 Task: Update the status of the Dec 15 status update to 'On track' in the HR Project Plan.
Action: Key pressed ere<Key.backspace>rating<Key.space><Key.backspace><Key.backspace><Key.backspace><Key.backspace><Key.backspace><Key.backspace><Key.backspace><Key.backspace>nerating<Key.space>leads<Key.space>and<Key.space>managing<Key.space>sales.<Key.enter><Key.shift_r>Handling<Key.space>telephonic<Key.space>query<Key.backspace>ies.<Key.enter><Key.up><Key.up><Key.up><Key.up><Key.shift><Key.down><Key.down><Key.down><Key.down>
Screenshot: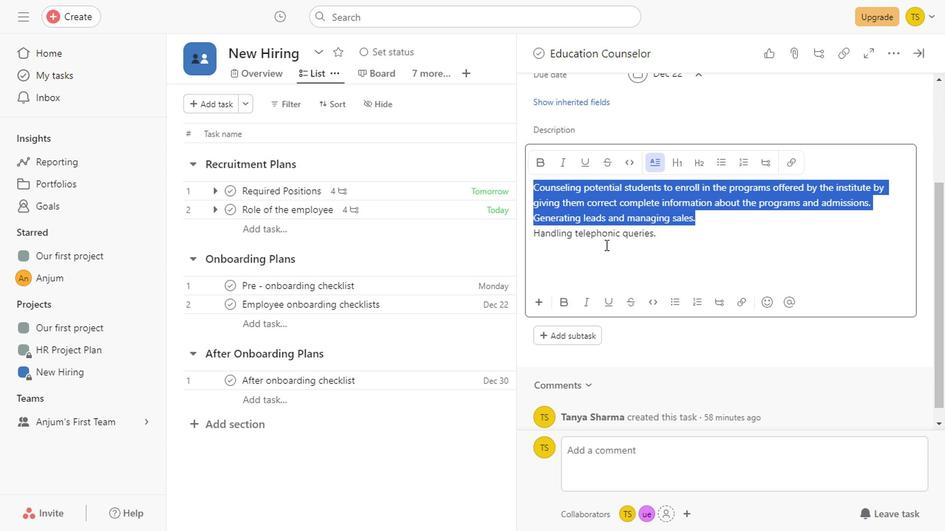
Action: Mouse moved to (667, 305)
Screenshot: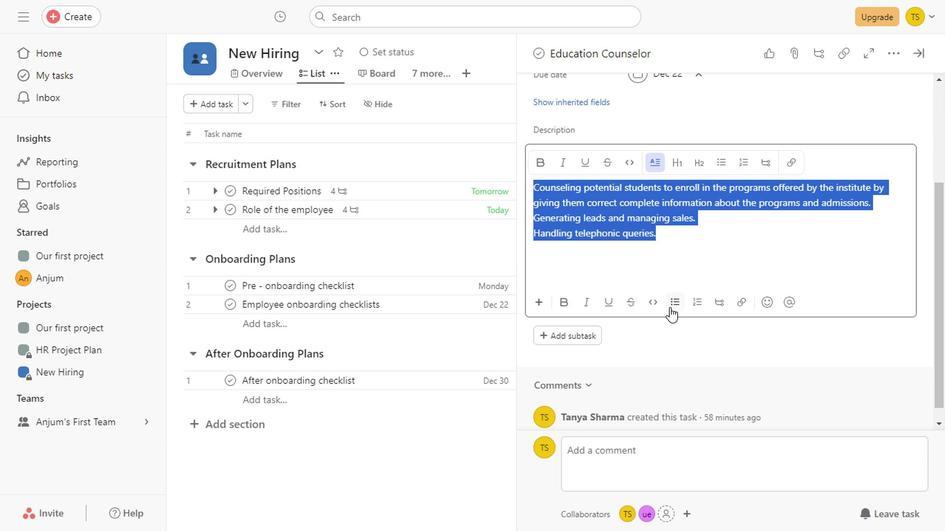 
Action: Mouse pressed left at (667, 305)
Screenshot: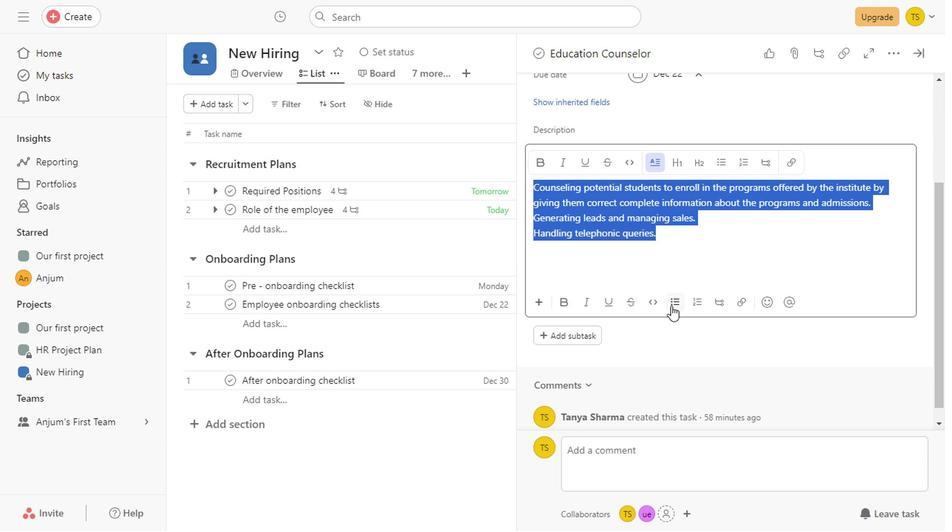 
Action: Mouse moved to (584, 282)
Screenshot: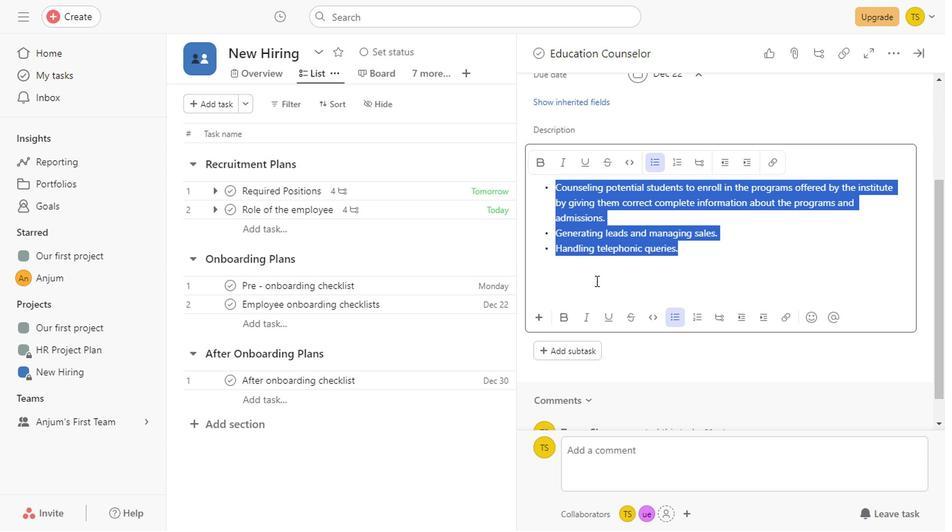 
Action: Mouse pressed left at (584, 282)
Screenshot: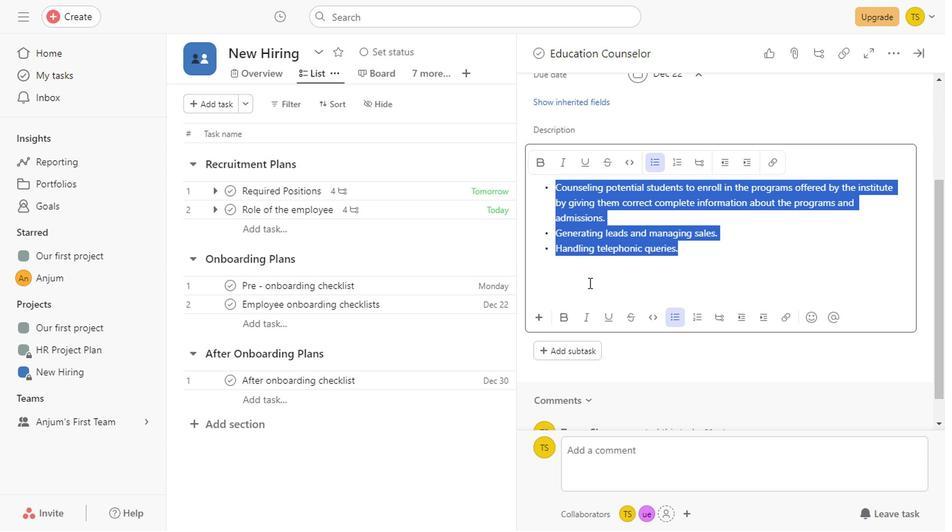 
Action: Key pressed <Key.backspace><Key.backspace>
Screenshot: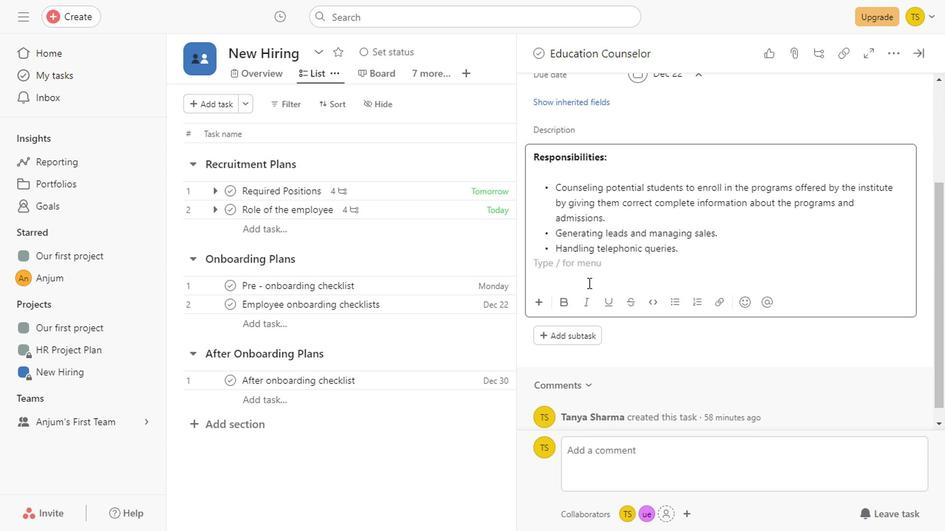 
Action: Mouse moved to (645, 284)
Screenshot: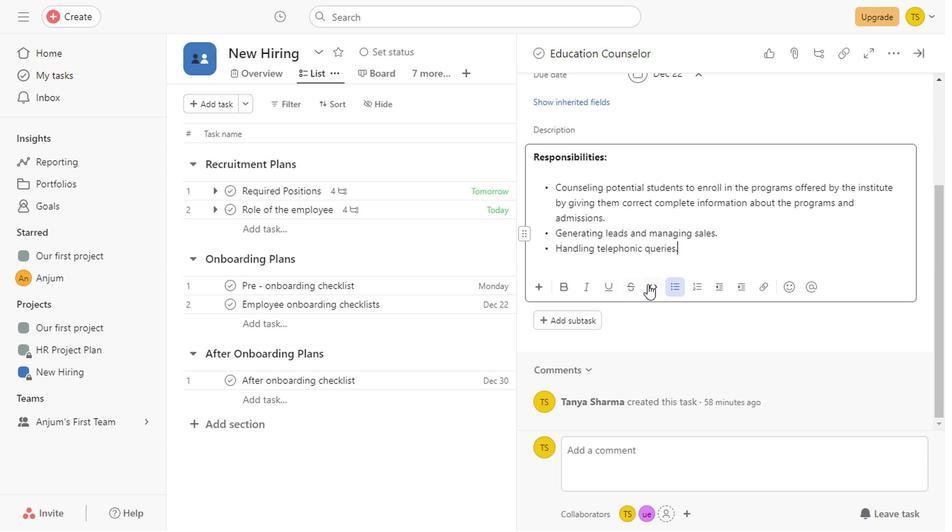 
Action: Mouse pressed left at (645, 284)
Screenshot: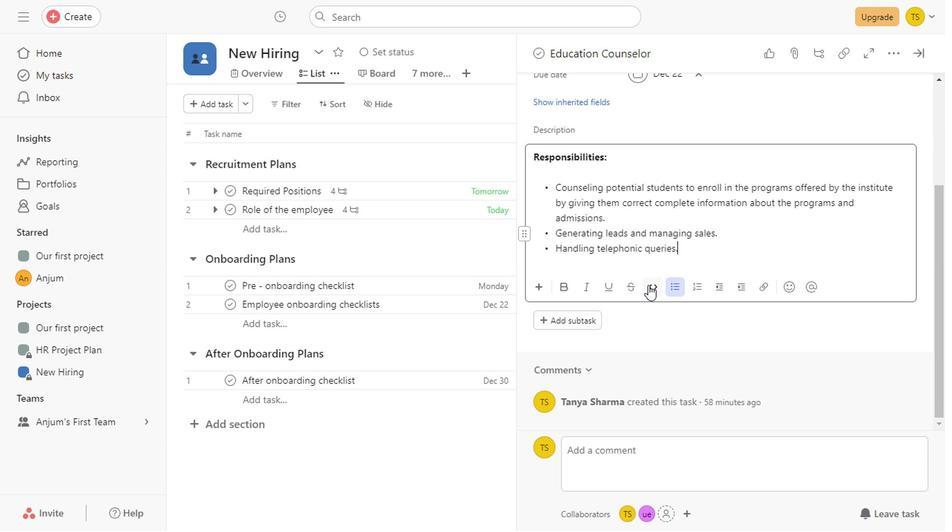 
Action: Mouse moved to (861, 54)
Screenshot: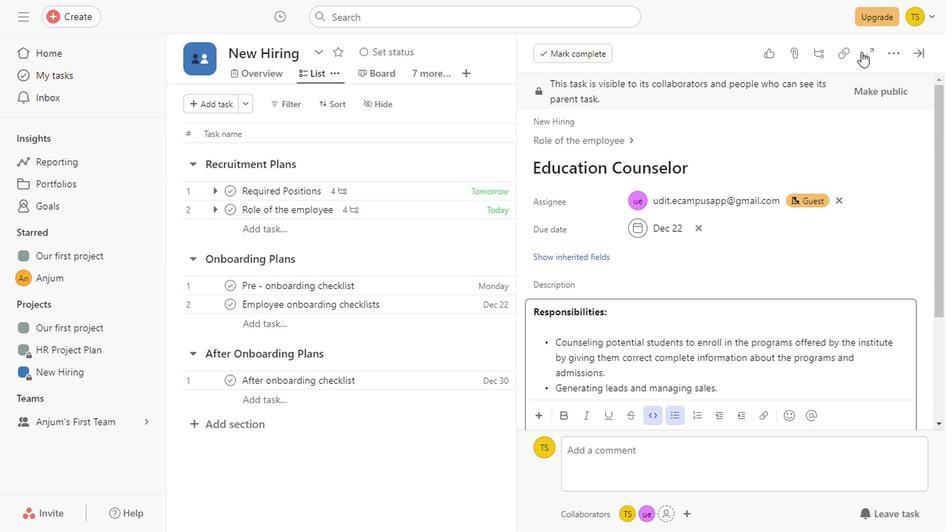 
Action: Mouse pressed left at (861, 54)
Screenshot: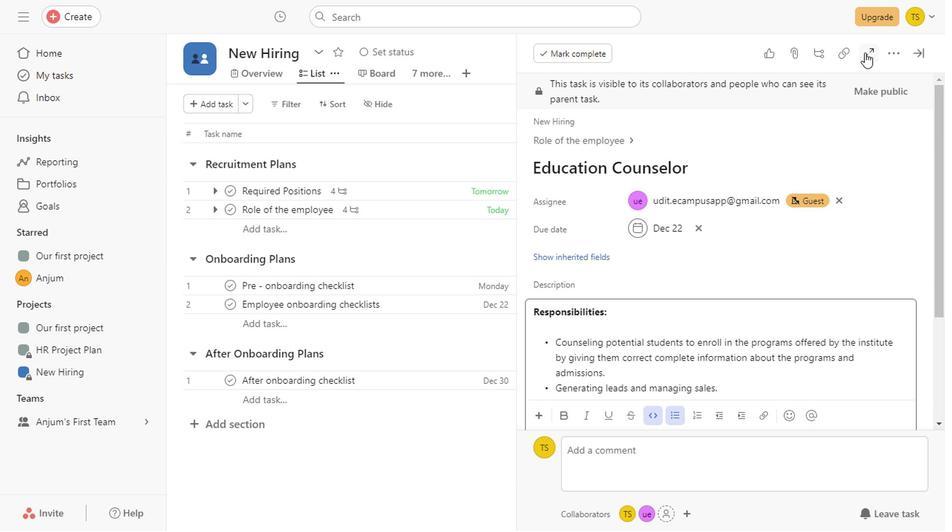 
Action: Mouse moved to (475, 340)
Screenshot: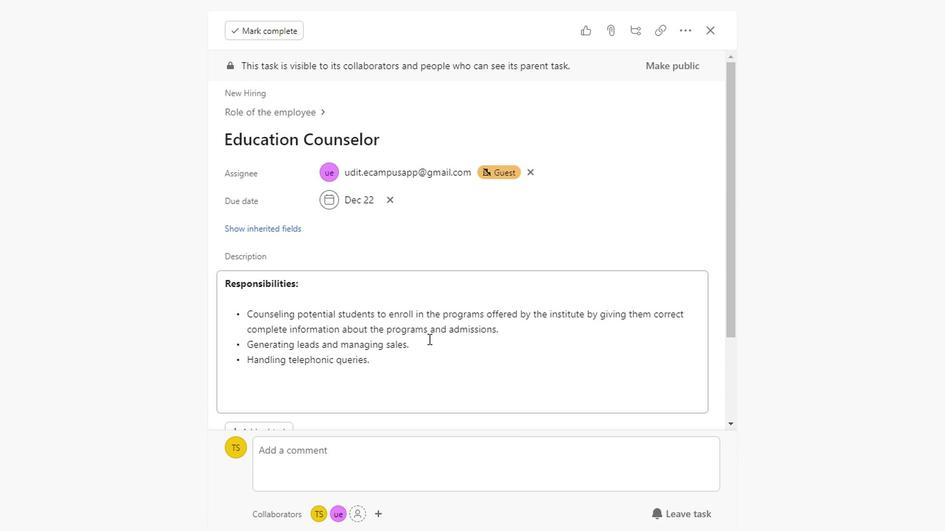 
Action: Mouse scrolled (475, 339) with delta (0, 0)
Screenshot: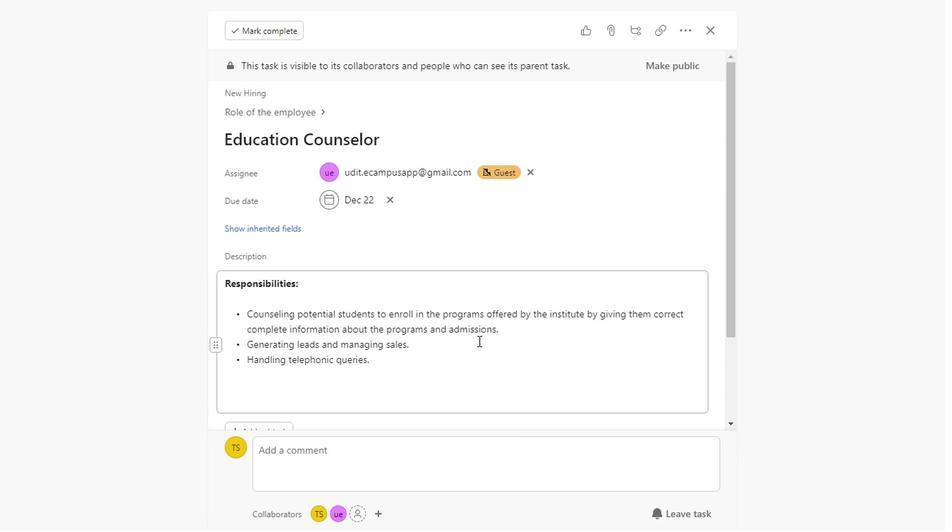 
Action: Mouse scrolled (475, 339) with delta (0, 0)
Screenshot: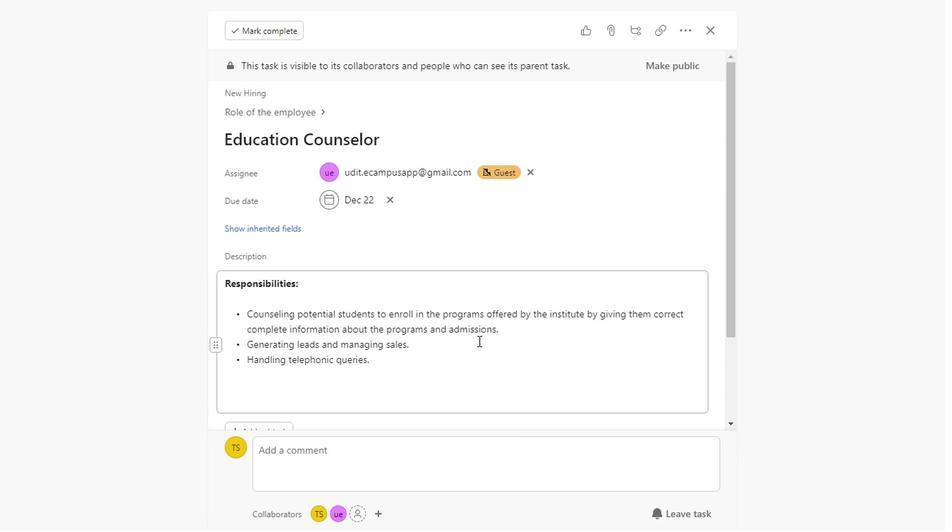 
Action: Mouse scrolled (475, 339) with delta (0, 0)
Screenshot: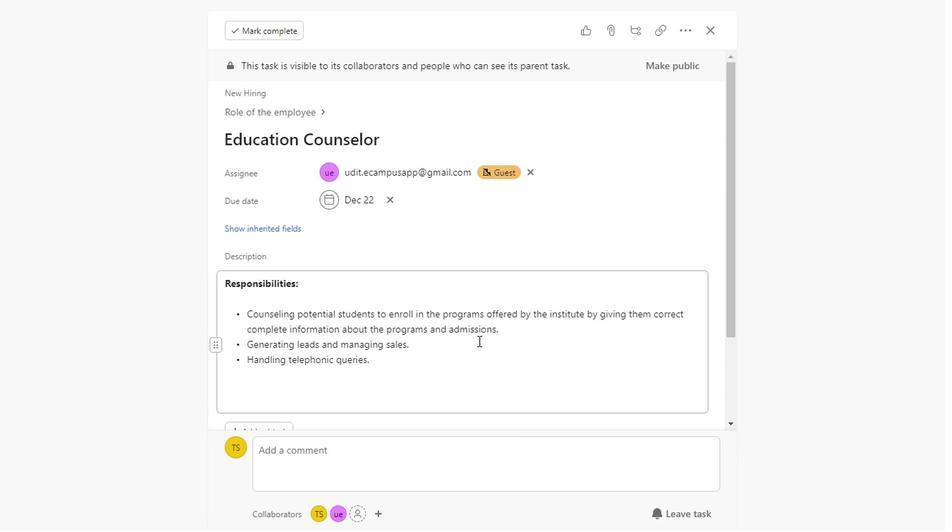 
Action: Mouse scrolled (475, 339) with delta (0, 0)
Screenshot: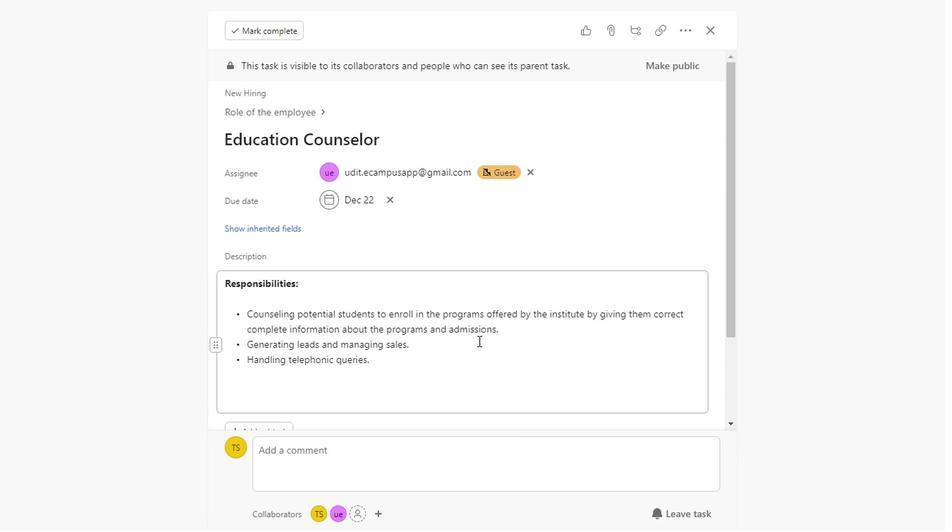 
Action: Mouse scrolled (475, 339) with delta (0, 0)
Screenshot: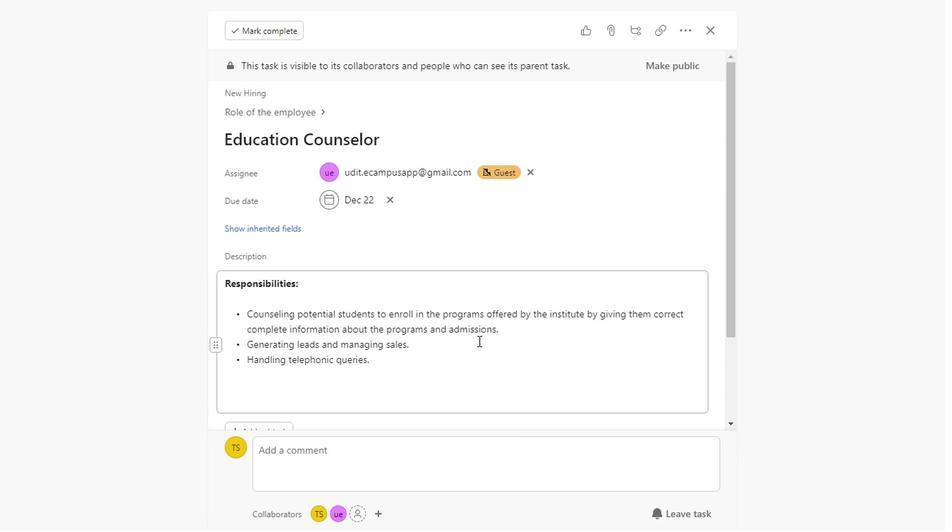 
Action: Mouse scrolled (475, 339) with delta (0, 0)
Screenshot: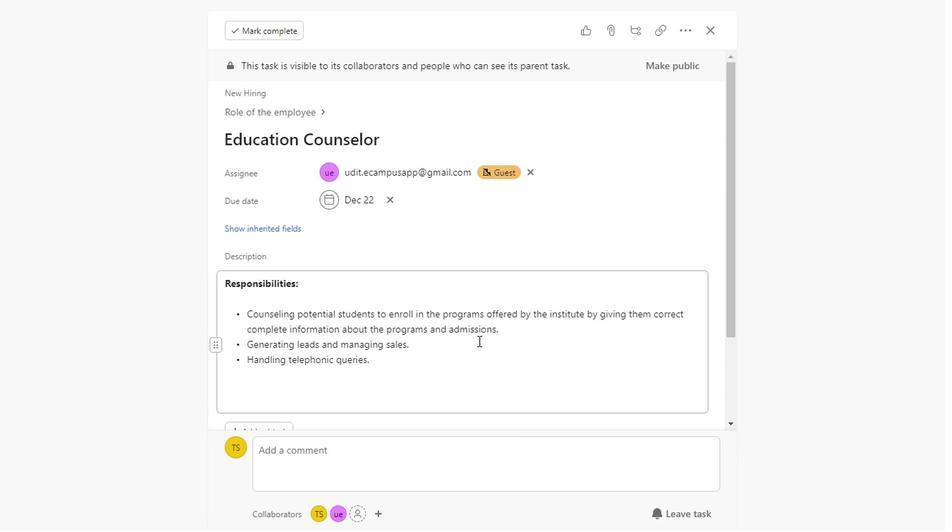 
Action: Mouse scrolled (475, 339) with delta (0, 0)
Screenshot: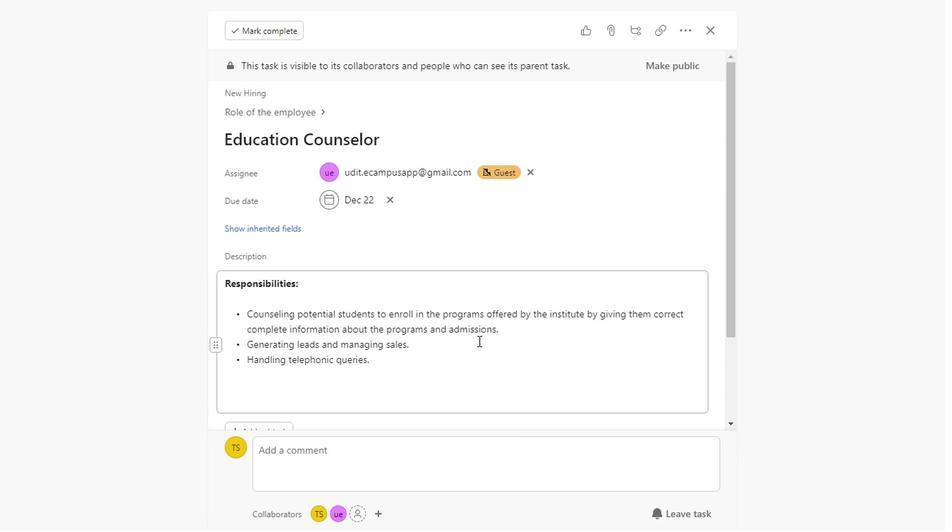 
Action: Mouse moved to (311, 296)
Screenshot: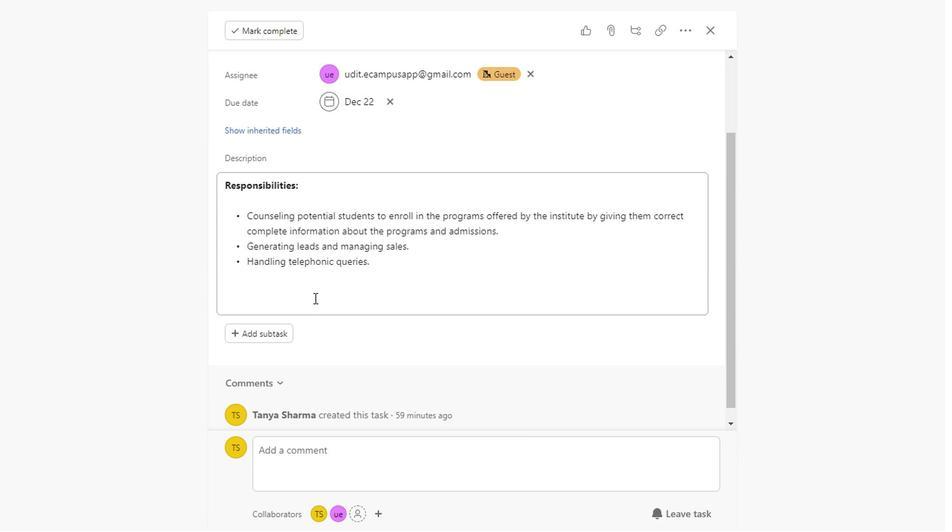 
Action: Mouse pressed left at (311, 296)
Screenshot: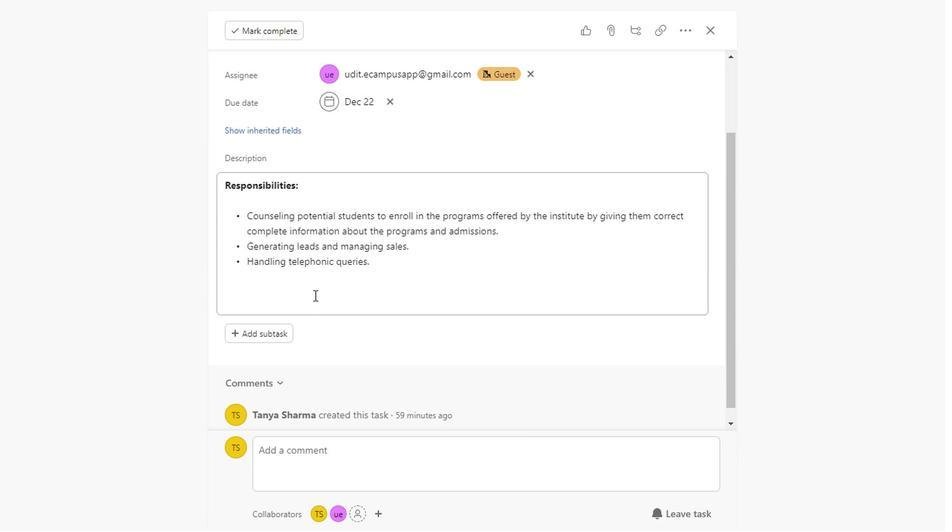 
Action: Mouse moved to (531, 296)
Screenshot: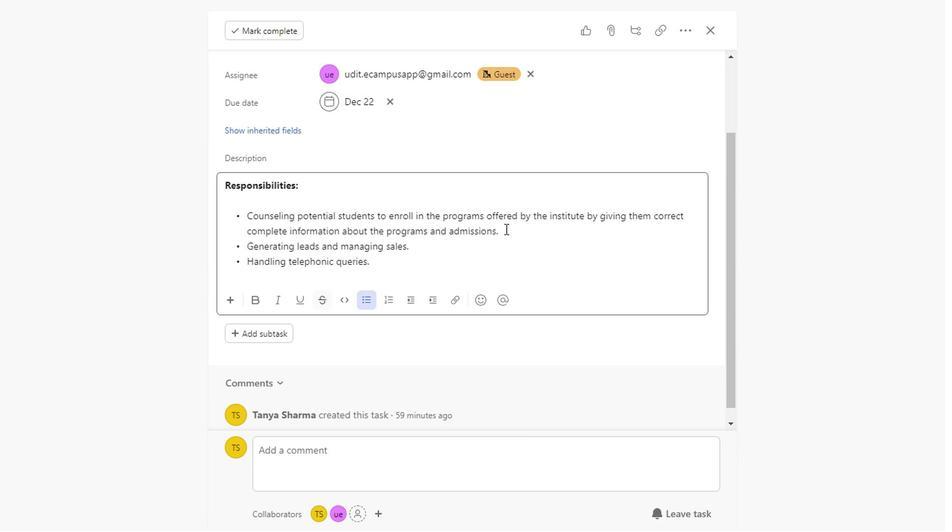 
Action: Mouse scrolled (531, 296) with delta (0, 0)
Screenshot: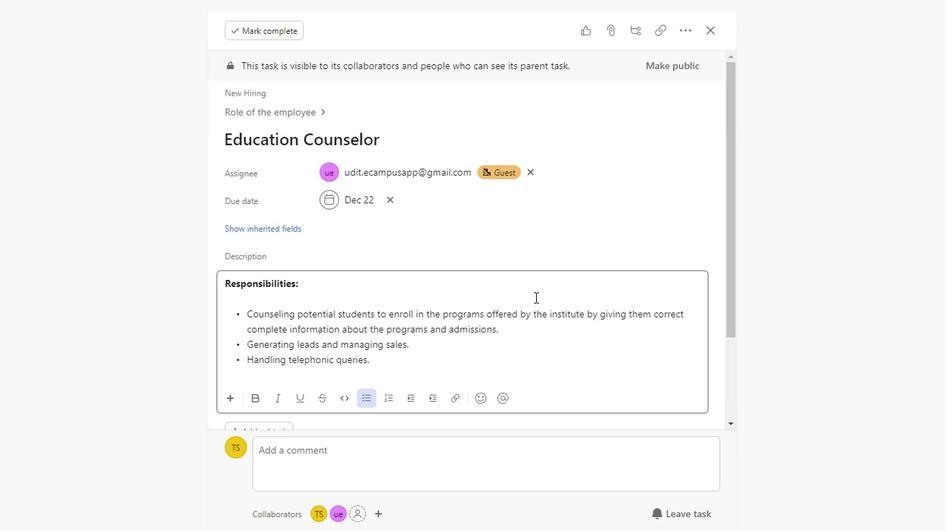 
Action: Mouse scrolled (531, 296) with delta (0, 0)
Screenshot: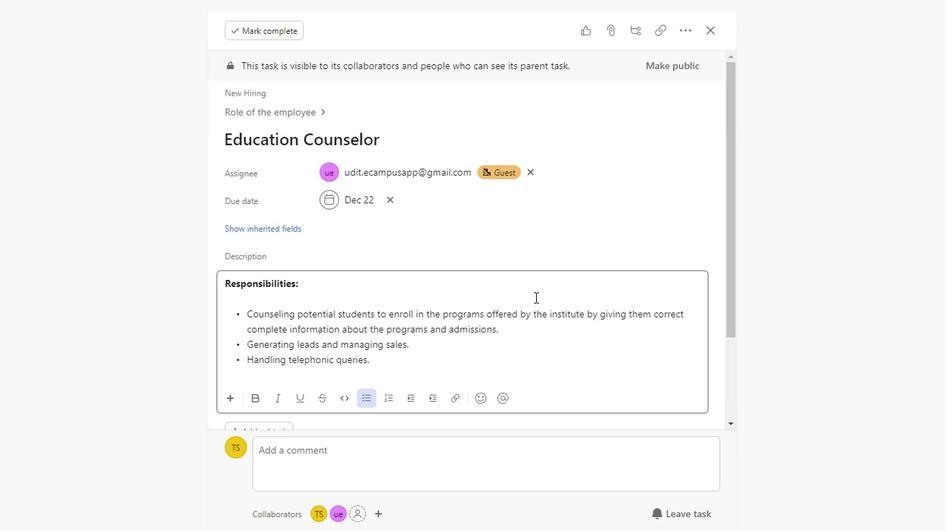 
Action: Mouse scrolled (531, 296) with delta (0, 0)
Screenshot: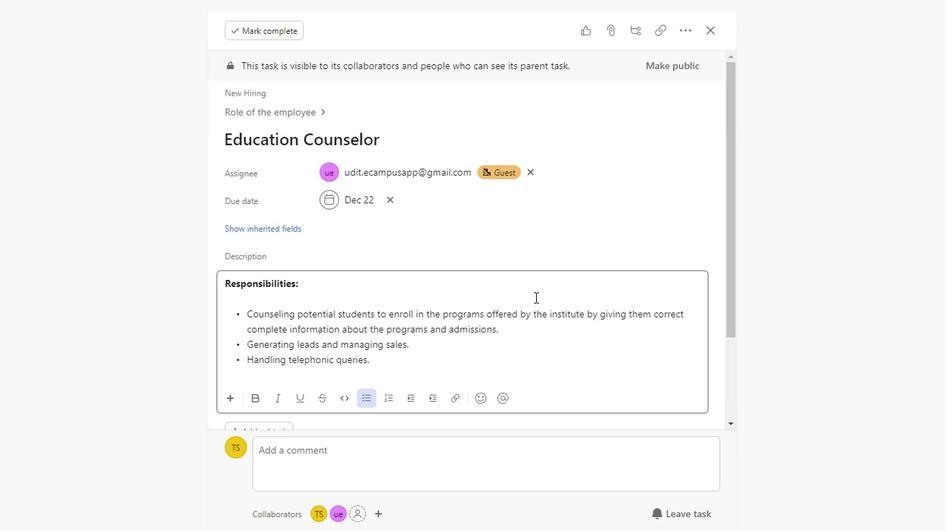 
Action: Mouse scrolled (531, 296) with delta (0, 0)
Screenshot: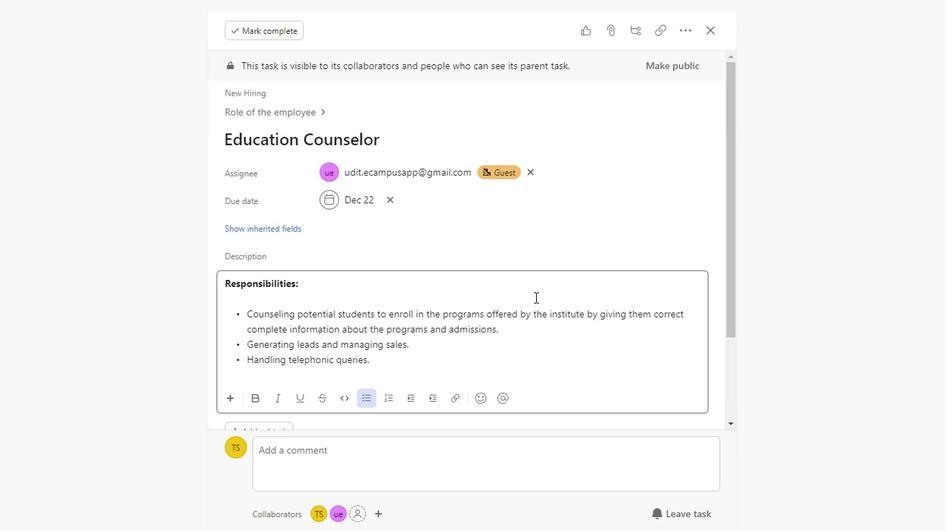 
Action: Mouse scrolled (531, 296) with delta (0, 0)
Screenshot: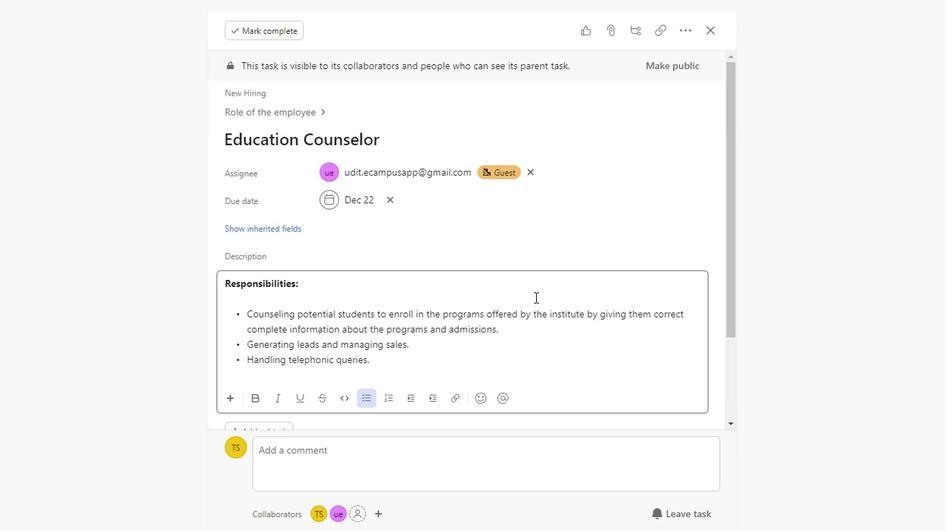 
Action: Mouse scrolled (531, 296) with delta (0, 0)
Screenshot: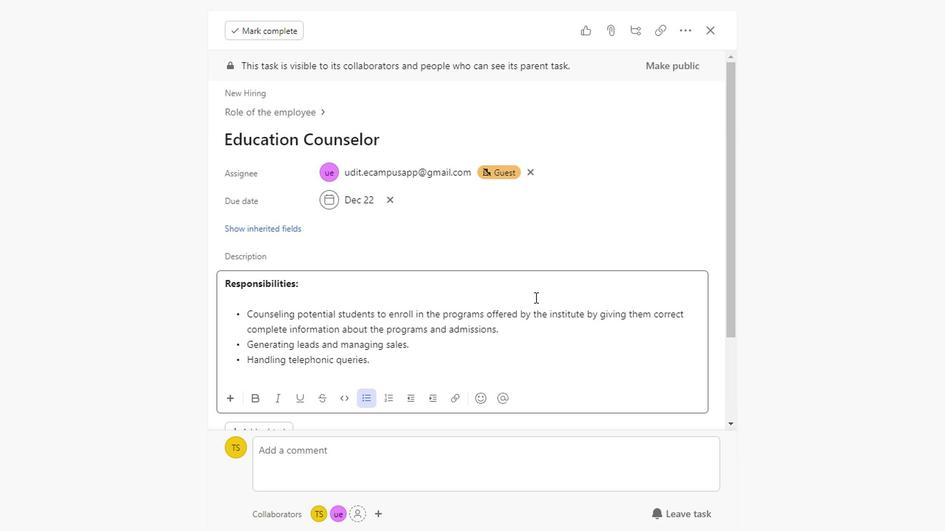 
Action: Mouse scrolled (531, 296) with delta (0, 0)
Screenshot: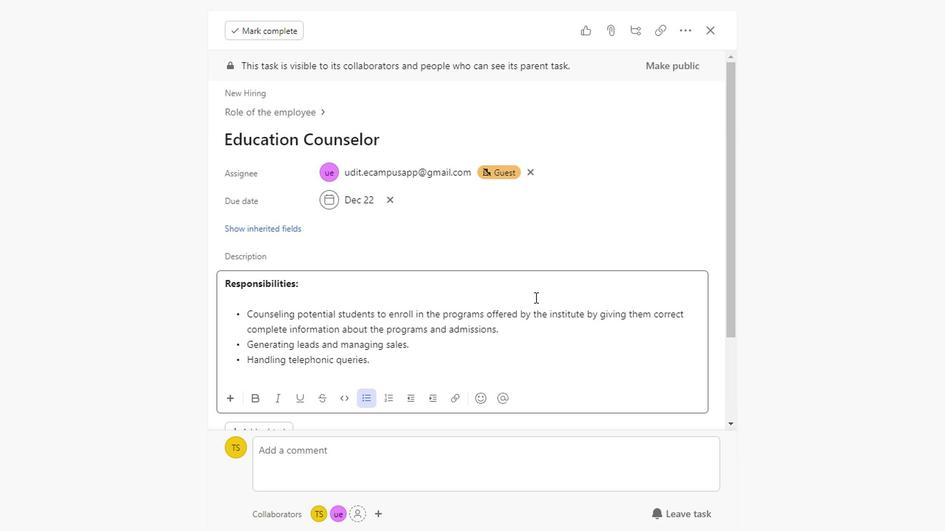 
Action: Mouse scrolled (531, 296) with delta (0, 0)
Screenshot: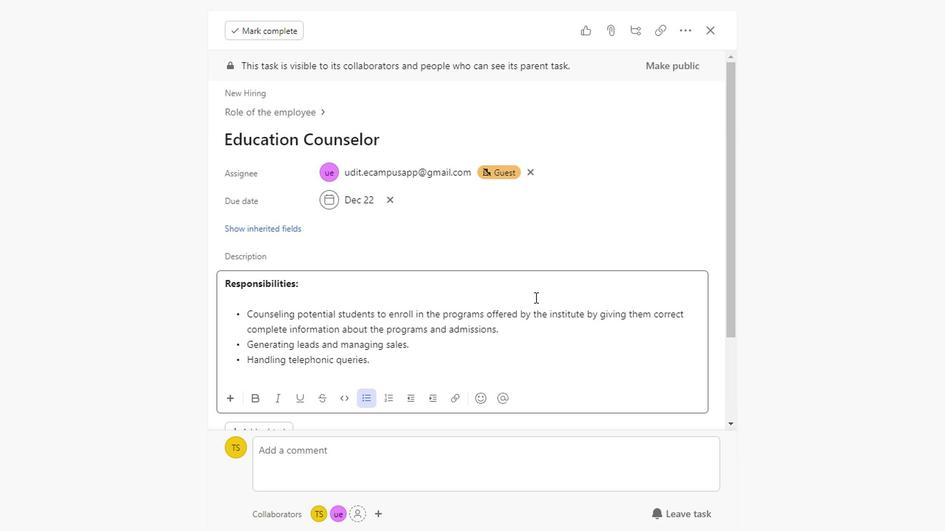 
Action: Mouse scrolled (531, 296) with delta (0, 0)
Screenshot: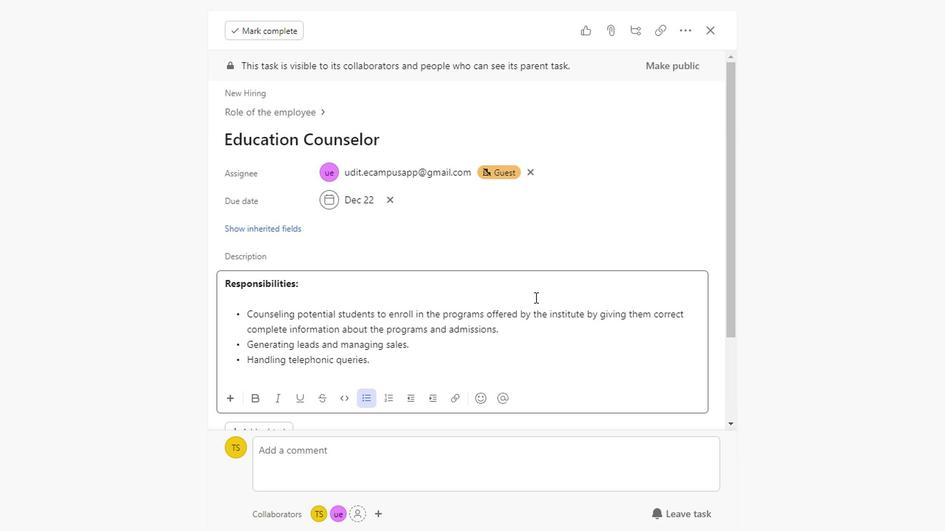 
Action: Mouse scrolled (531, 296) with delta (0, 0)
Screenshot: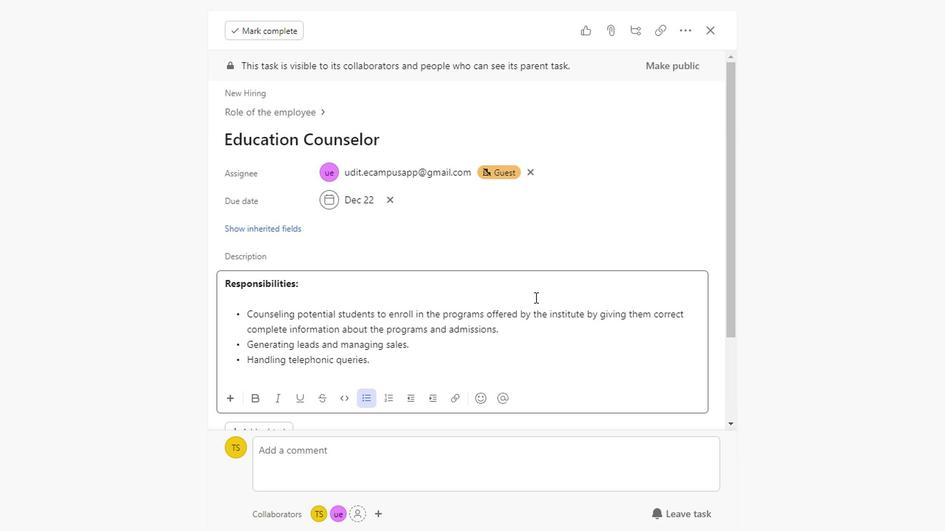 
Action: Mouse scrolled (531, 296) with delta (0, 0)
Screenshot: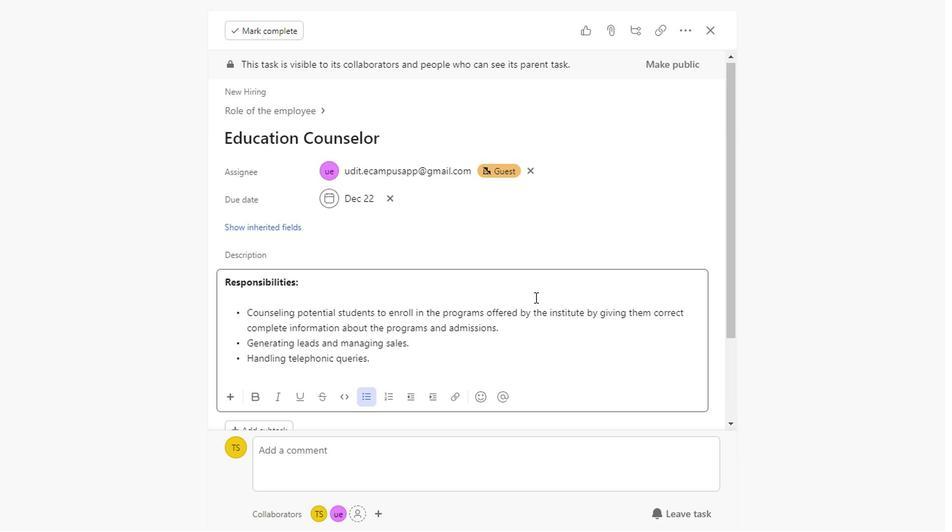 
Action: Mouse scrolled (531, 296) with delta (0, 0)
Screenshot: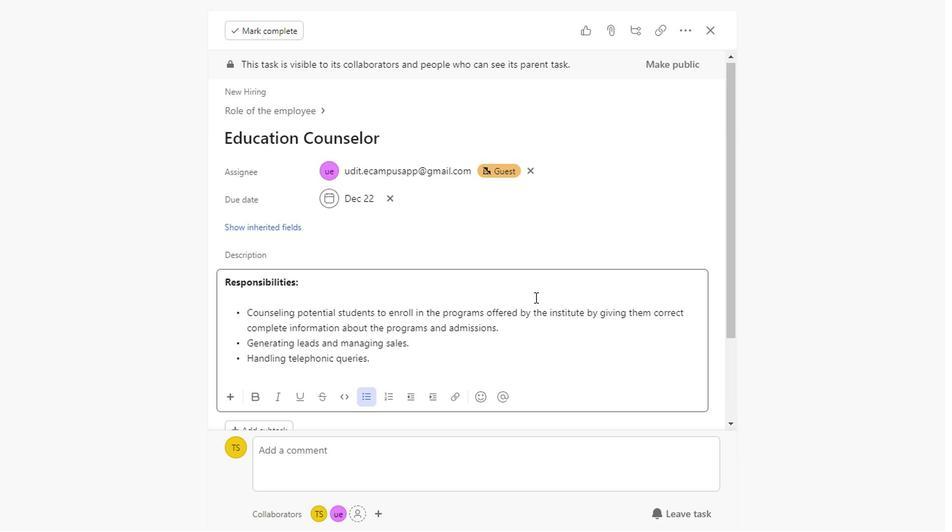 
Action: Mouse scrolled (531, 296) with delta (0, 0)
Screenshot: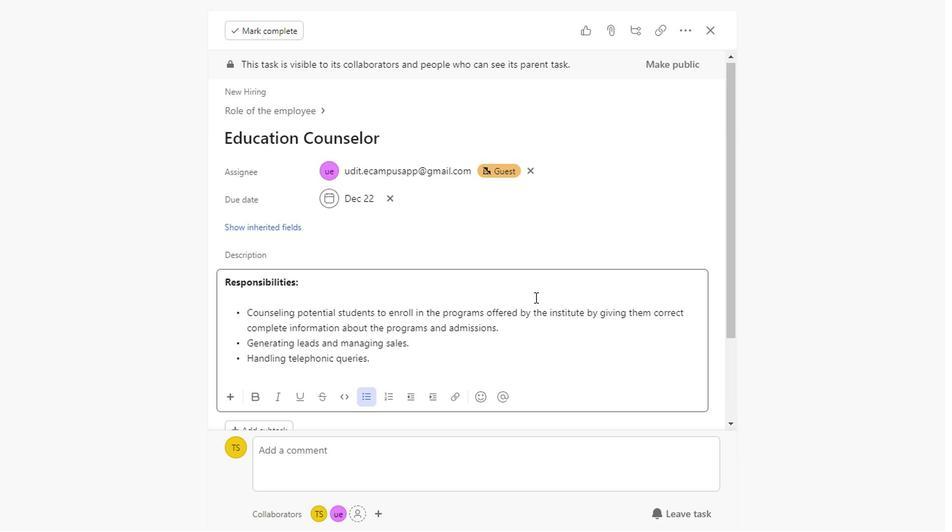 
Action: Mouse scrolled (531, 296) with delta (0, 0)
Screenshot: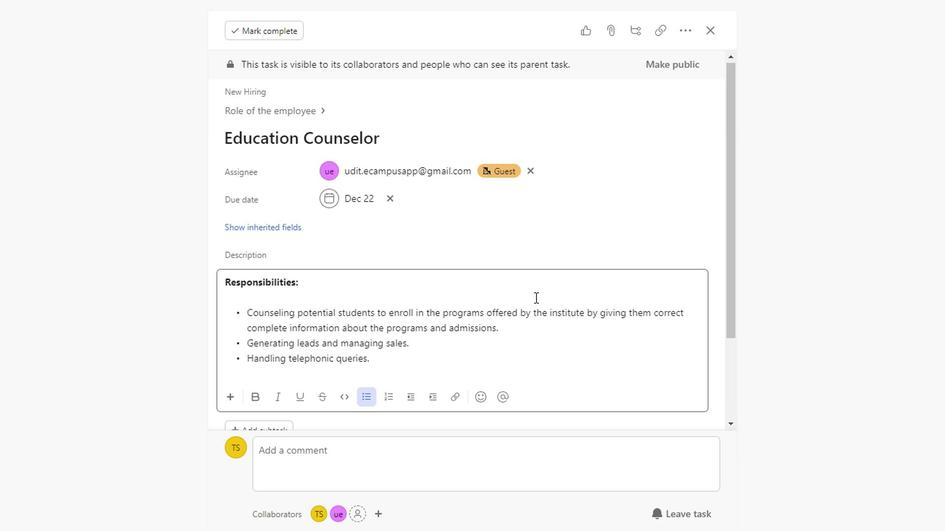 
Action: Mouse scrolled (531, 296) with delta (0, 0)
Screenshot: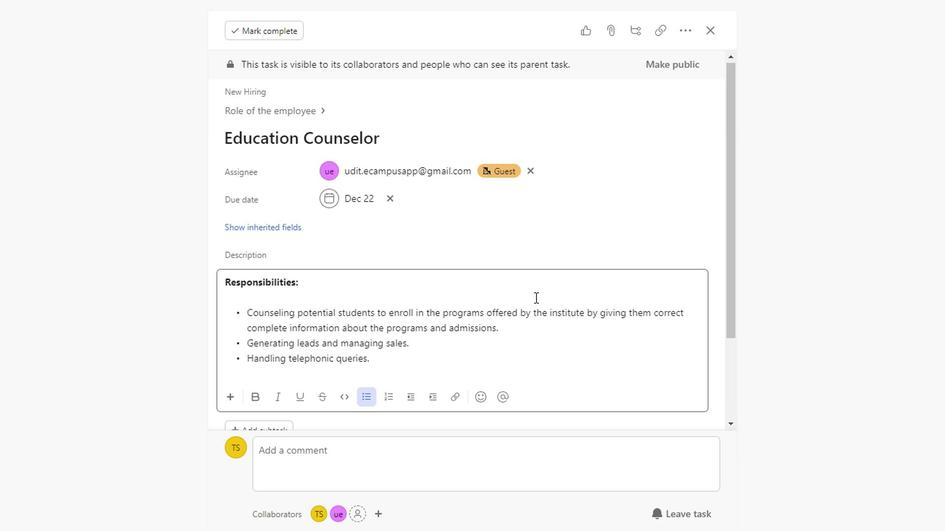 
Action: Mouse scrolled (531, 296) with delta (0, 0)
Screenshot: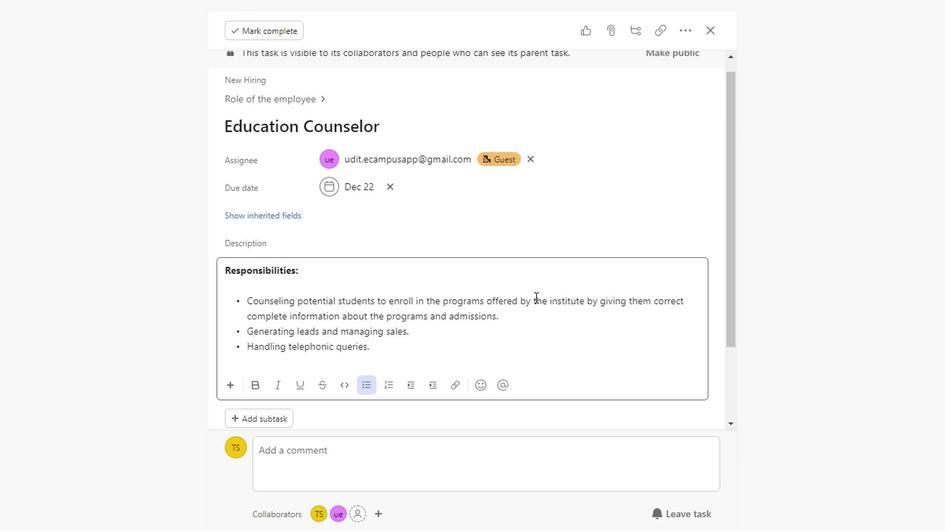 
Action: Mouse scrolled (531, 296) with delta (0, 0)
Screenshot: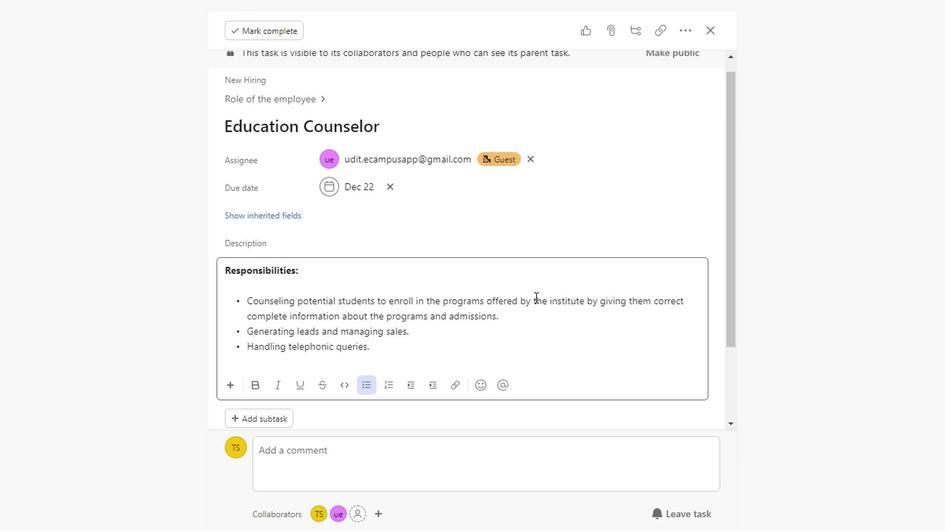 
Action: Mouse scrolled (531, 296) with delta (0, 0)
Screenshot: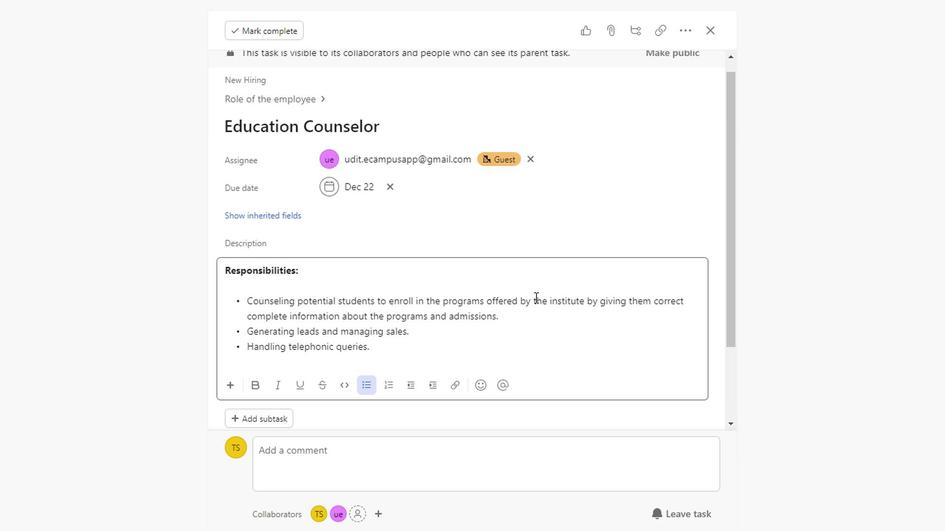 
Action: Mouse scrolled (531, 296) with delta (0, 0)
Screenshot: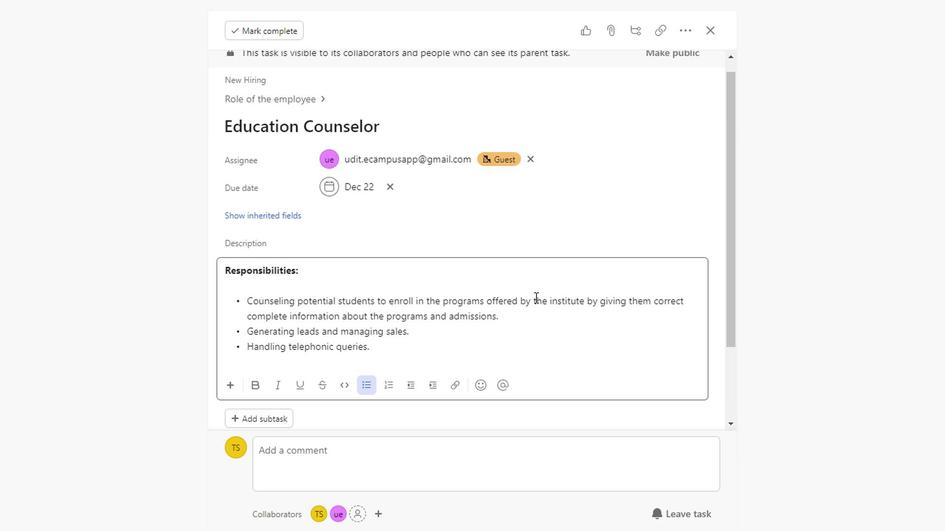 
Action: Mouse scrolled (531, 296) with delta (0, 0)
Screenshot: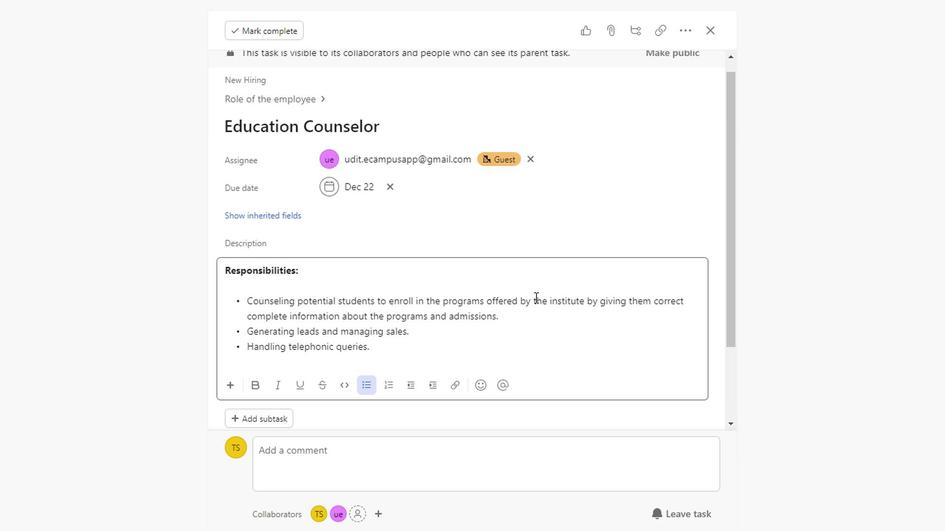 
Action: Mouse scrolled (531, 296) with delta (0, 0)
Screenshot: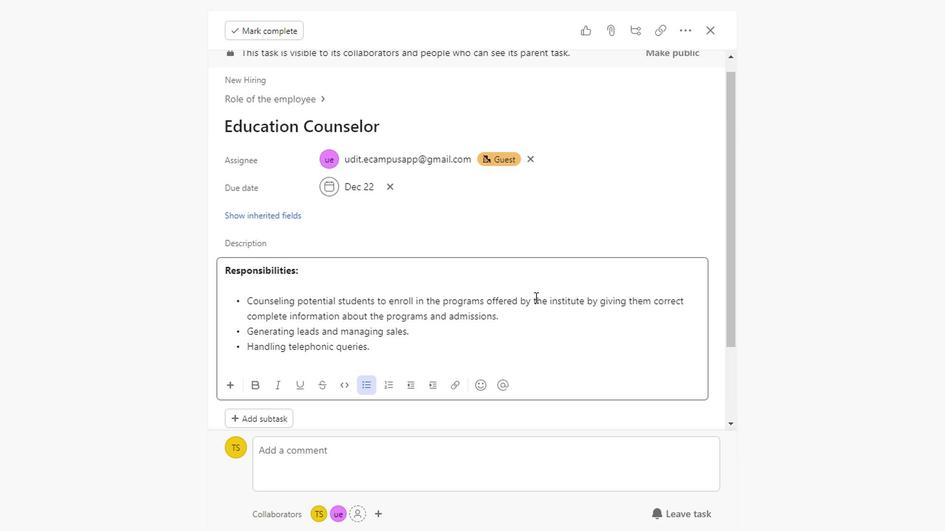 
Action: Mouse moved to (457, 320)
Screenshot: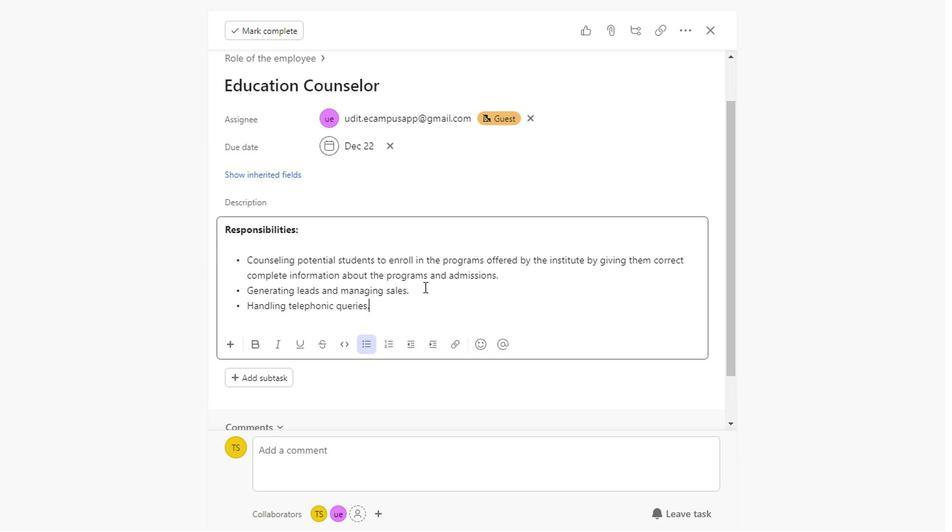 
Action: Mouse scrolled (457, 320) with delta (0, 0)
Screenshot: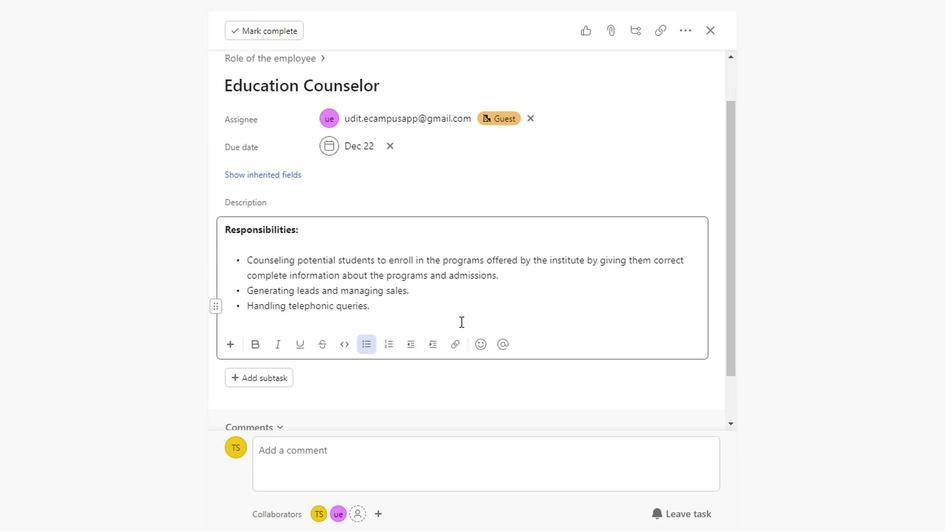 
Action: Mouse scrolled (457, 320) with delta (0, 0)
Screenshot: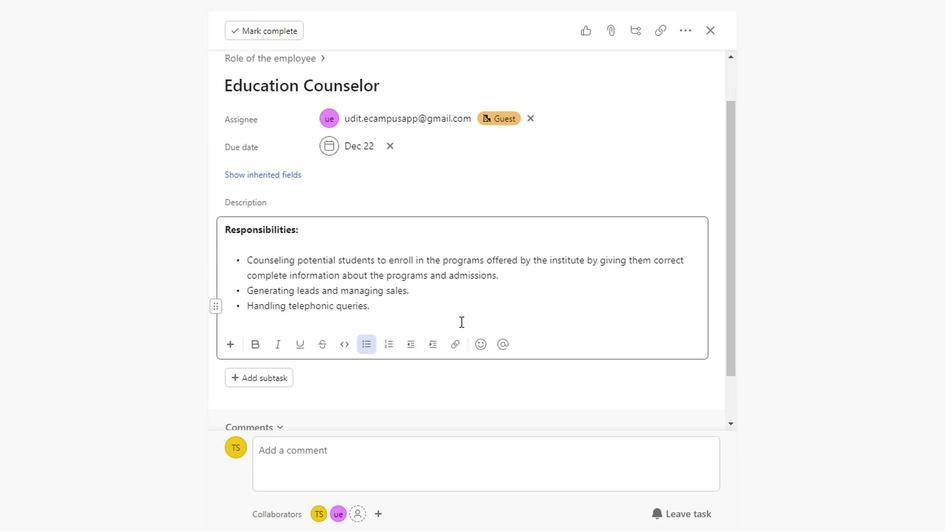 
Action: Mouse scrolled (457, 320) with delta (0, 0)
Screenshot: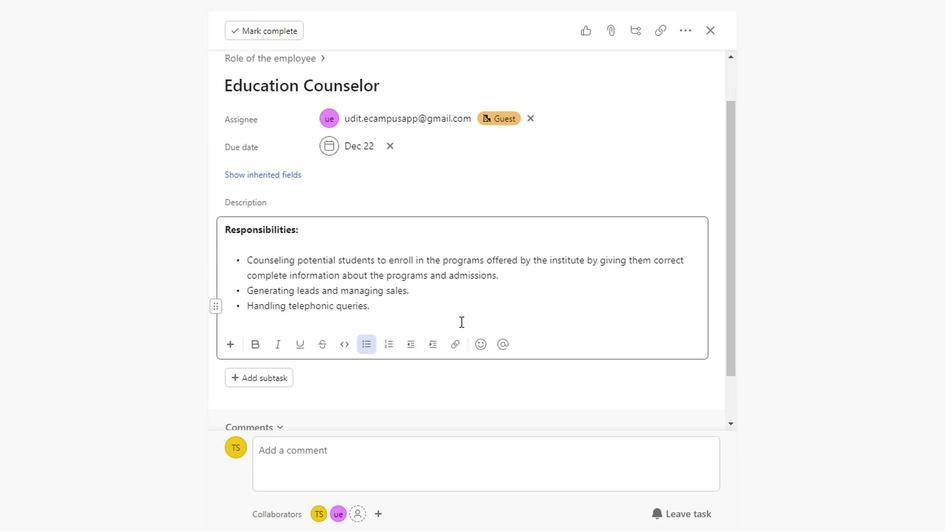 
Action: Mouse scrolled (457, 320) with delta (0, 0)
Screenshot: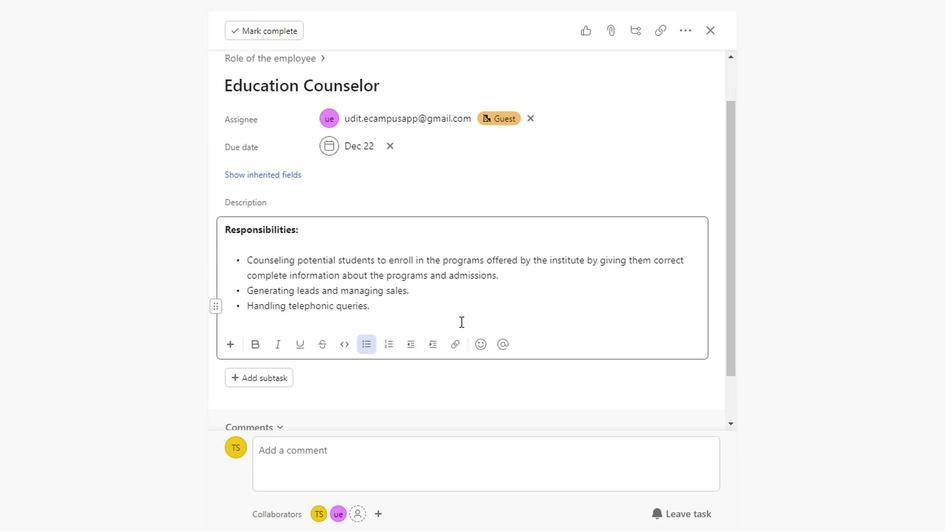 
Action: Mouse scrolled (457, 320) with delta (0, 0)
Screenshot: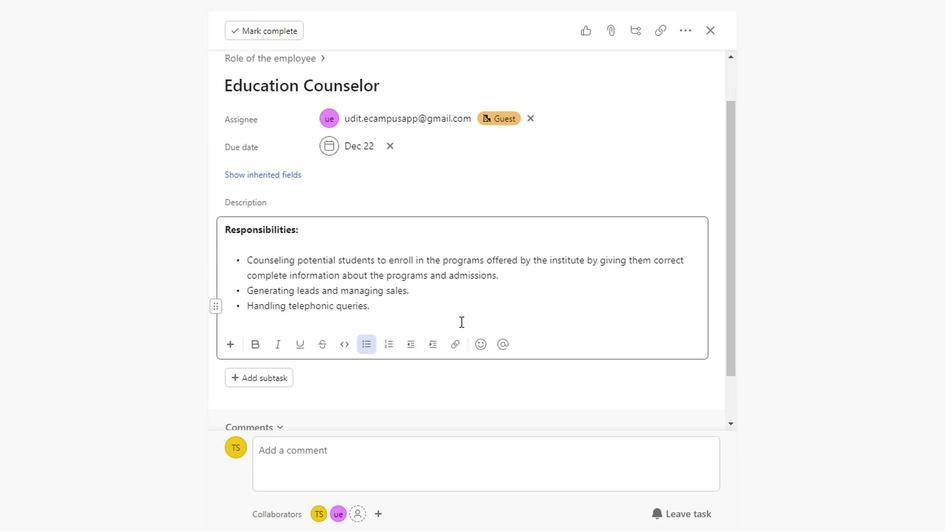 
Action: Mouse scrolled (457, 320) with delta (0, 0)
Screenshot: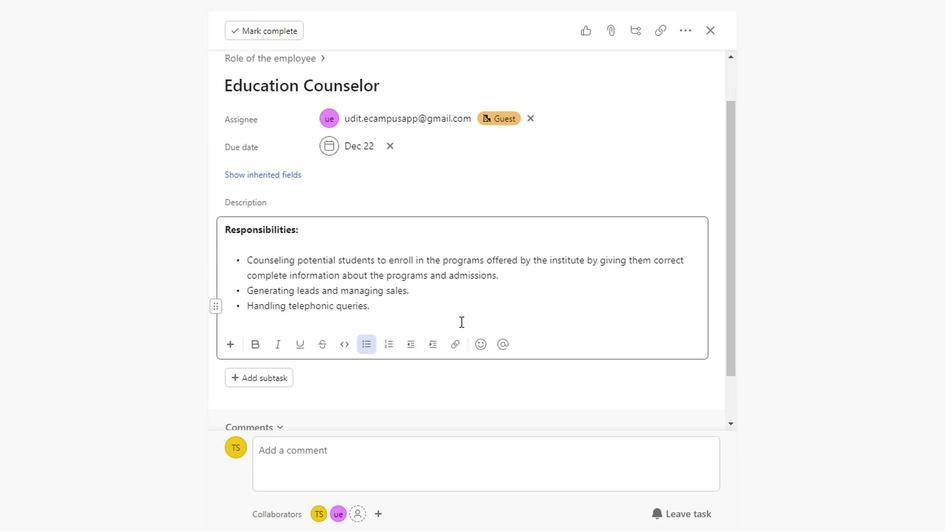 
Action: Mouse scrolled (457, 320) with delta (0, 0)
Screenshot: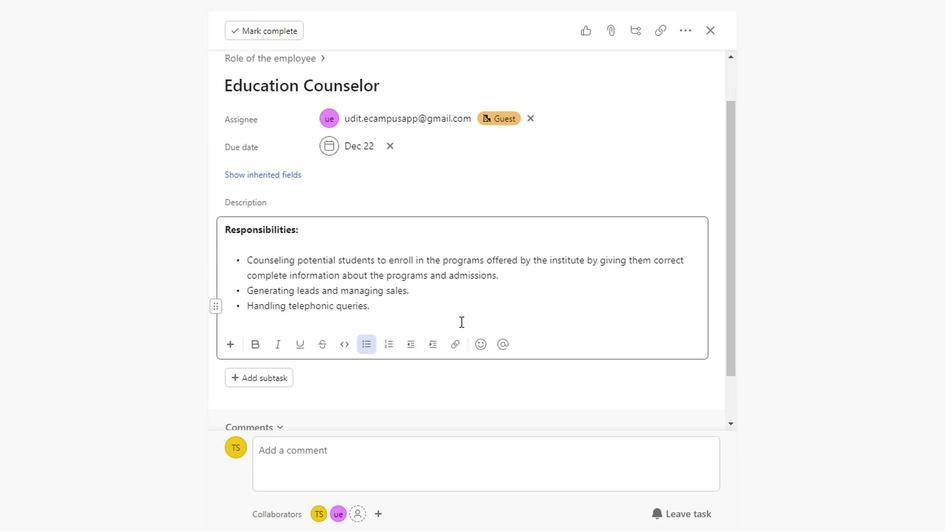 
Action: Mouse scrolled (457, 320) with delta (0, 0)
Screenshot: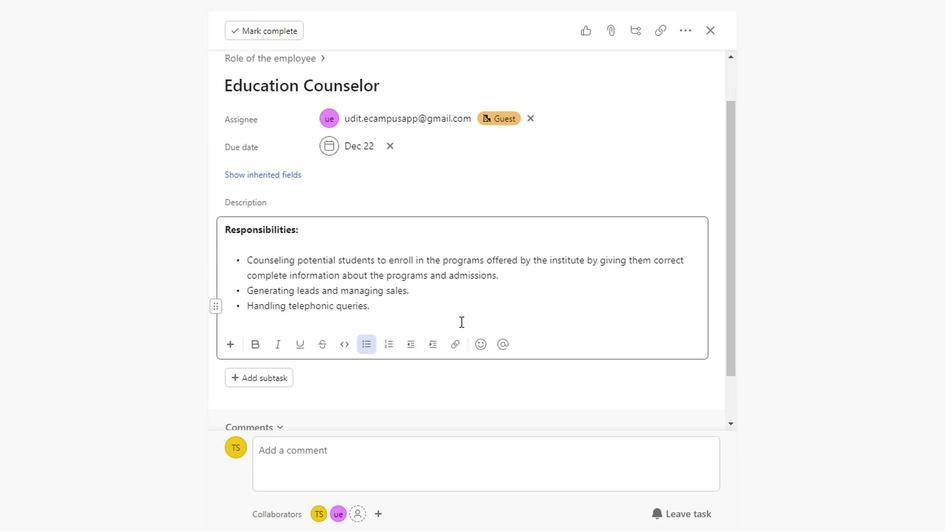 
Action: Mouse scrolled (457, 320) with delta (0, 0)
Screenshot: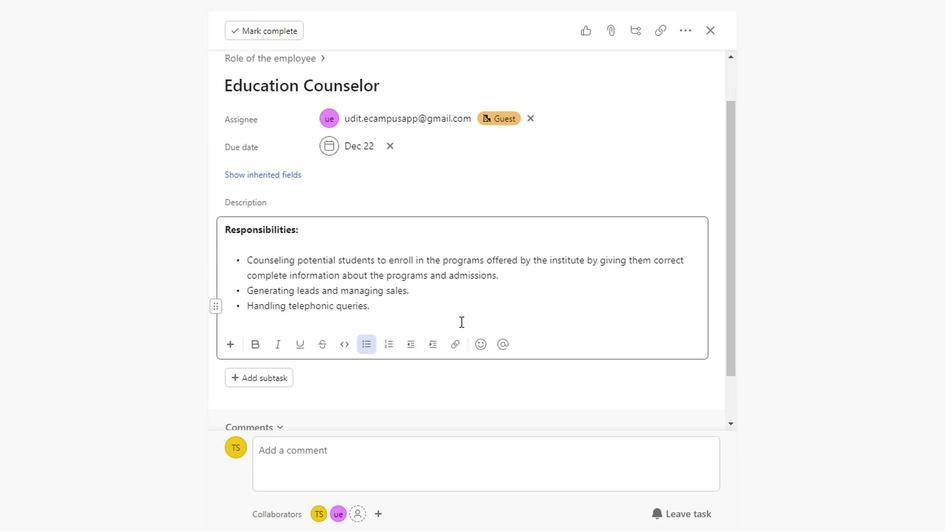 
Action: Mouse scrolled (457, 320) with delta (0, 0)
Screenshot: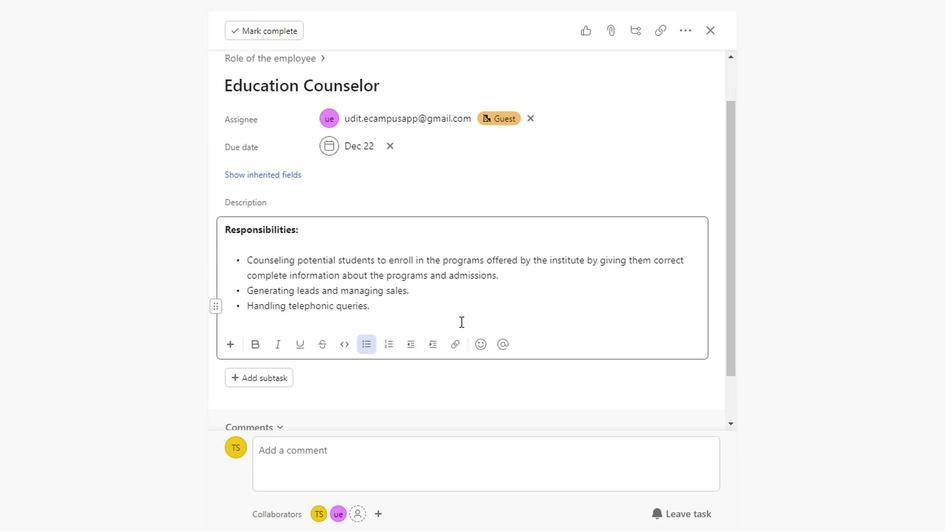 
Action: Mouse scrolled (457, 320) with delta (0, 0)
Screenshot: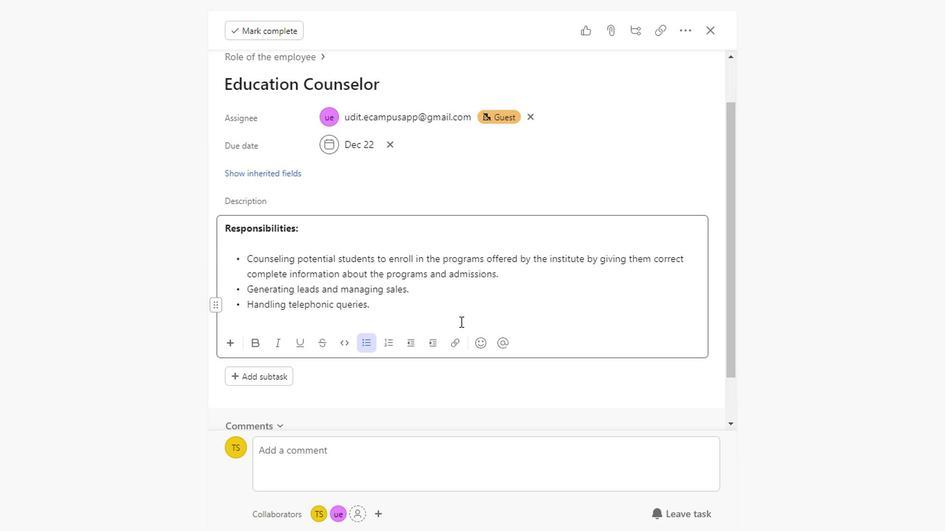 
Action: Mouse scrolled (457, 320) with delta (0, 0)
Screenshot: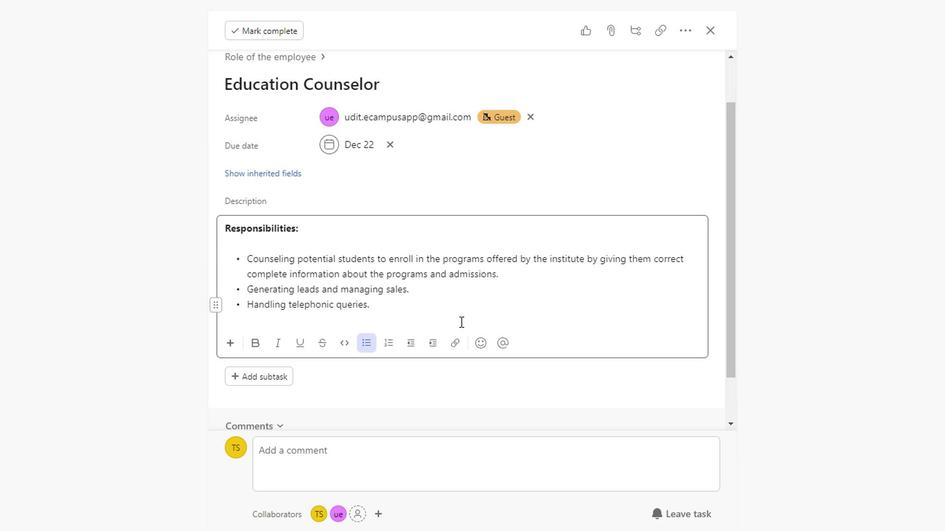 
Action: Mouse scrolled (457, 320) with delta (0, 0)
Screenshot: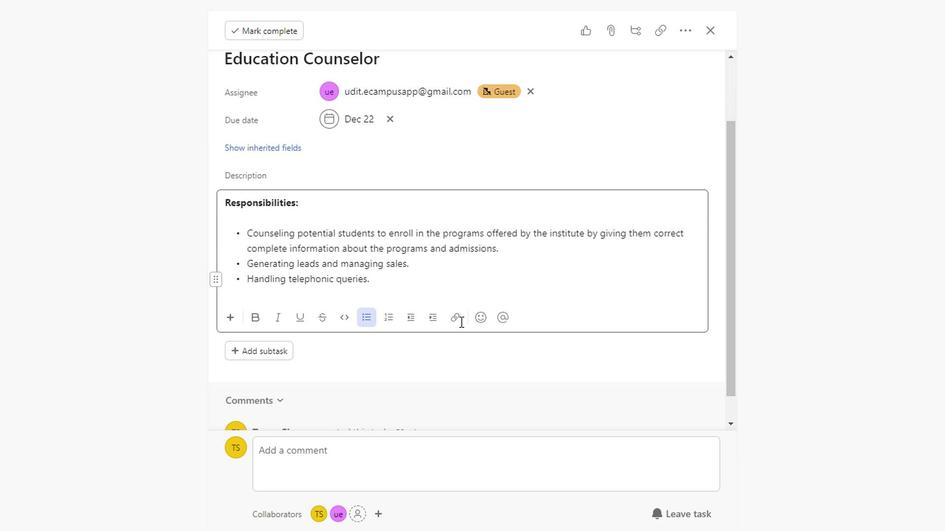 
Action: Mouse scrolled (457, 320) with delta (0, 0)
Screenshot: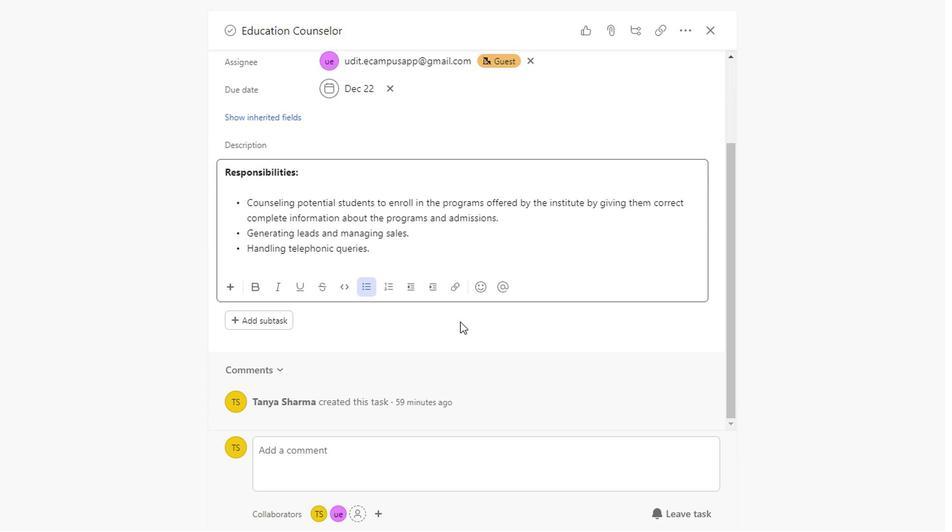 
Action: Mouse scrolled (457, 320) with delta (0, 0)
Screenshot: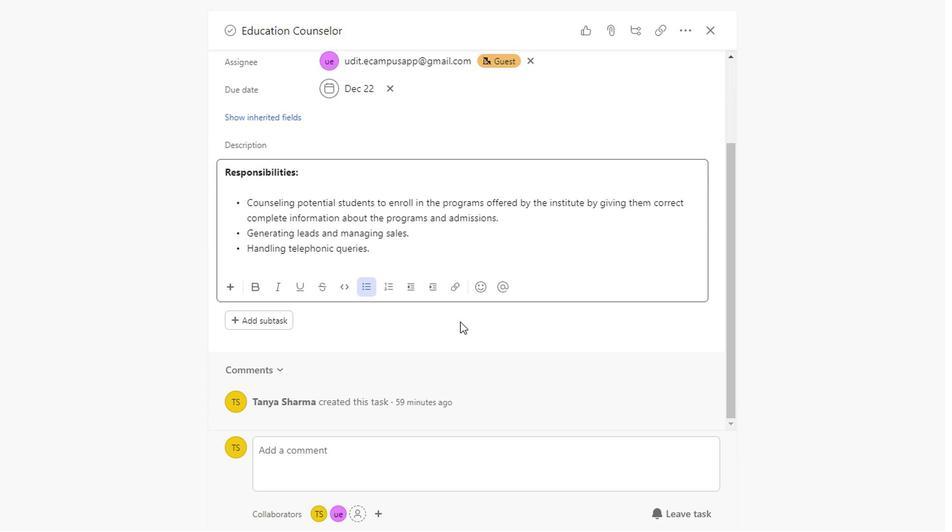 
Action: Mouse scrolled (457, 320) with delta (0, 0)
Screenshot: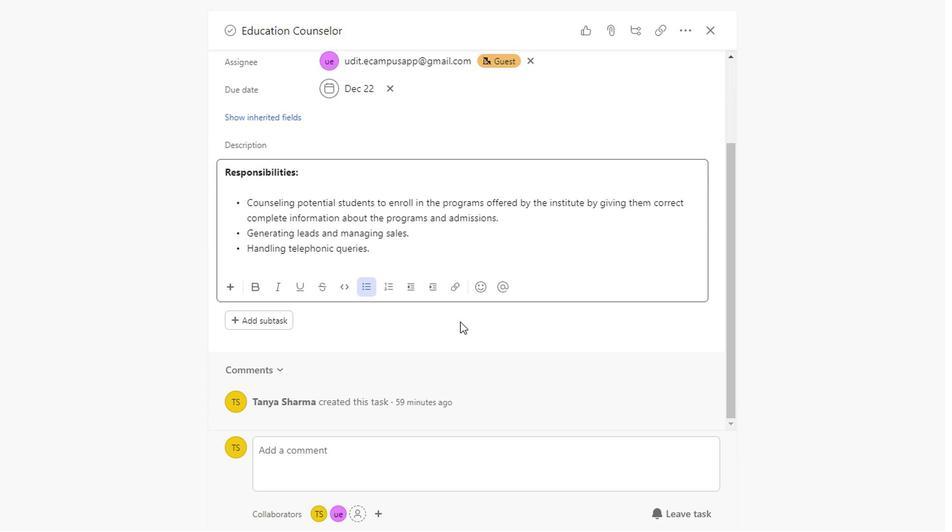 
Action: Mouse scrolled (457, 320) with delta (0, 0)
Screenshot: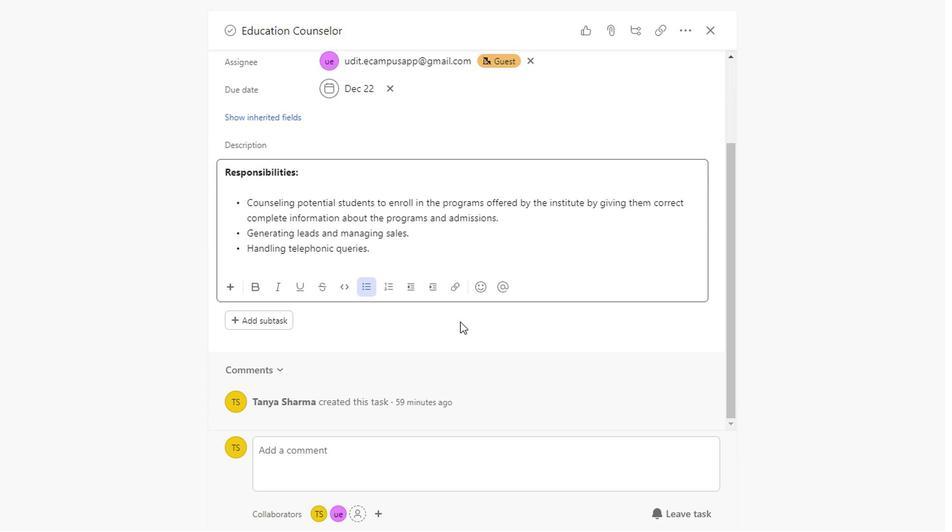 
Action: Mouse scrolled (457, 320) with delta (0, 0)
Screenshot: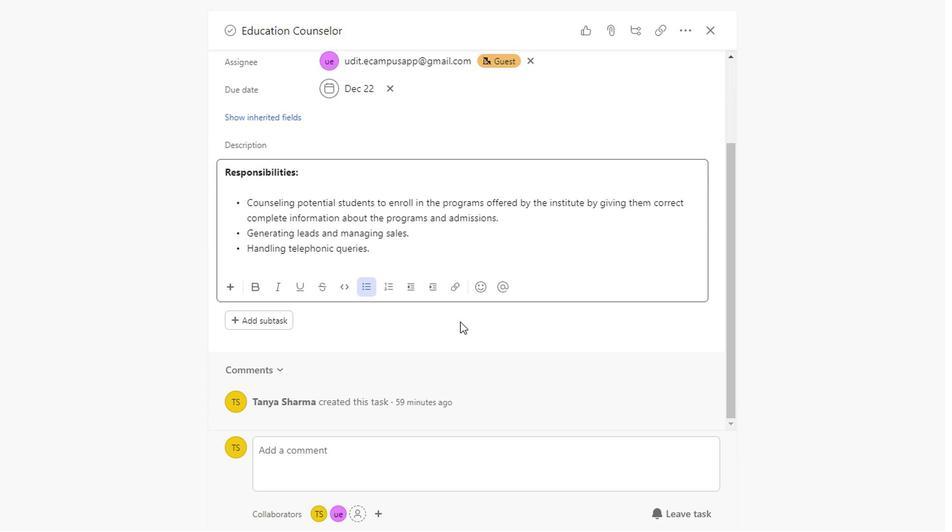 
Action: Mouse scrolled (457, 320) with delta (0, 0)
Screenshot: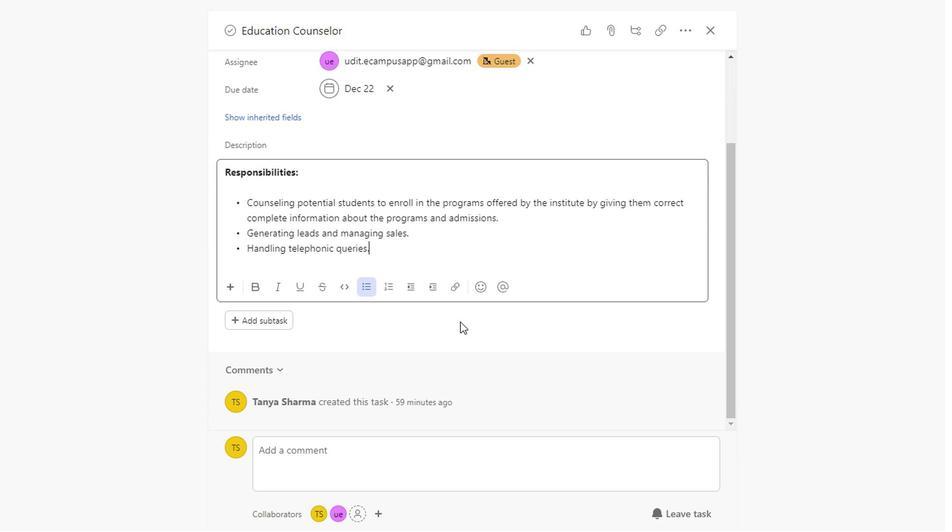 
Action: Mouse scrolled (457, 320) with delta (0, 0)
Screenshot: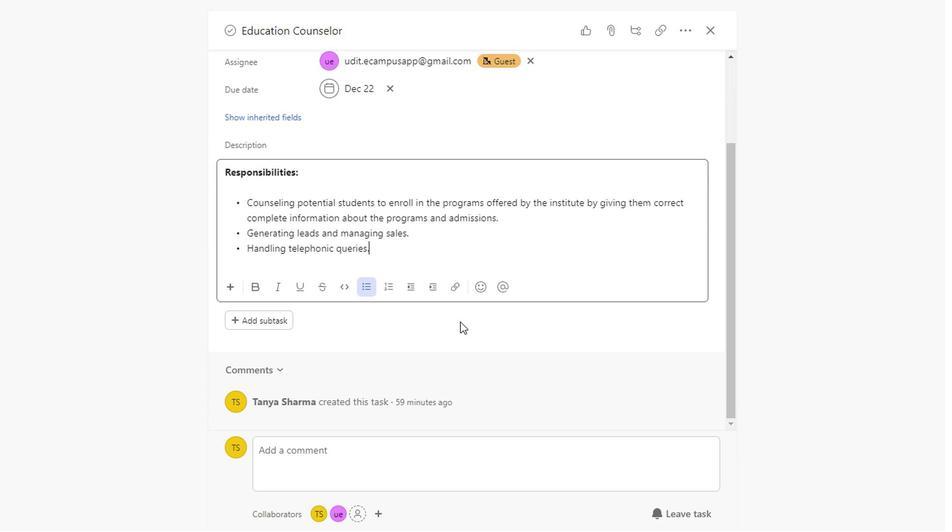 
Action: Mouse scrolled (457, 320) with delta (0, 0)
Screenshot: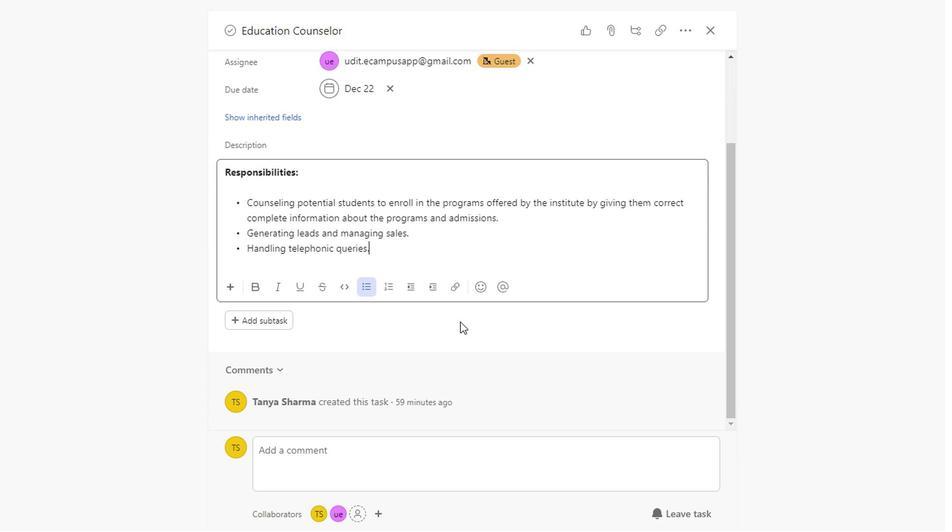 
Action: Mouse scrolled (457, 320) with delta (0, 0)
Screenshot: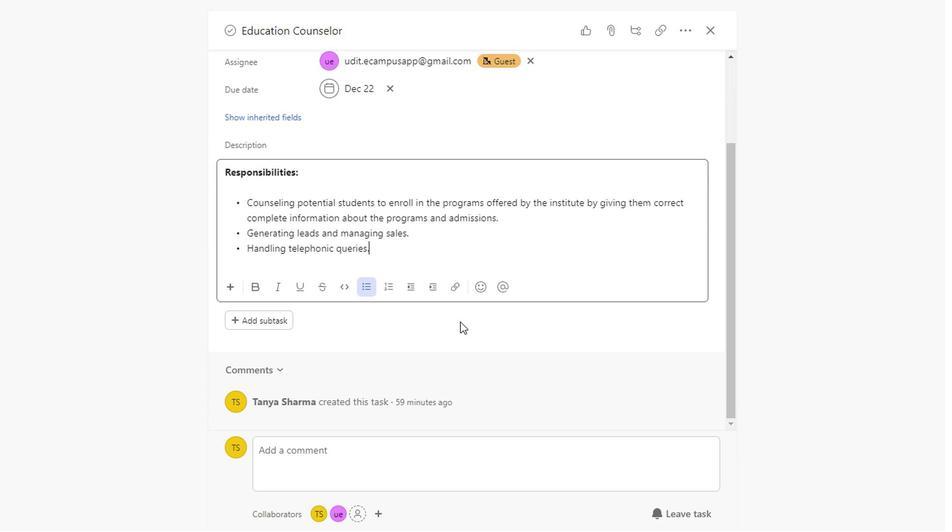 
Action: Mouse scrolled (457, 320) with delta (0, 0)
Screenshot: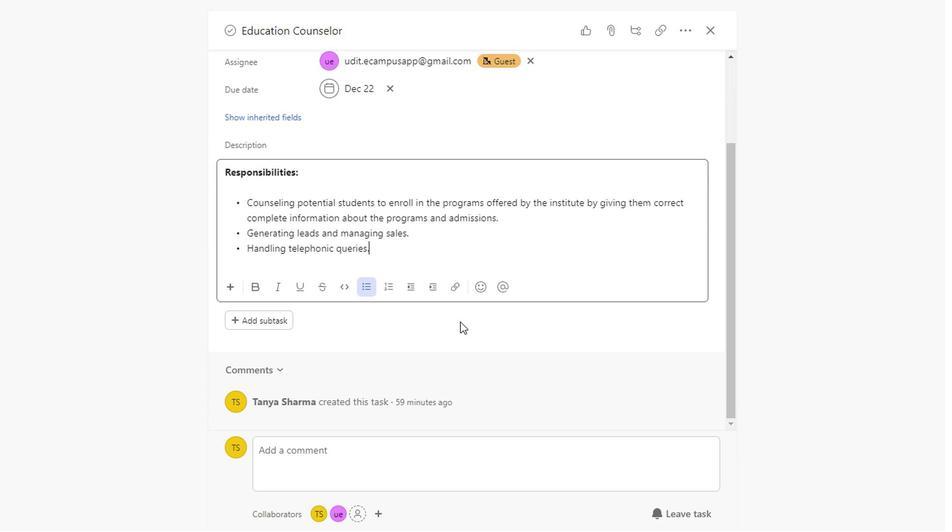 
Action: Mouse moved to (668, 513)
Screenshot: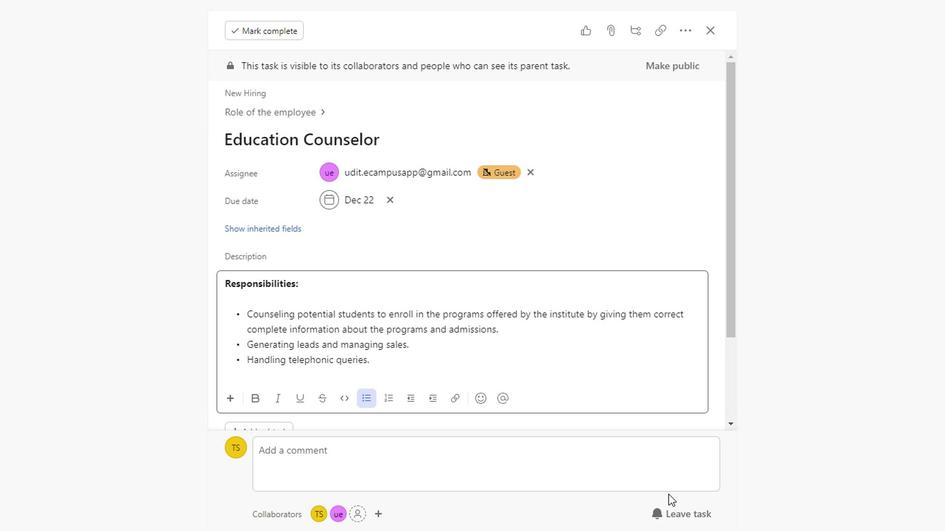 
Action: Mouse pressed left at (668, 513)
Screenshot: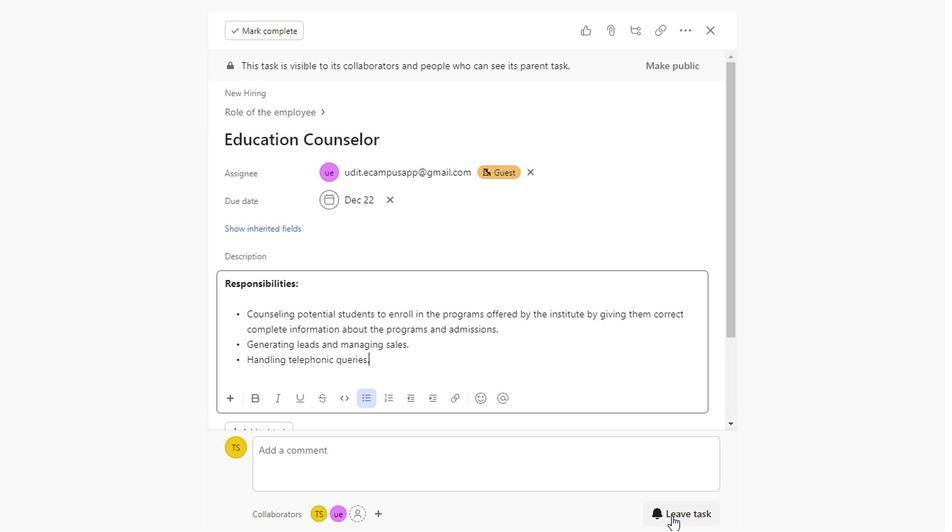 
Action: Mouse moved to (343, 194)
Screenshot: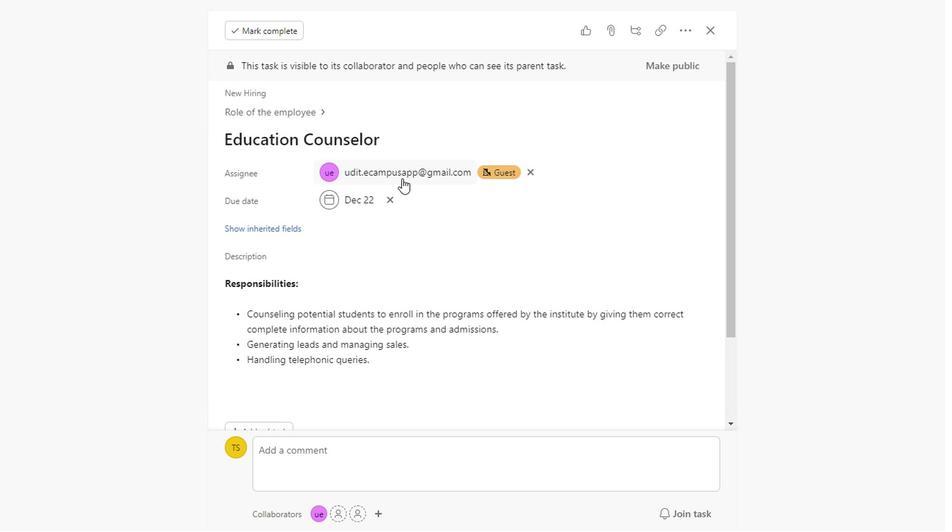 
Action: Mouse pressed left at (343, 194)
Screenshot: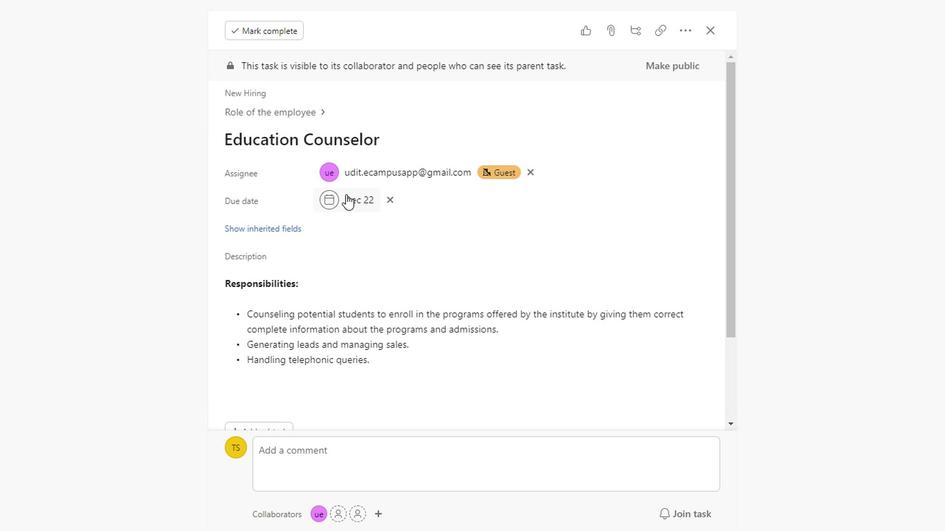 
Action: Mouse moved to (426, 357)
Screenshot: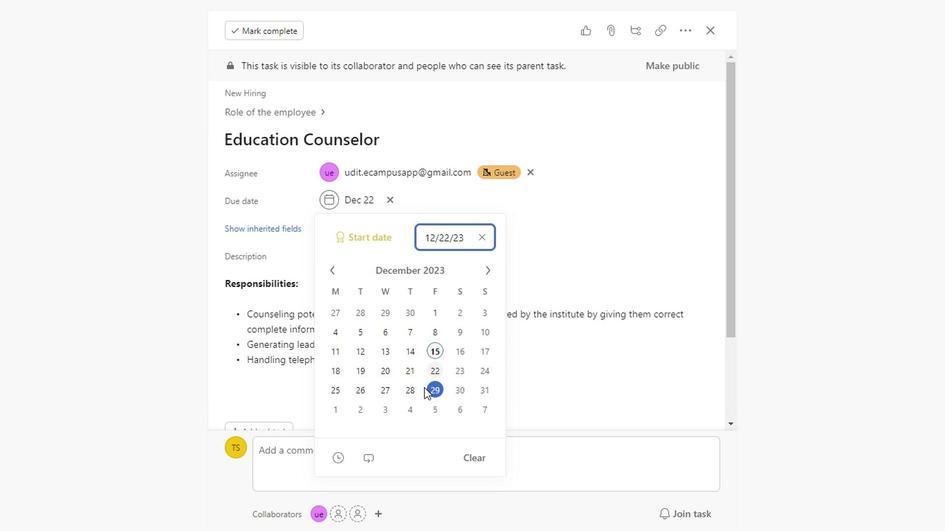 
Action: Mouse pressed left at (426, 357)
Screenshot: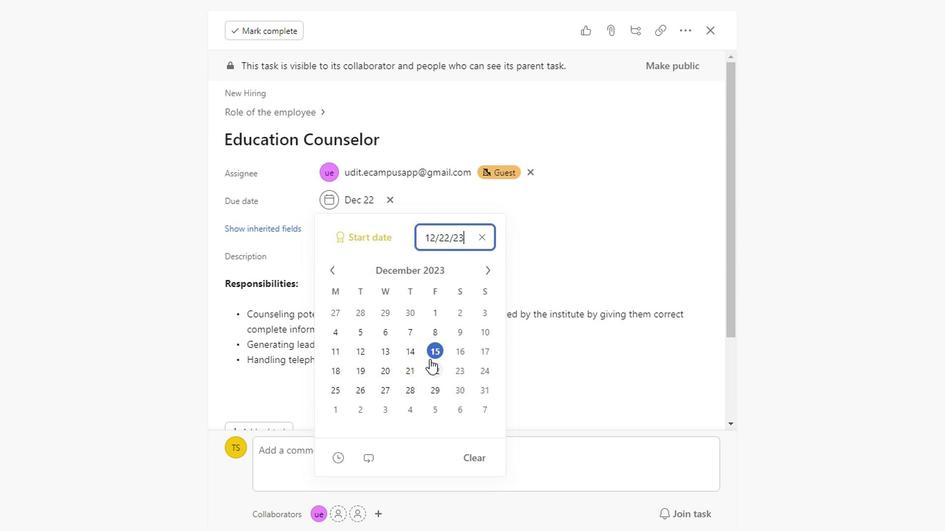 
Action: Mouse moved to (430, 352)
Screenshot: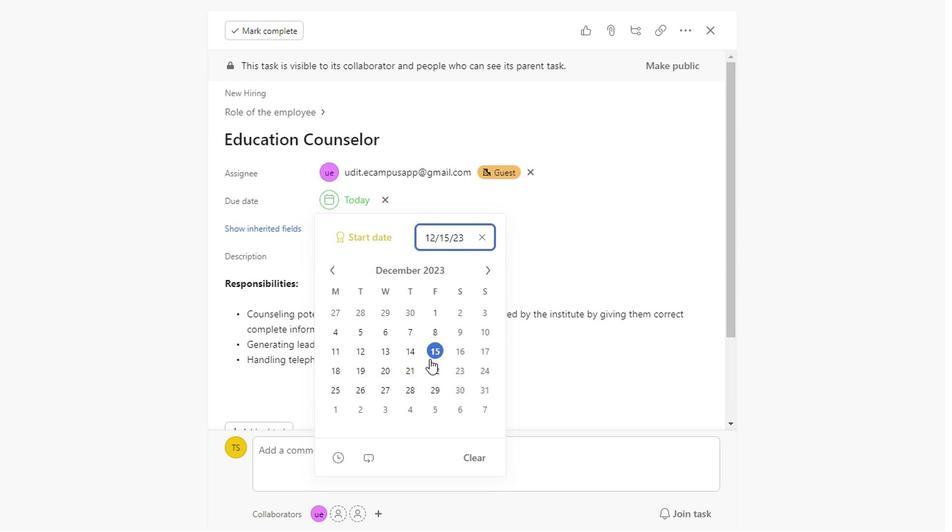 
Action: Mouse pressed left at (430, 352)
Screenshot: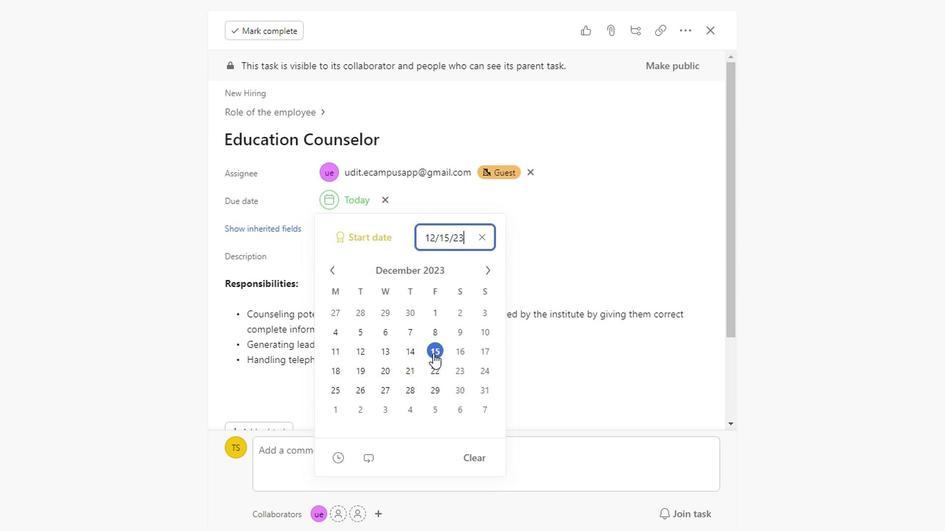 
Action: Mouse moved to (649, 198)
Screenshot: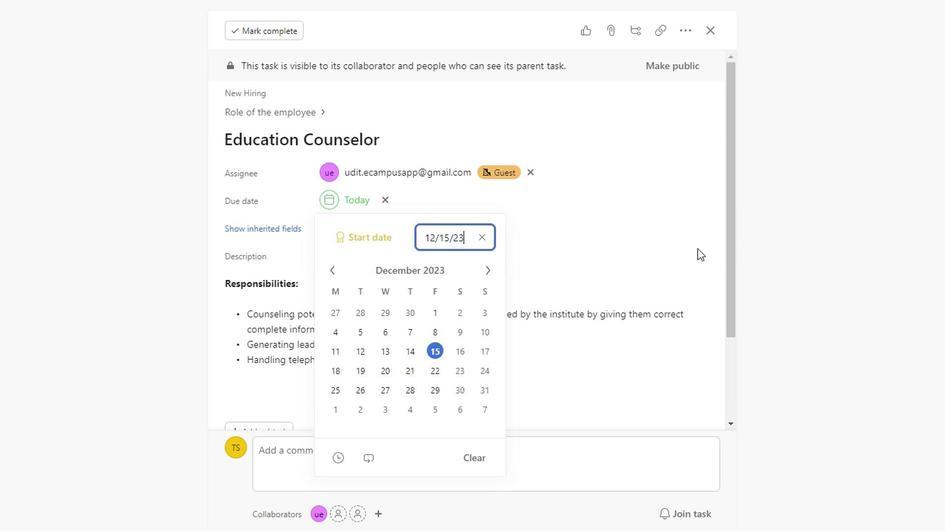 
Action: Mouse pressed left at (649, 198)
Screenshot: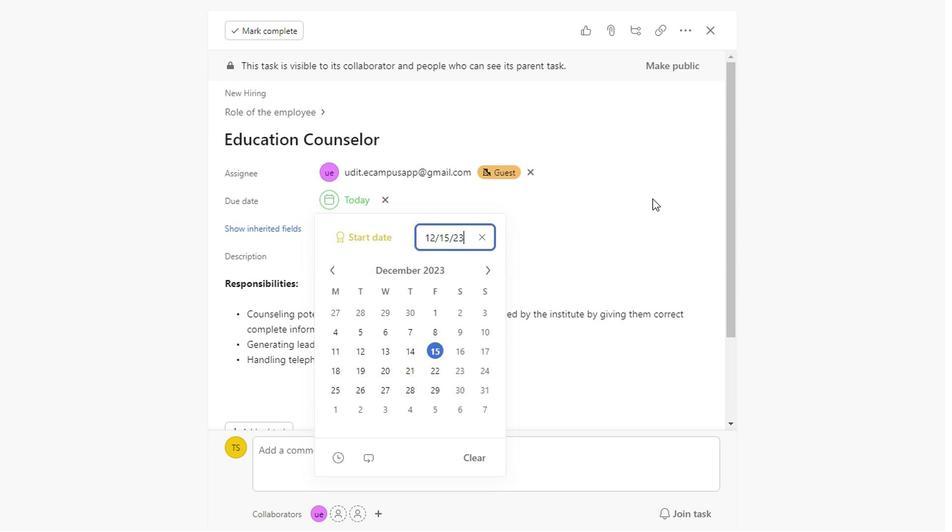 
Action: Mouse moved to (271, 25)
Screenshot: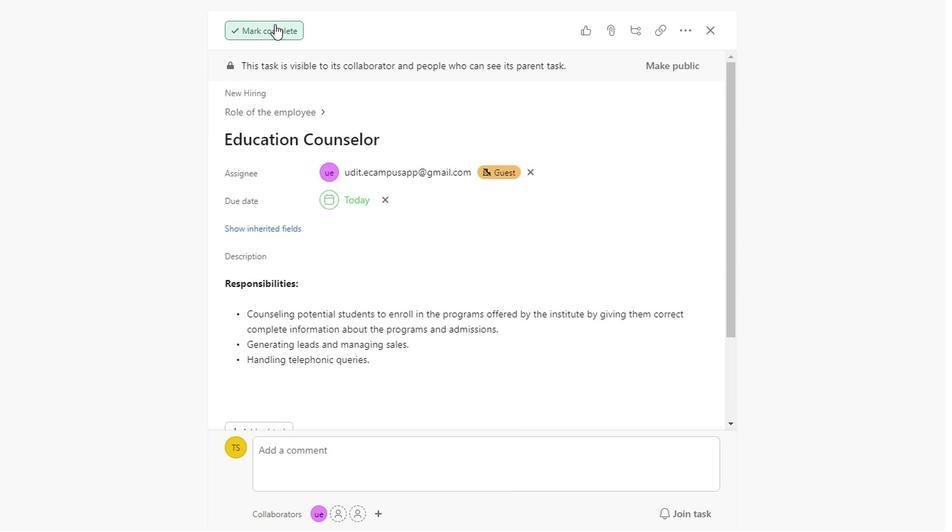 
Action: Mouse pressed left at (271, 25)
Screenshot: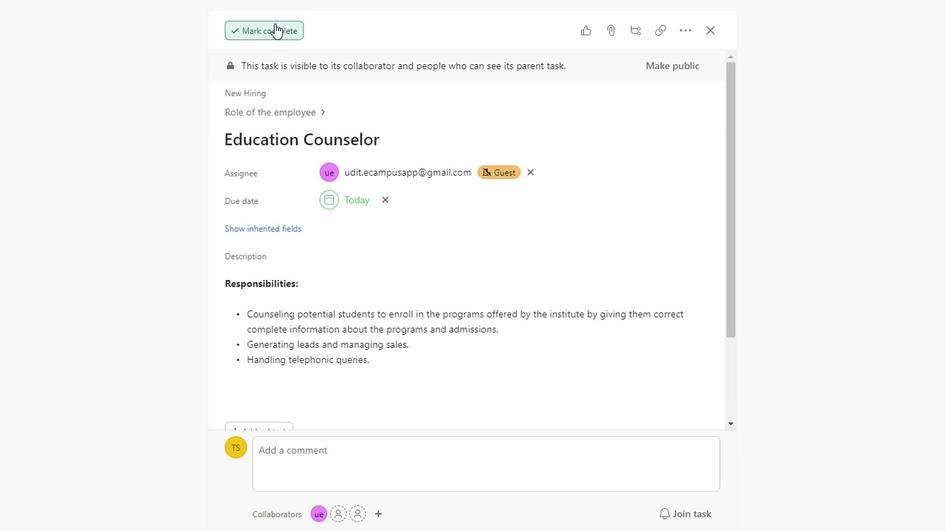 
Action: Mouse moved to (665, 238)
Screenshot: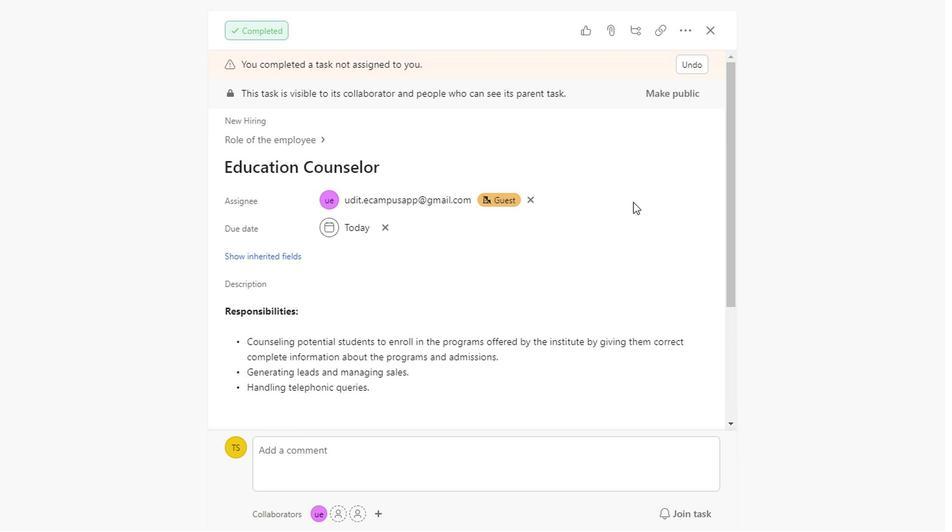 
Action: Mouse pressed left at (665, 238)
Screenshot: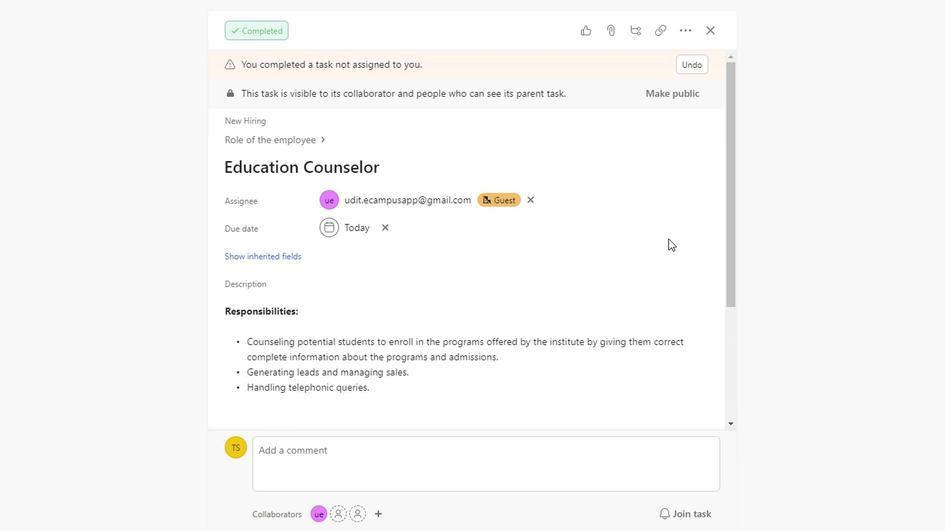 
Action: Mouse moved to (703, 33)
Screenshot: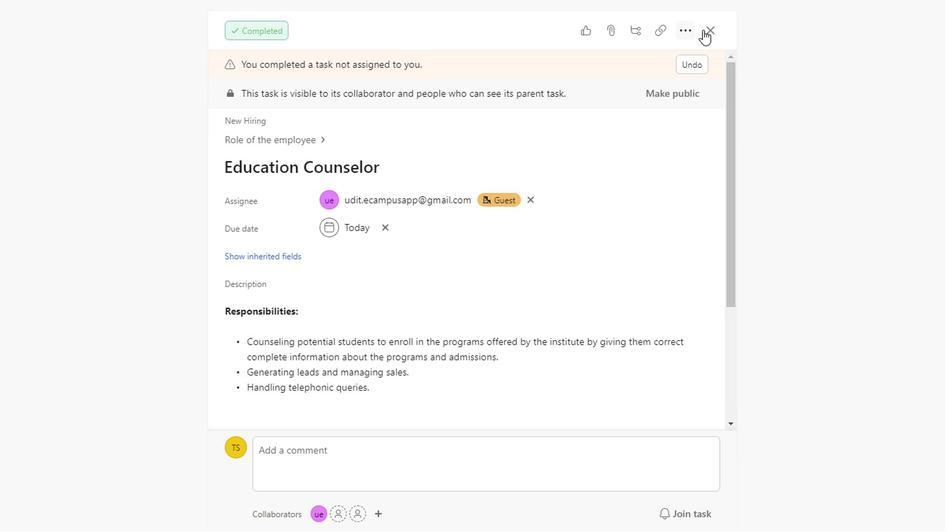 
Action: Mouse pressed left at (703, 33)
Screenshot: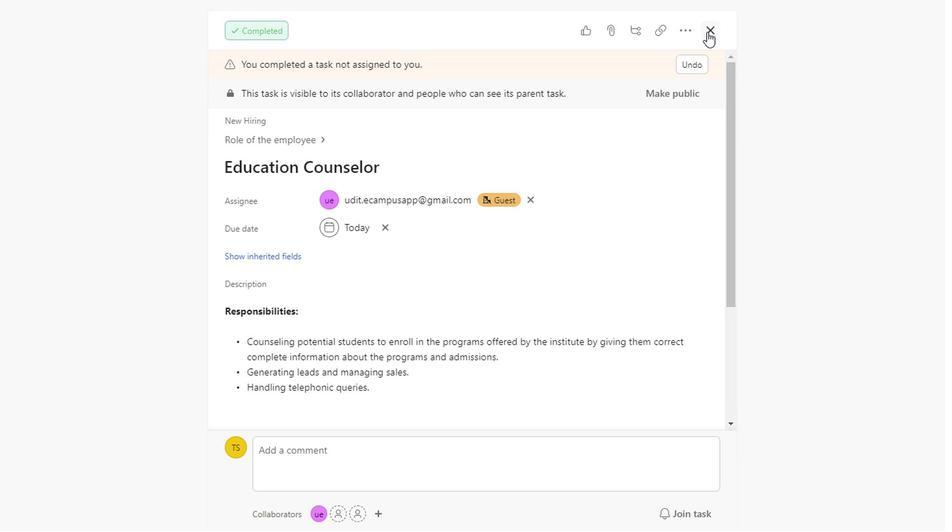 
Action: Mouse moved to (934, 343)
Screenshot: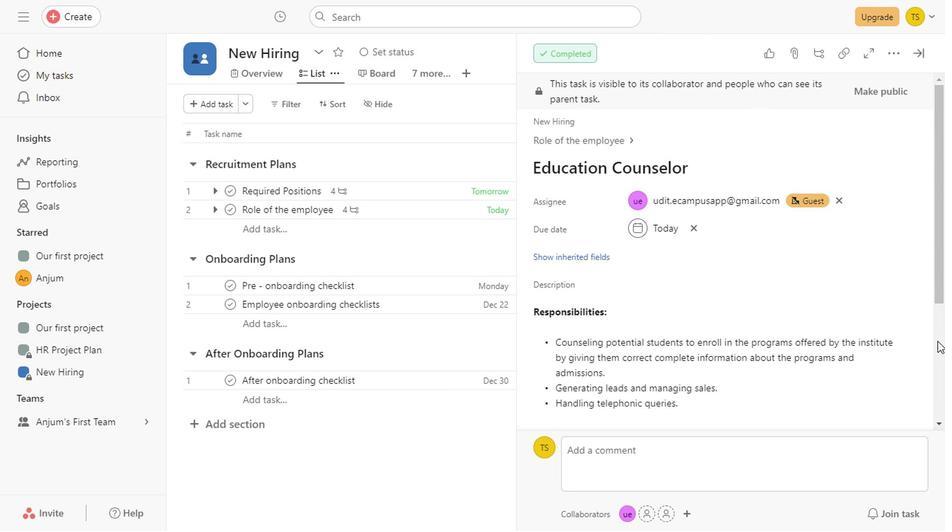 
Action: Mouse pressed left at (934, 343)
Screenshot: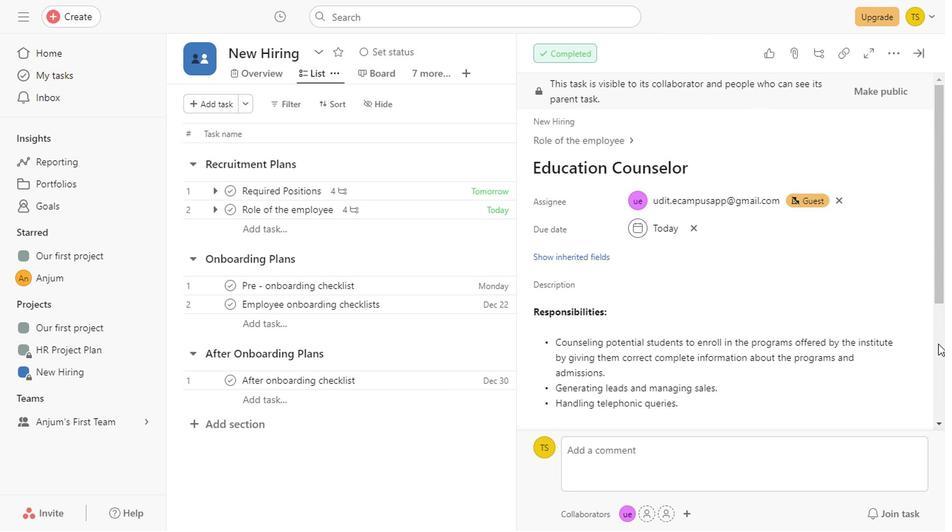 
Action: Mouse moved to (917, 52)
Screenshot: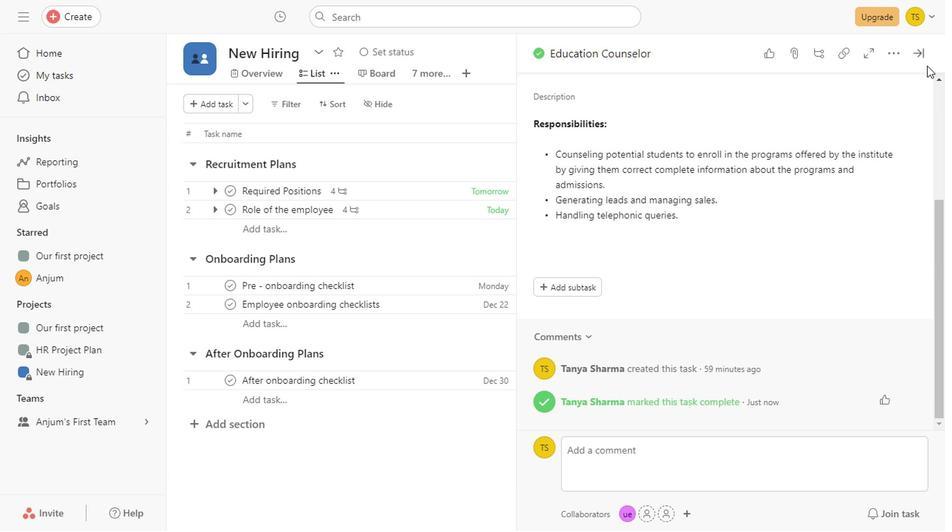 
Action: Mouse pressed left at (917, 52)
Screenshot: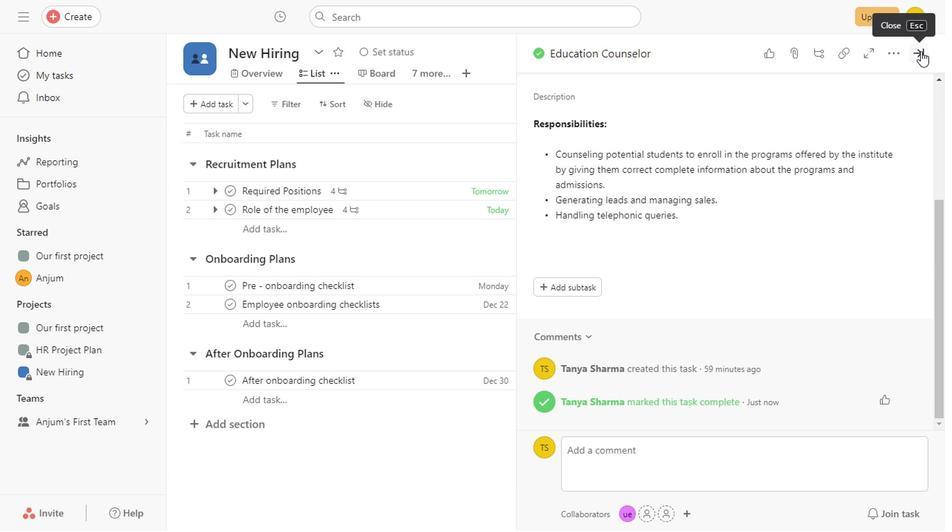 
Action: Mouse moved to (353, 205)
Screenshot: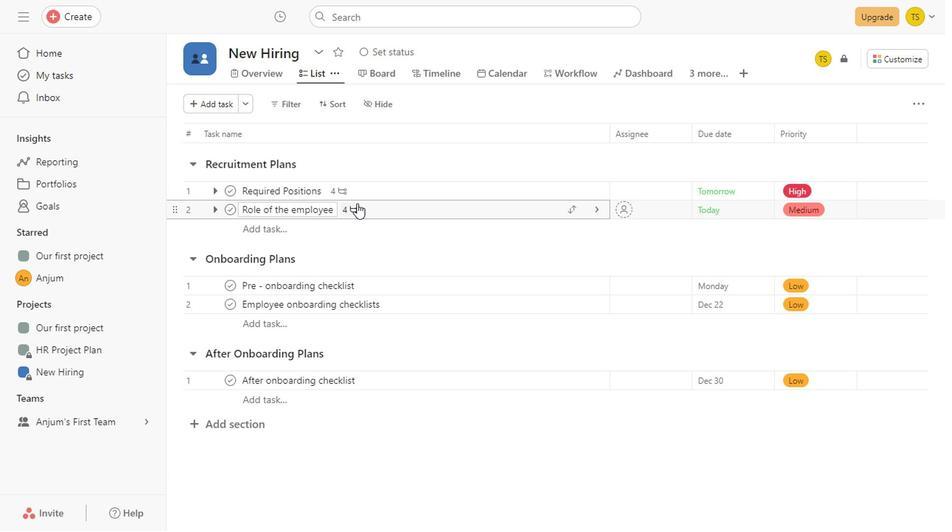 
Action: Mouse pressed left at (353, 205)
Screenshot: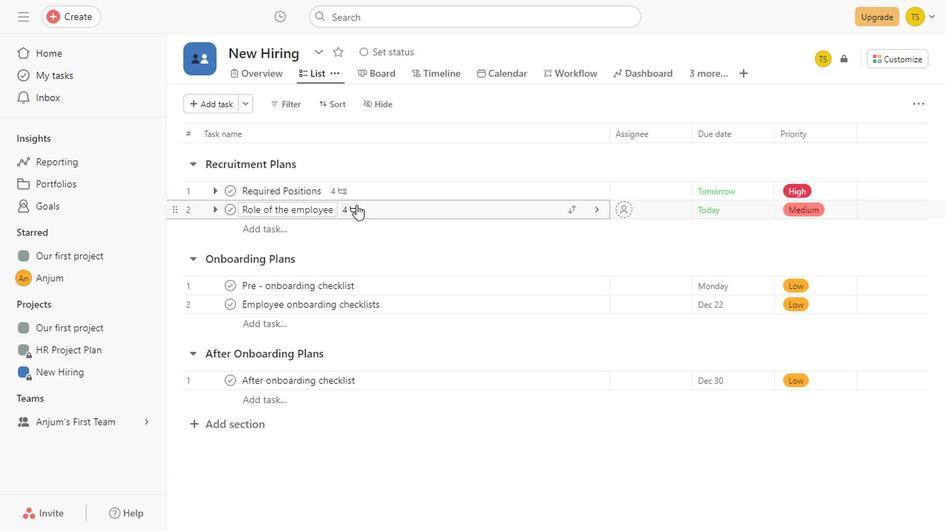 
Action: Mouse moved to (921, 55)
Screenshot: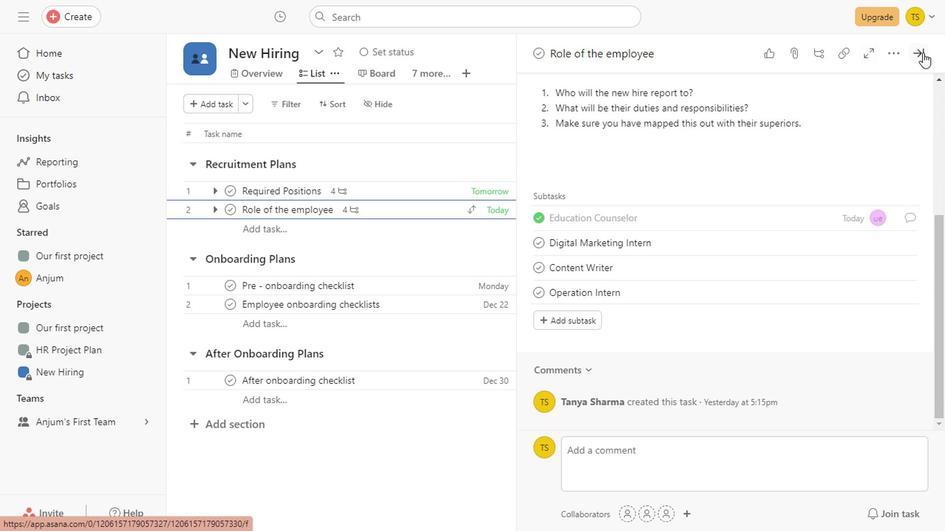 
Action: Mouse pressed left at (921, 55)
Screenshot: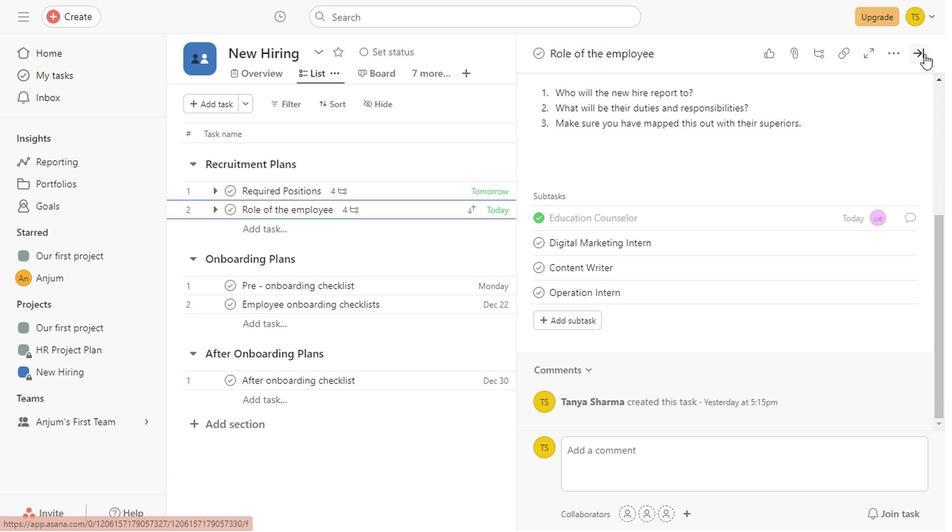 
Action: Mouse moved to (369, 80)
Screenshot: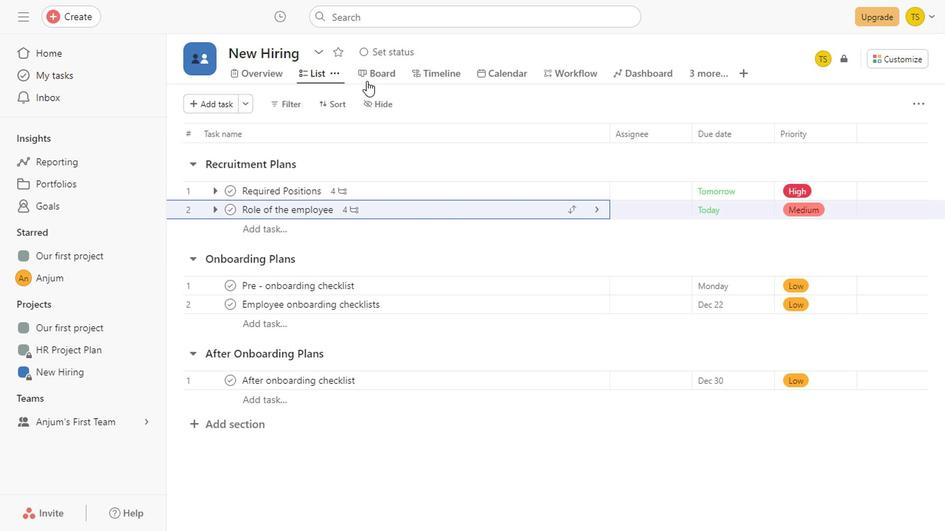 
Action: Mouse pressed left at (369, 80)
Screenshot: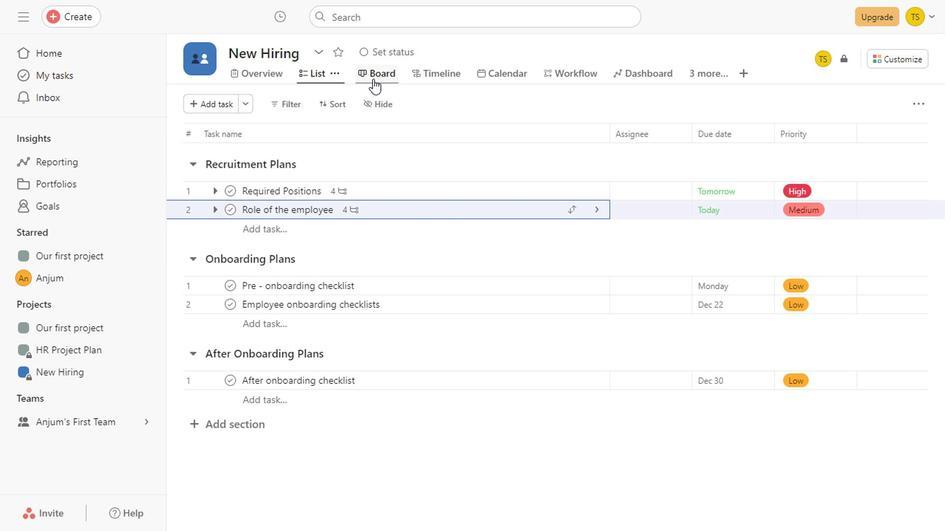 
Action: Mouse moved to (345, 321)
Screenshot: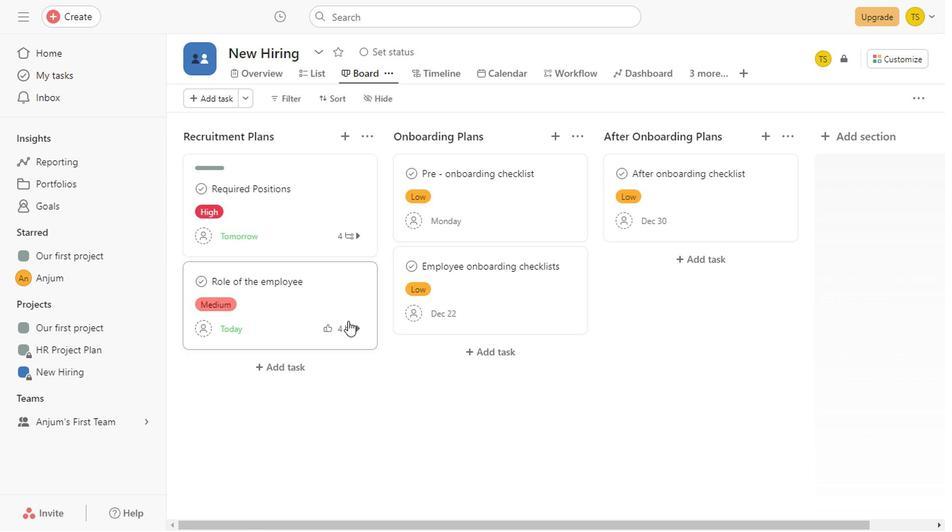
Action: Mouse pressed left at (345, 321)
Screenshot: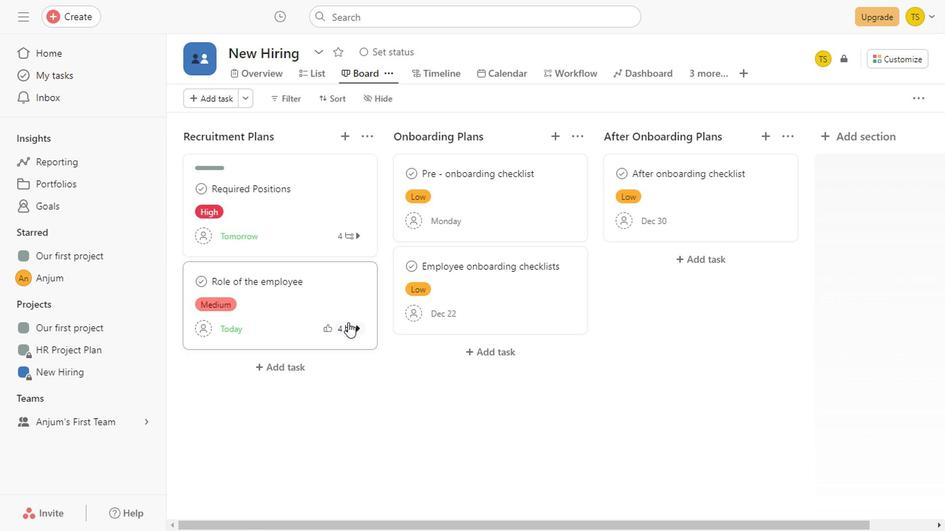 
Action: Mouse moved to (351, 236)
Screenshot: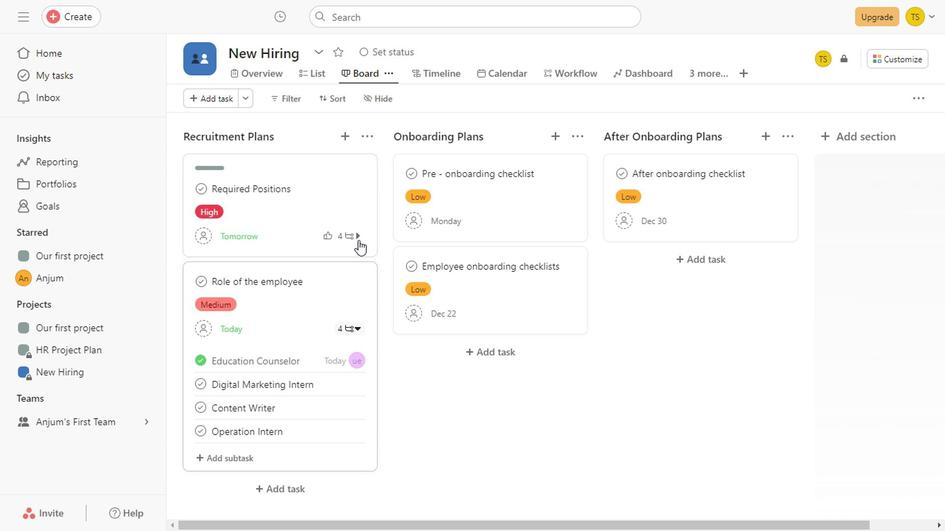 
Action: Mouse pressed left at (351, 236)
Screenshot: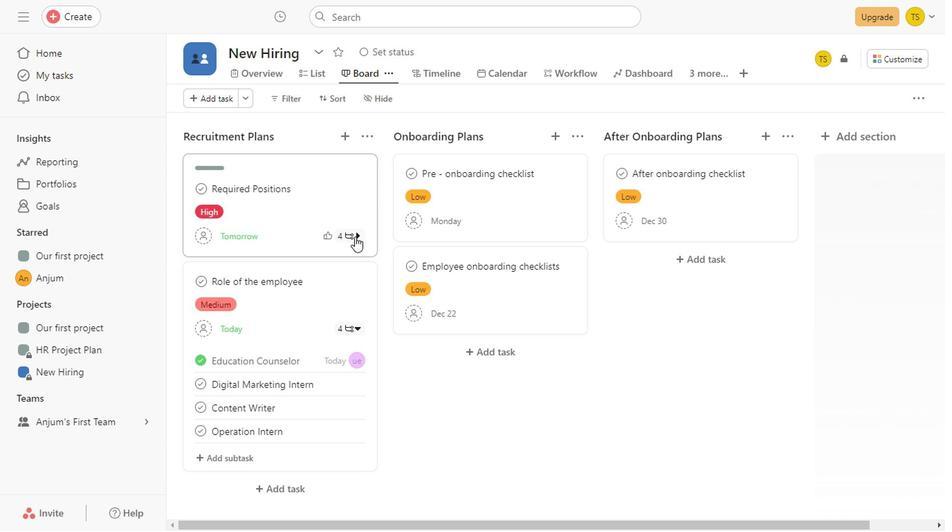 
Action: Mouse moved to (302, 259)
Screenshot: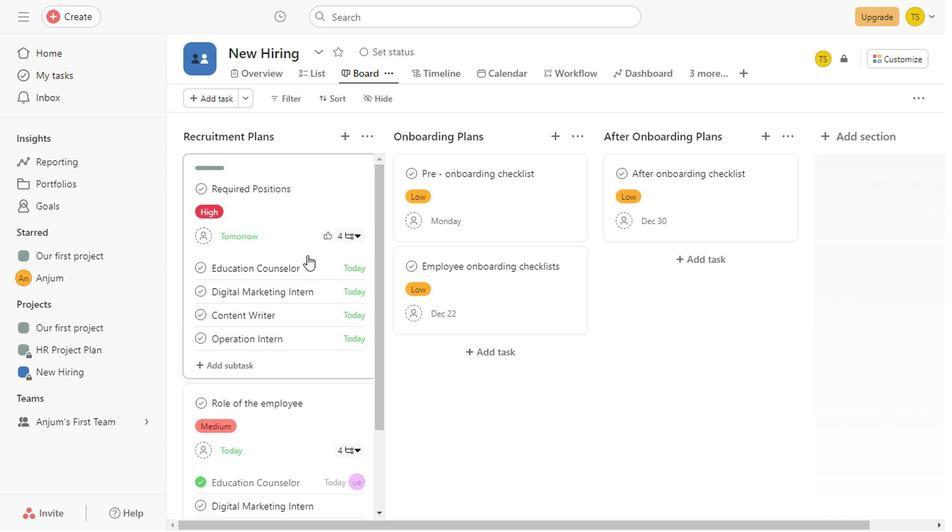 
Action: Mouse pressed left at (302, 259)
Screenshot: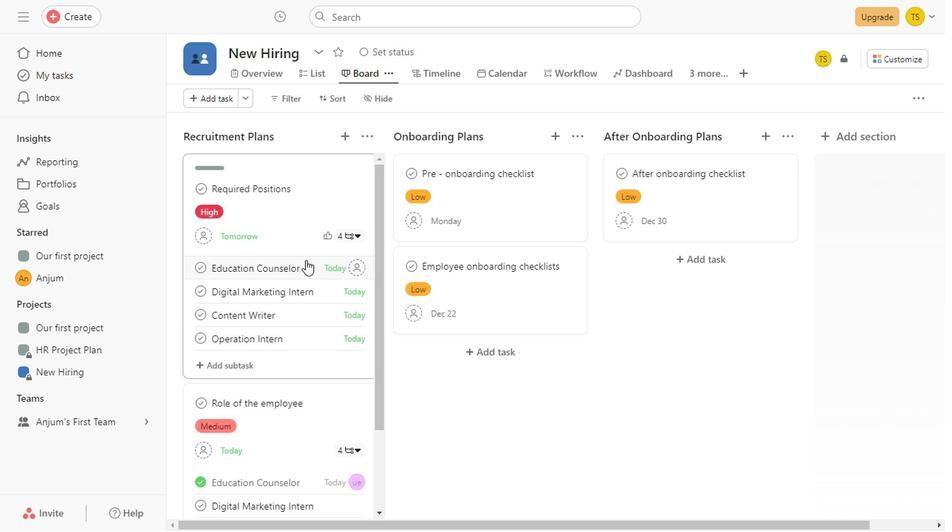 
Action: Mouse moved to (304, 296)
Screenshot: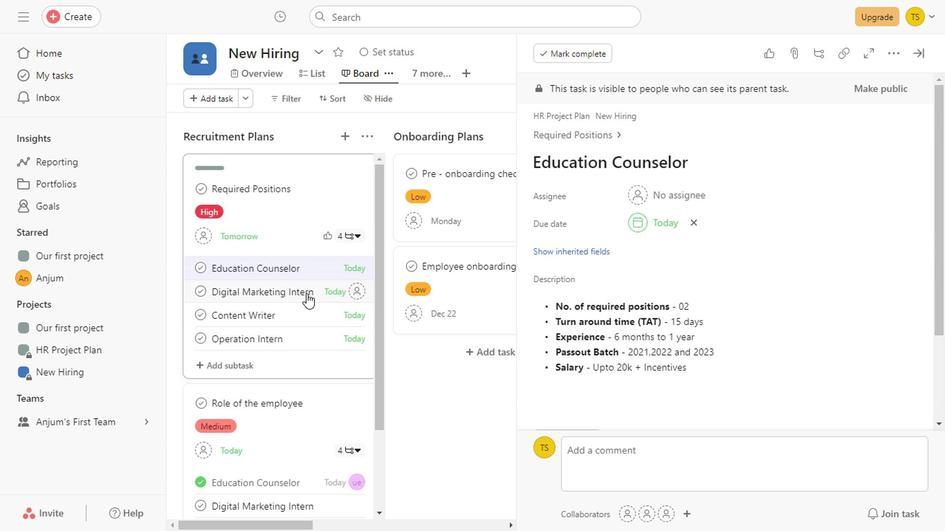 
Action: Mouse pressed left at (304, 296)
Screenshot: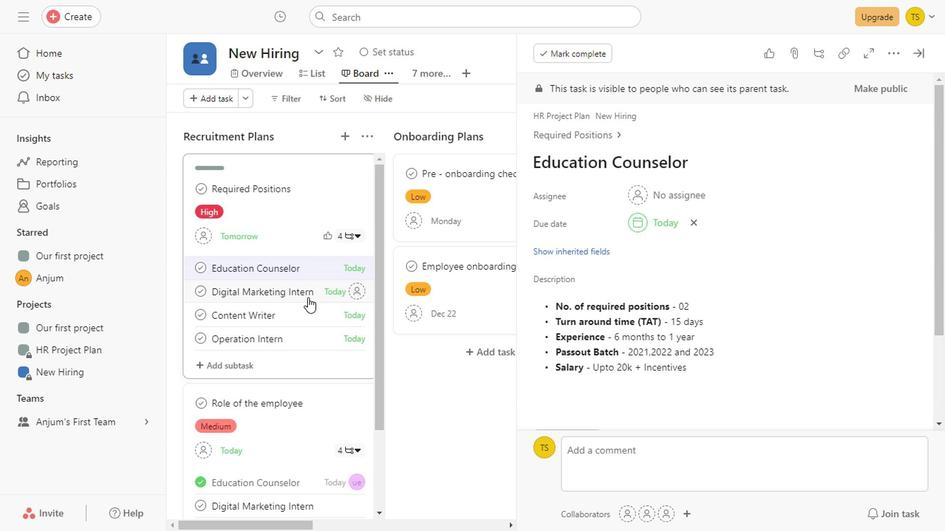 
Action: Mouse moved to (940, 378)
Screenshot: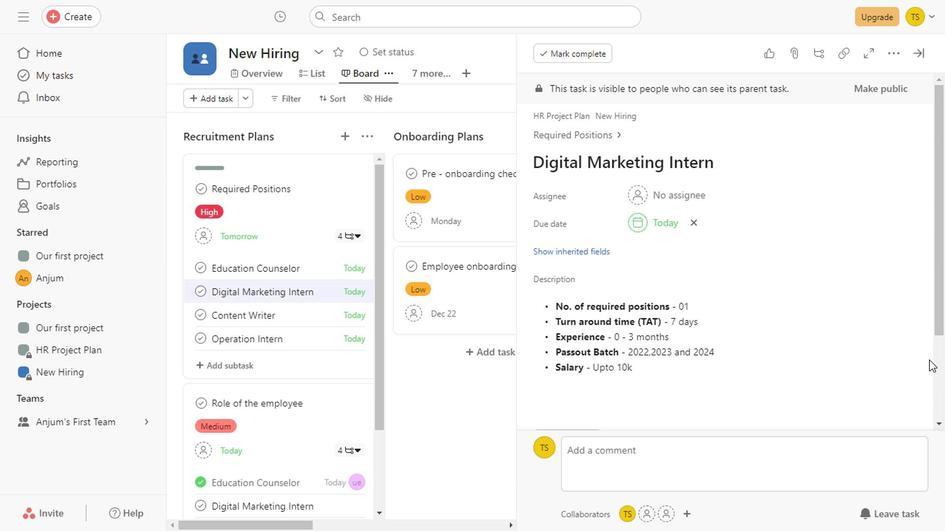 
Action: Mouse pressed left at (940, 378)
Screenshot: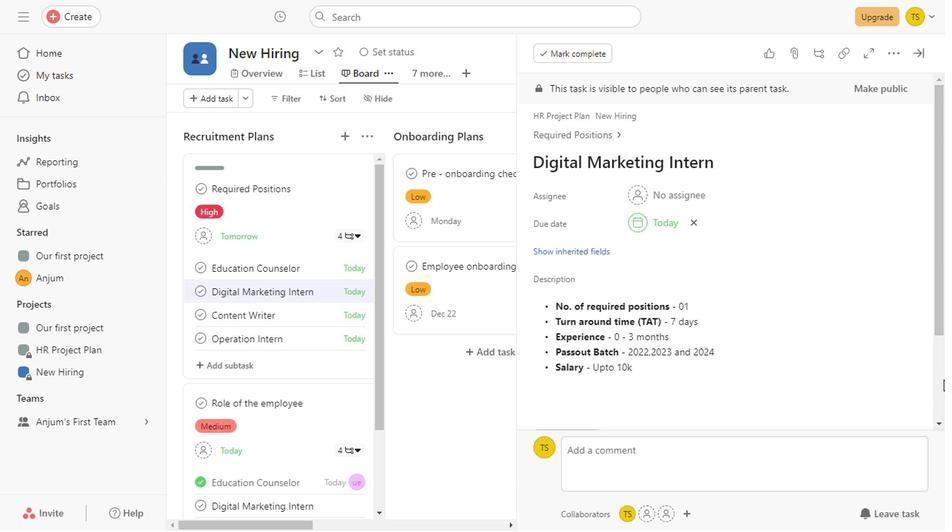 
Action: Mouse moved to (937, 100)
Screenshot: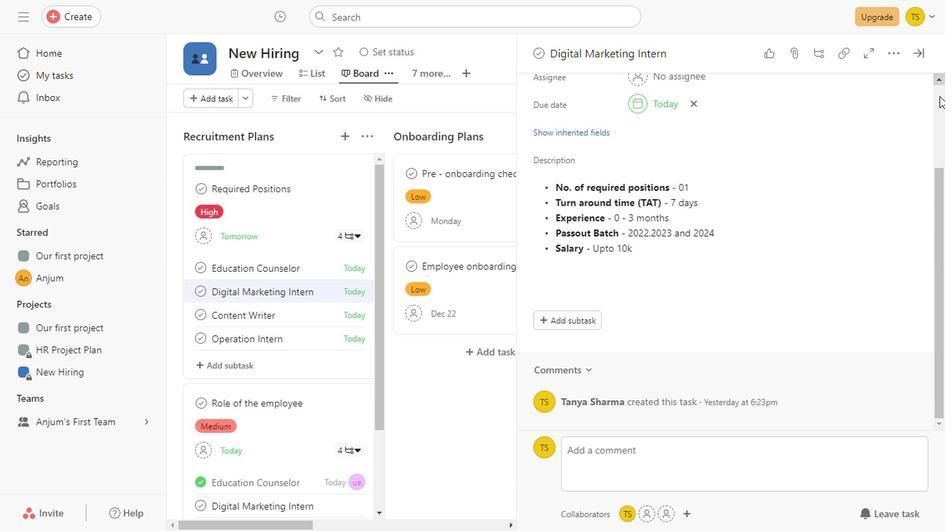
Action: Mouse pressed left at (937, 100)
Screenshot: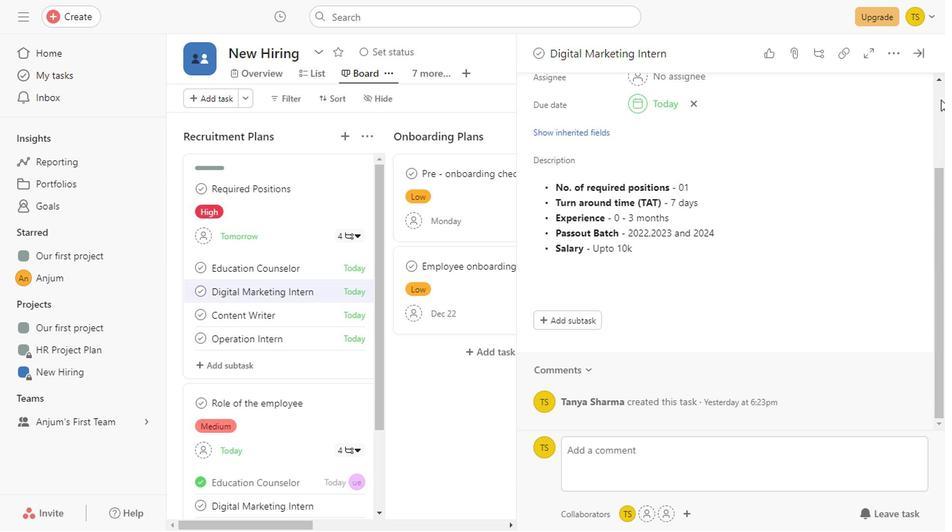 
Action: Mouse moved to (586, 52)
Screenshot: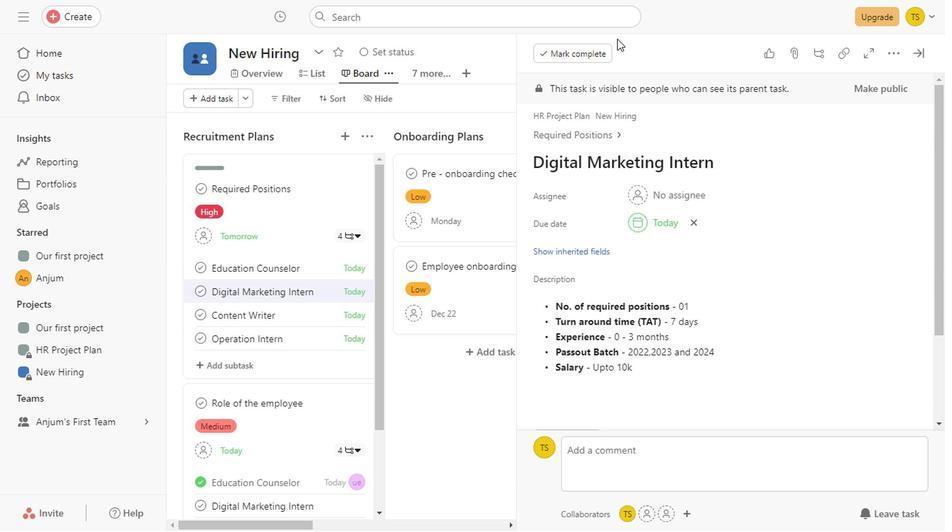
Action: Mouse pressed left at (586, 52)
Screenshot: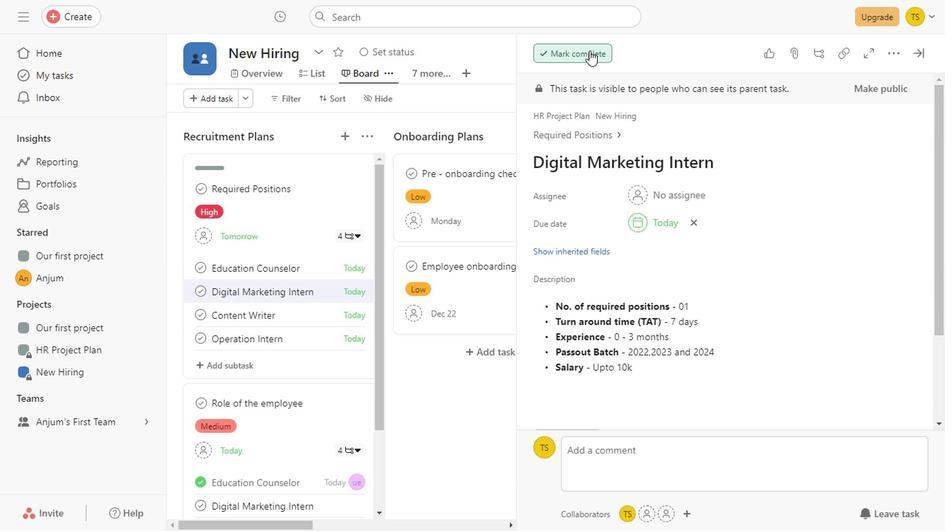 
Action: Mouse moved to (888, 512)
Screenshot: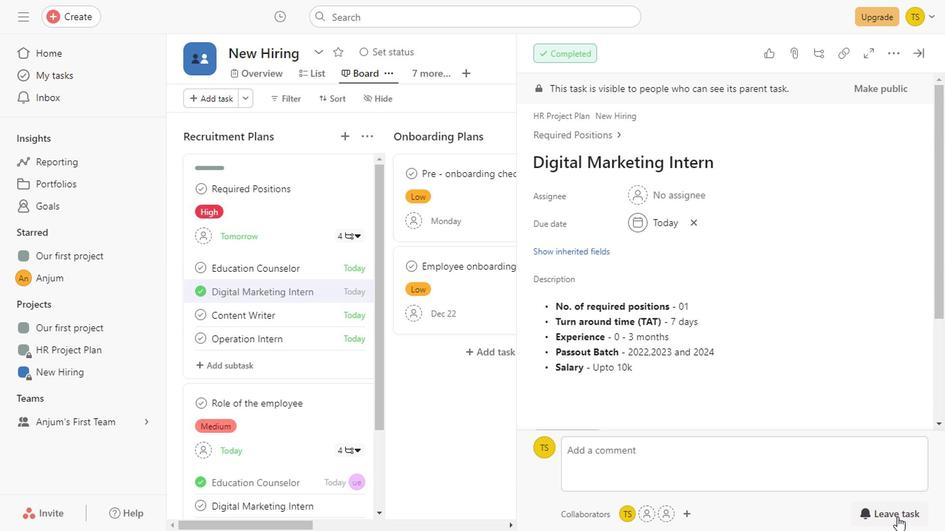 
Action: Mouse pressed left at (888, 512)
Screenshot: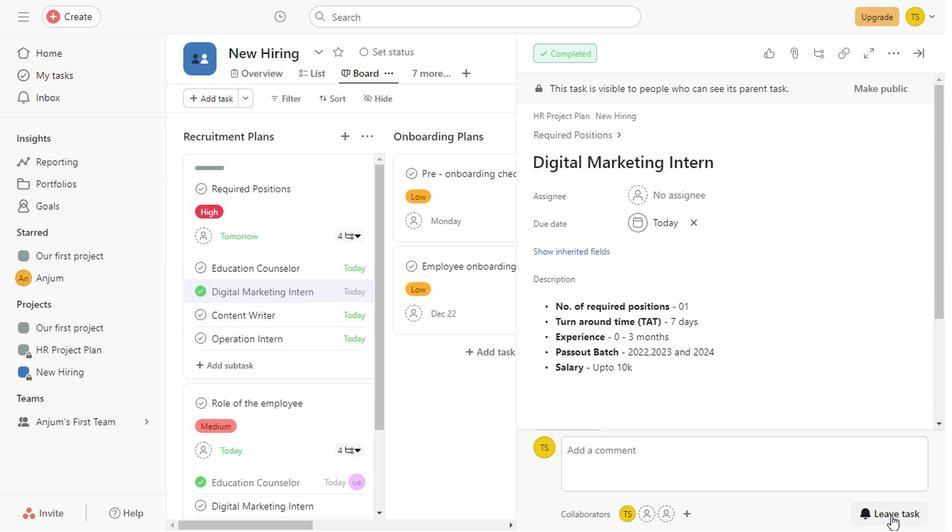 
Action: Mouse moved to (917, 52)
Screenshot: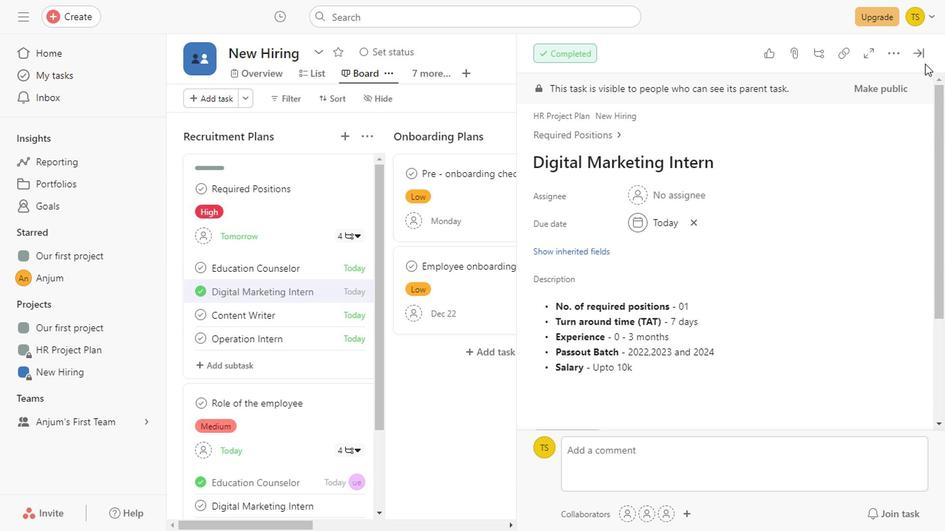 
Action: Mouse pressed left at (917, 52)
Screenshot: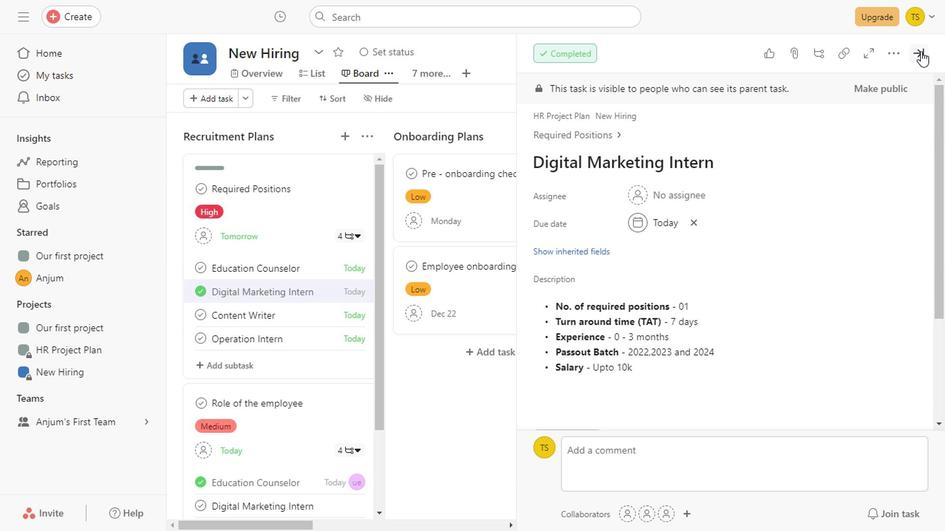 
Action: Mouse moved to (279, 322)
Screenshot: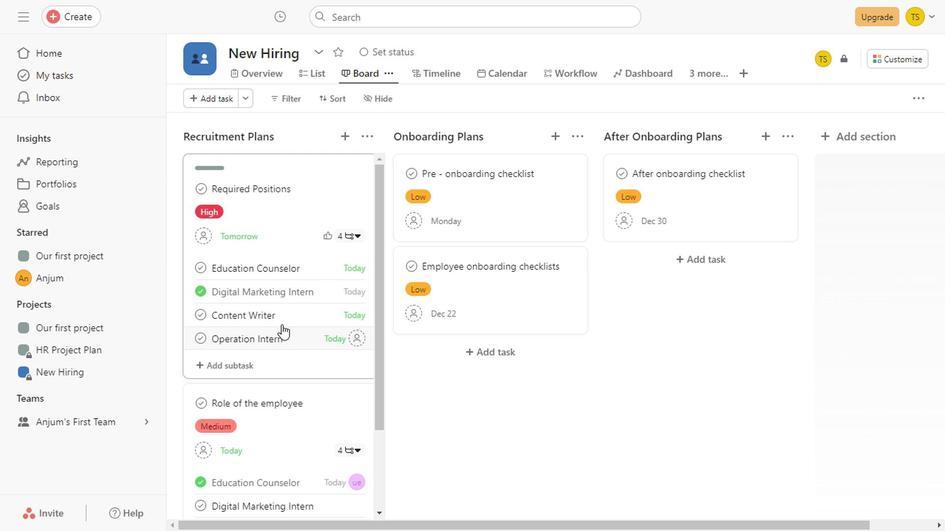 
Action: Mouse pressed left at (279, 322)
Screenshot: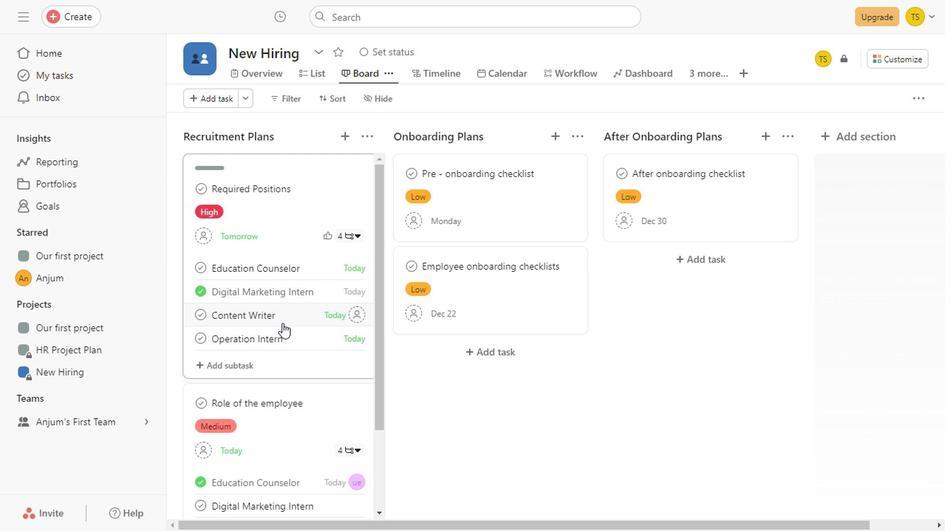 
Action: Mouse moved to (941, 355)
Screenshot: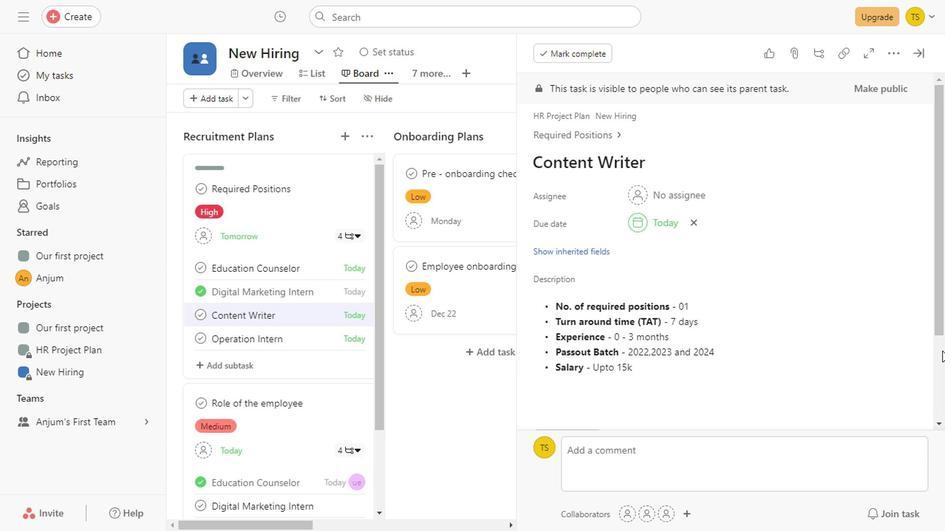 
Action: Mouse pressed left at (941, 355)
Screenshot: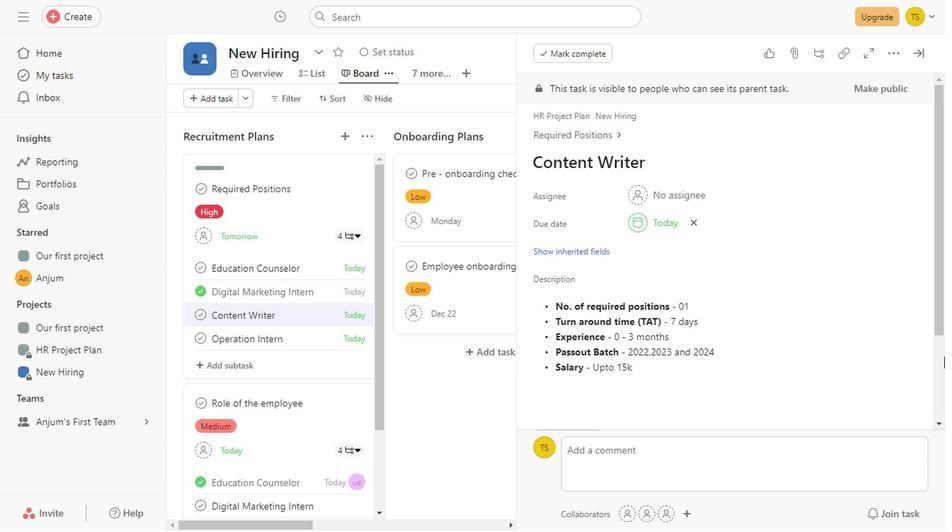 
Action: Mouse moved to (936, 102)
Screenshot: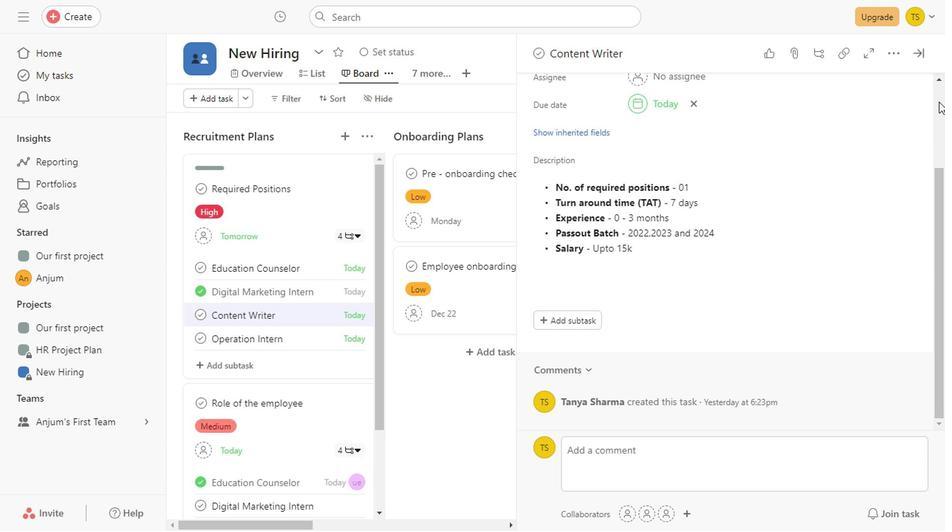 
Action: Mouse pressed left at (936, 102)
Screenshot: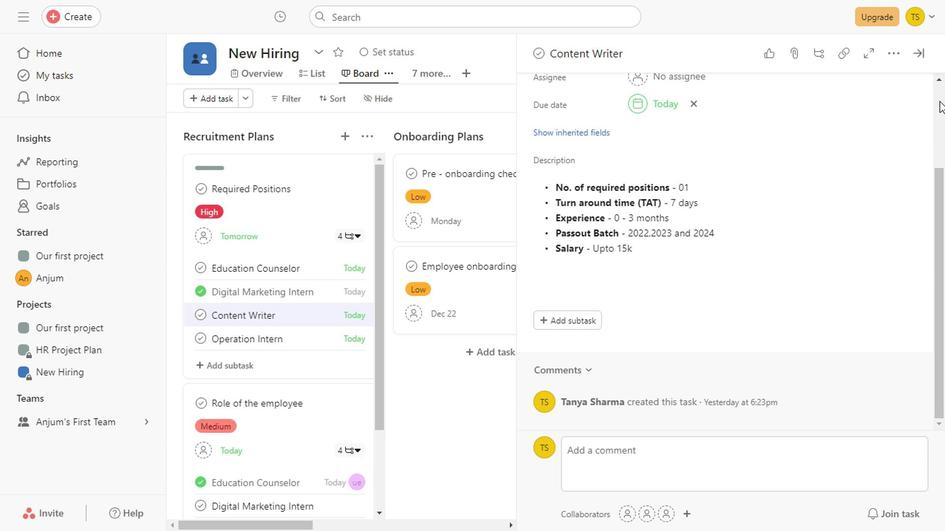 
Action: Mouse moved to (574, 48)
Screenshot: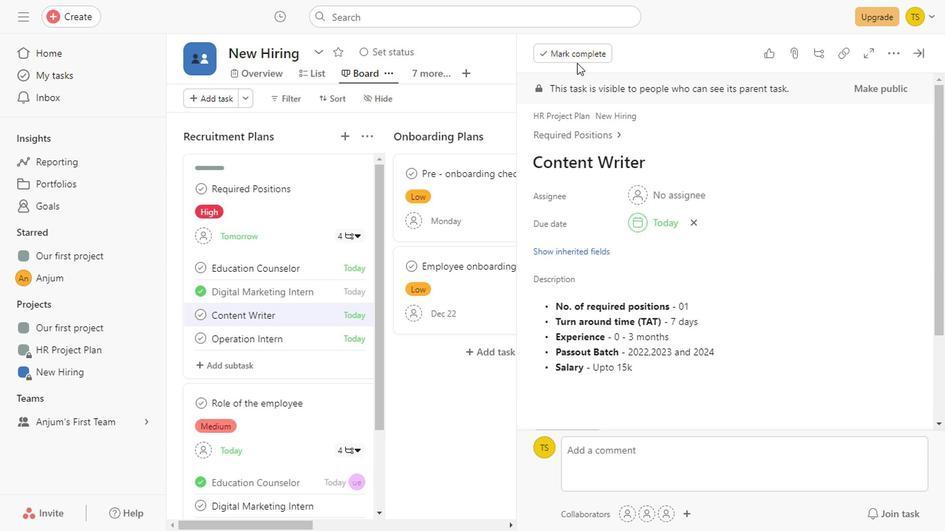 
Action: Mouse pressed left at (574, 48)
Screenshot: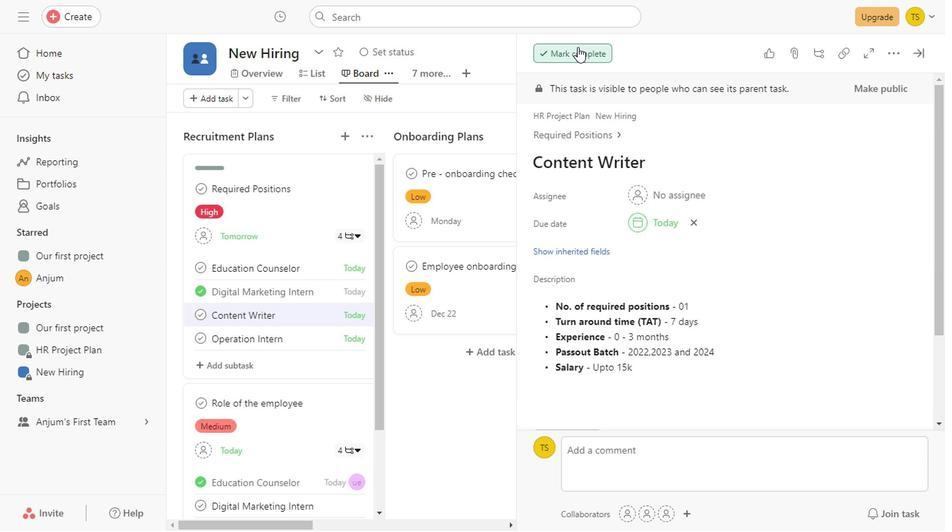 
Action: Mouse moved to (915, 56)
Screenshot: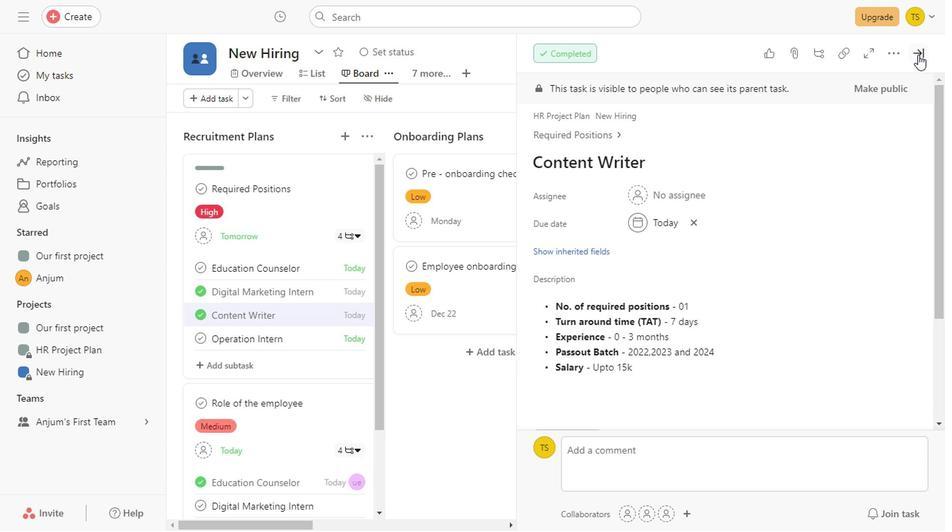 
Action: Mouse pressed left at (915, 56)
Screenshot: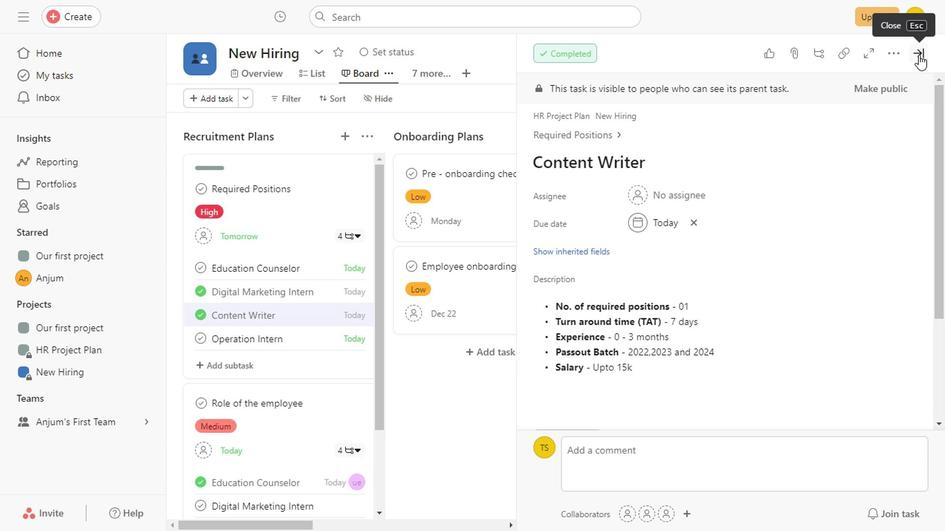 
Action: Mouse moved to (290, 393)
Screenshot: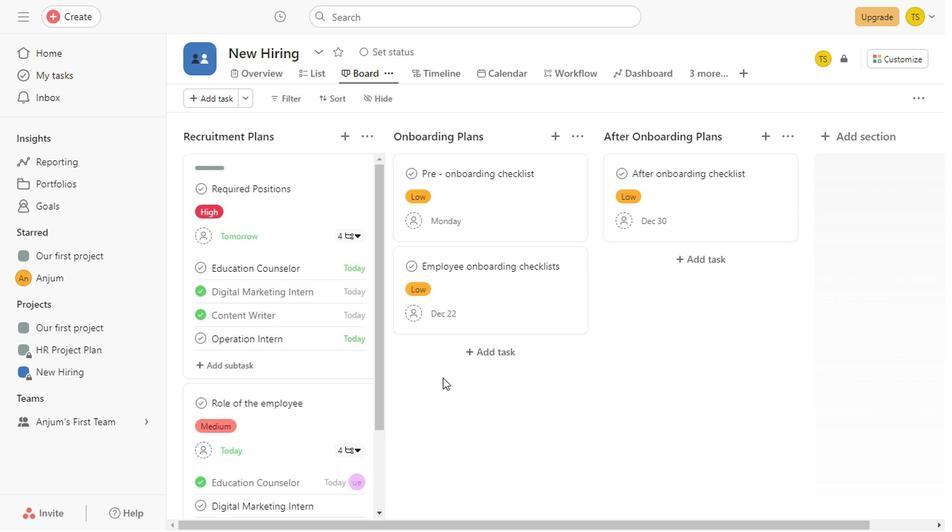 
Action: Mouse scrolled (290, 392) with delta (0, 0)
Screenshot: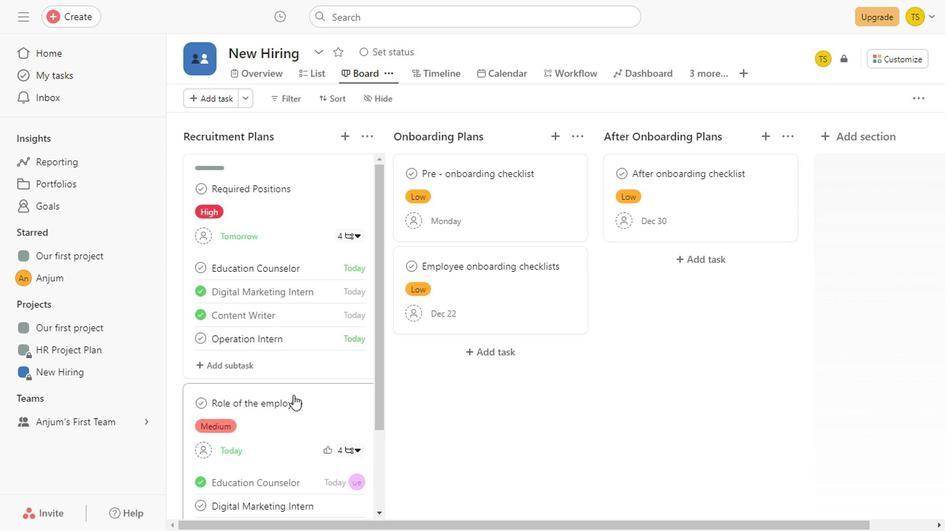 
Action: Mouse scrolled (290, 392) with delta (0, 0)
Screenshot: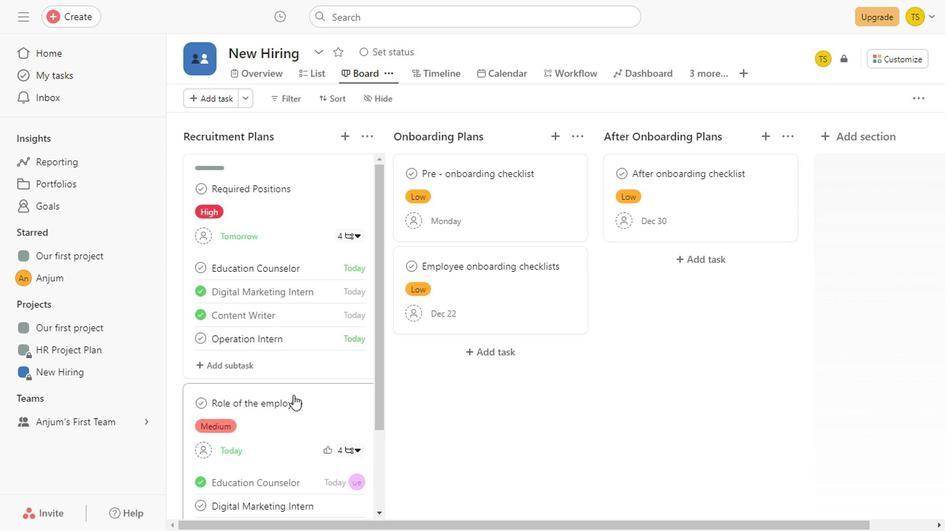 
Action: Mouse scrolled (290, 392) with delta (0, 0)
Screenshot: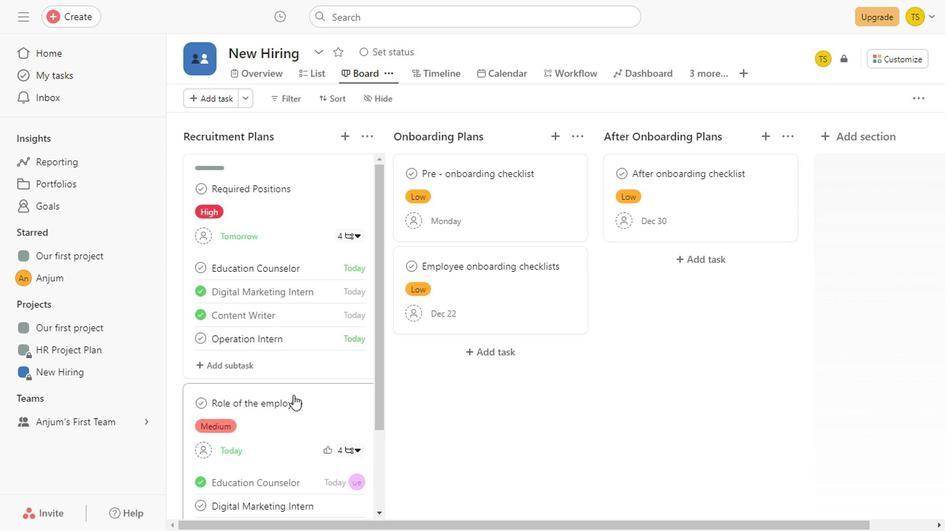 
Action: Mouse scrolled (290, 392) with delta (0, 0)
Screenshot: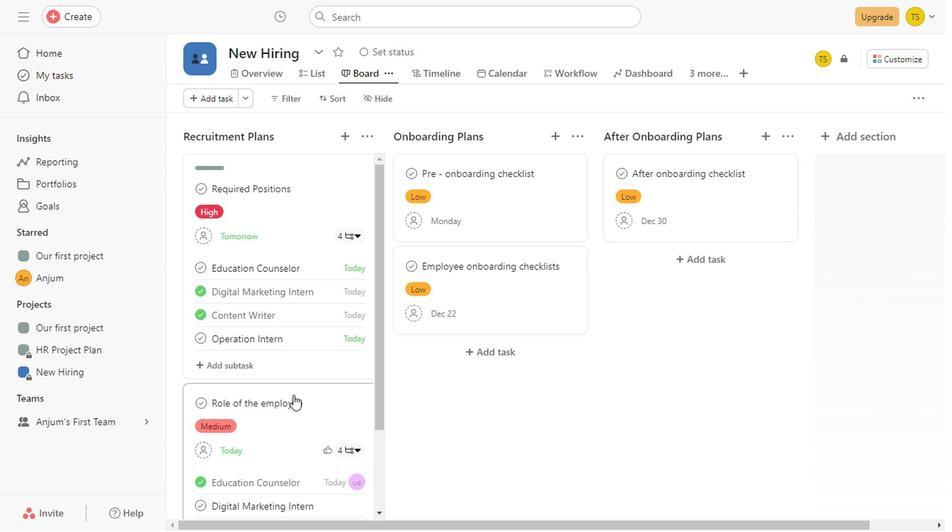
Action: Mouse scrolled (290, 392) with delta (0, 0)
Screenshot: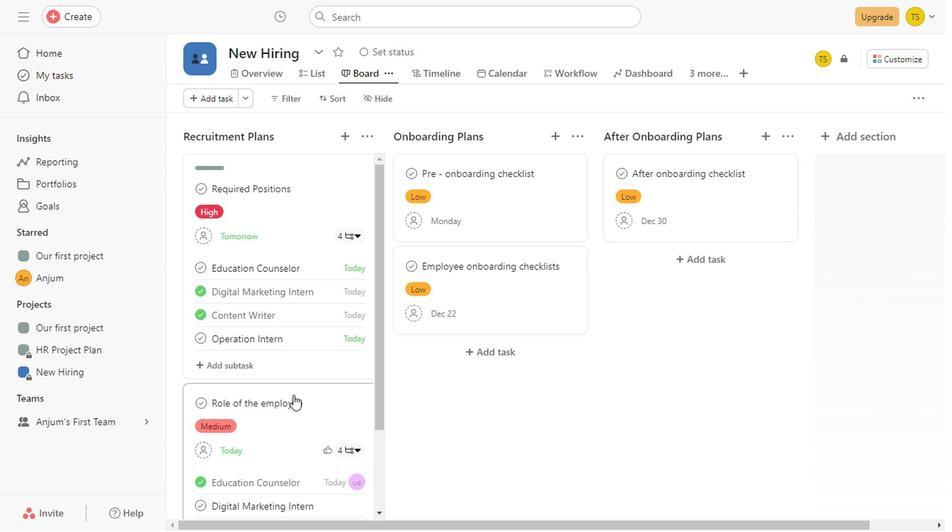 
Action: Mouse scrolled (290, 392) with delta (0, 0)
Screenshot: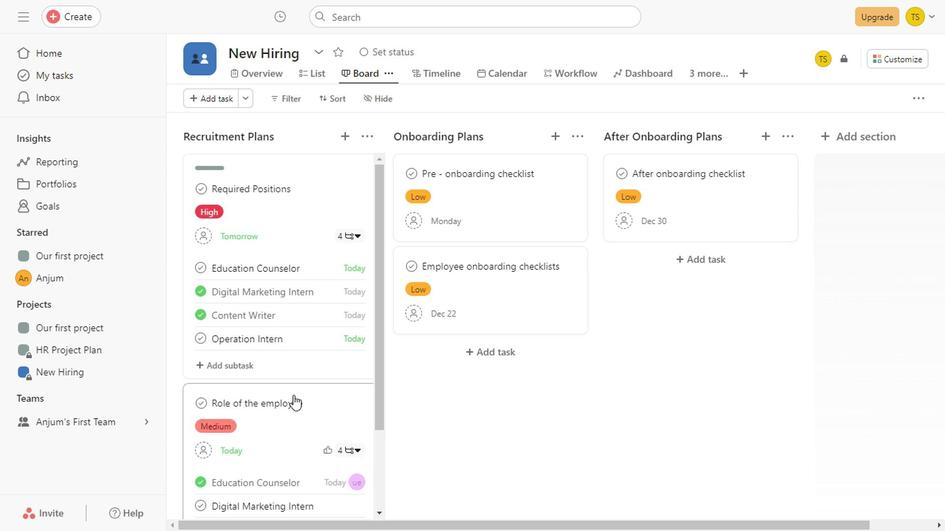 
Action: Mouse scrolled (290, 392) with delta (0, 0)
Screenshot: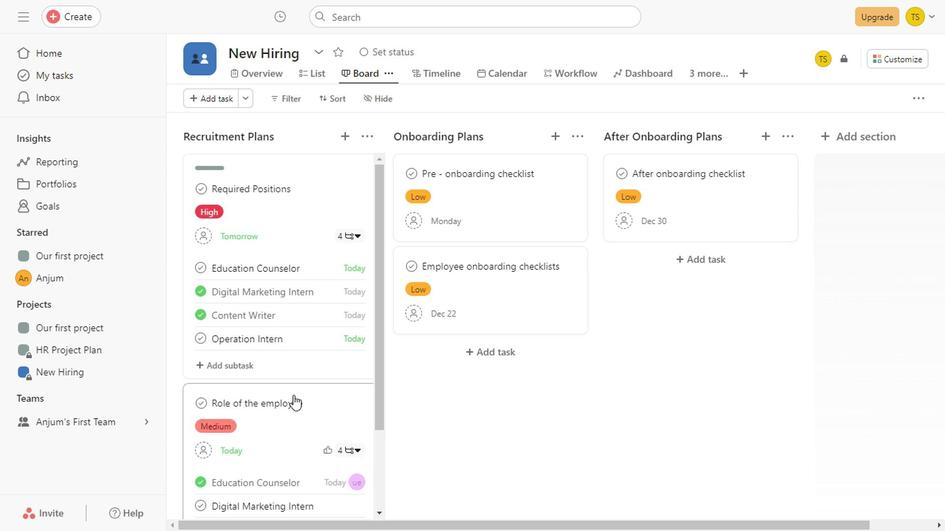 
Action: Mouse scrolled (290, 392) with delta (0, 0)
Screenshot: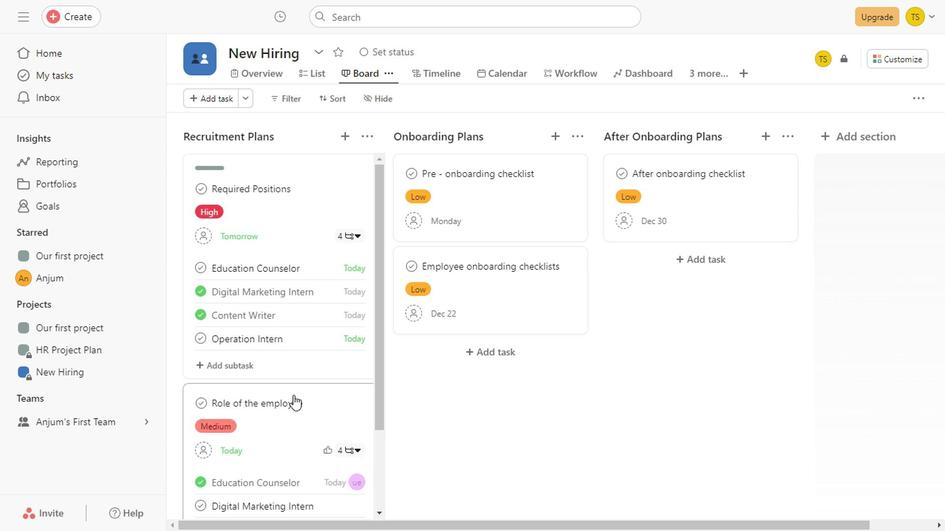 
Action: Mouse scrolled (290, 392) with delta (0, 0)
Screenshot: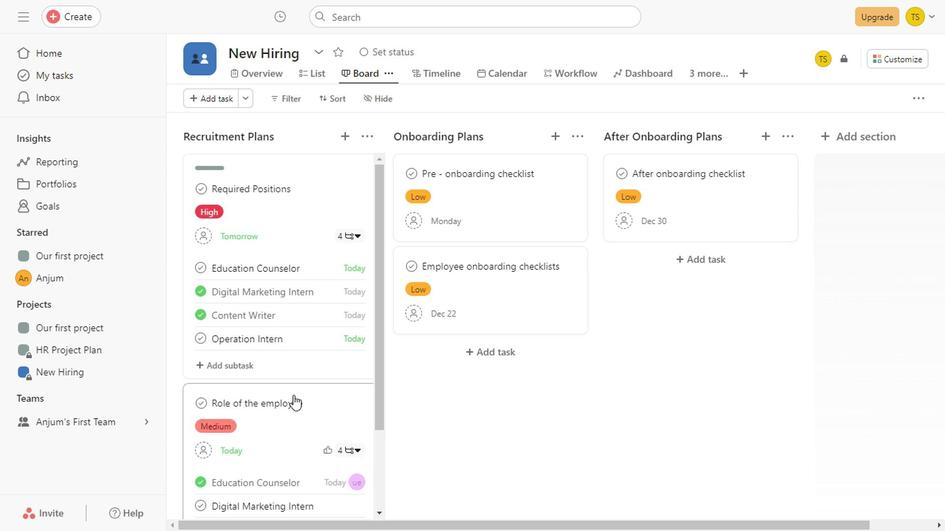 
Action: Mouse scrolled (290, 392) with delta (0, 0)
Screenshot: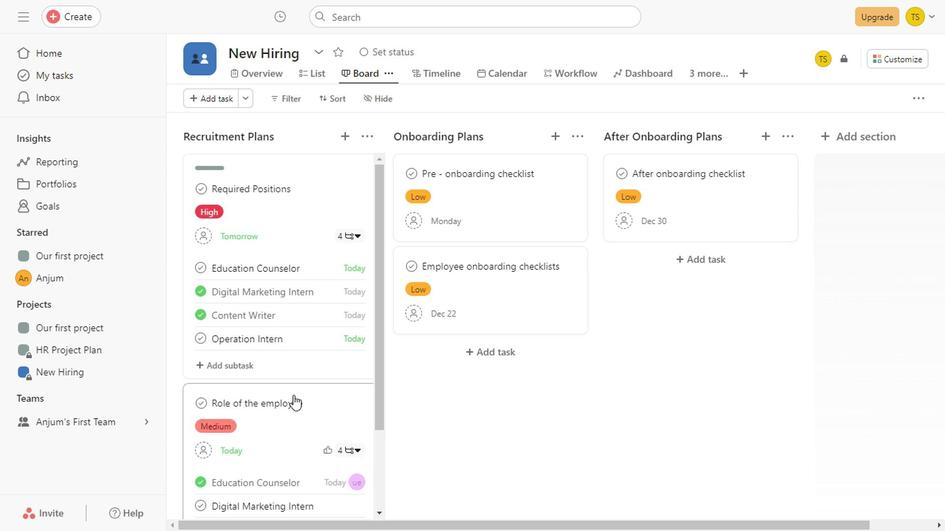 
Action: Mouse scrolled (290, 392) with delta (0, 0)
Screenshot: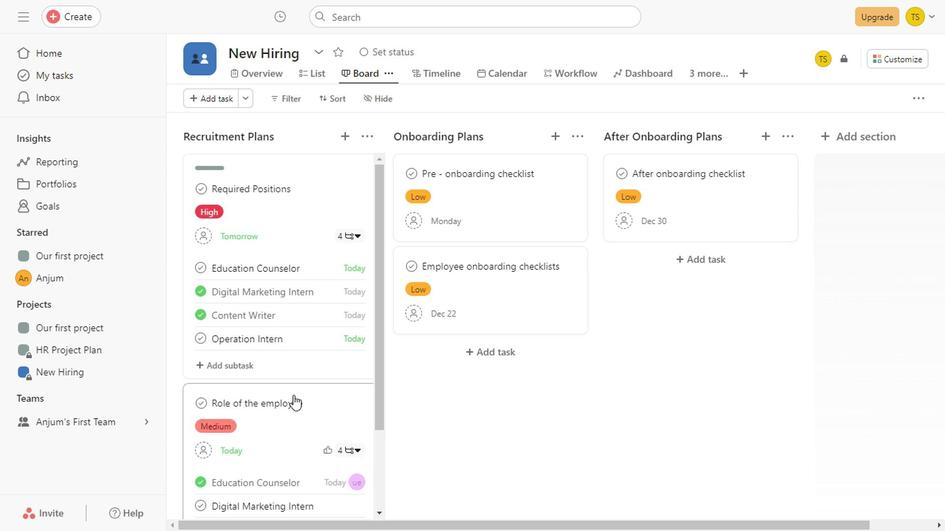 
Action: Mouse scrolled (290, 392) with delta (0, 0)
Screenshot: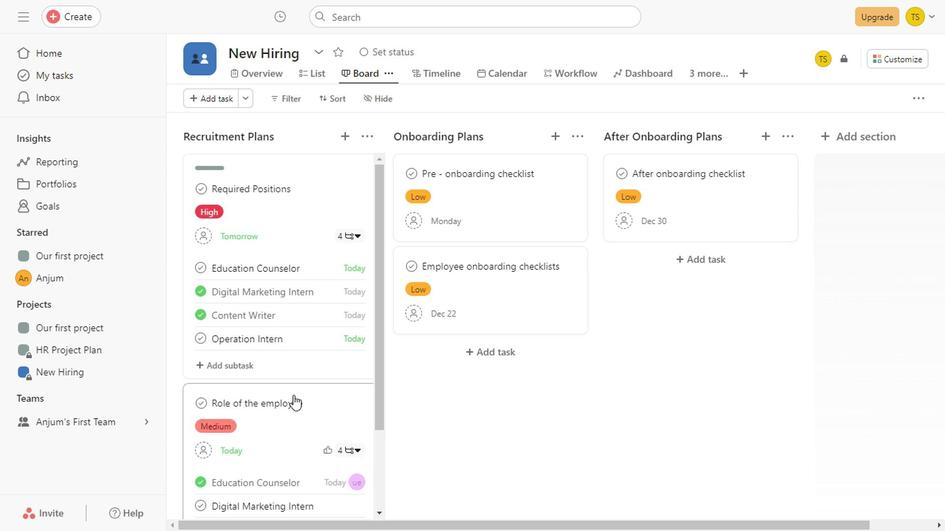 
Action: Mouse scrolled (290, 392) with delta (0, 0)
Screenshot: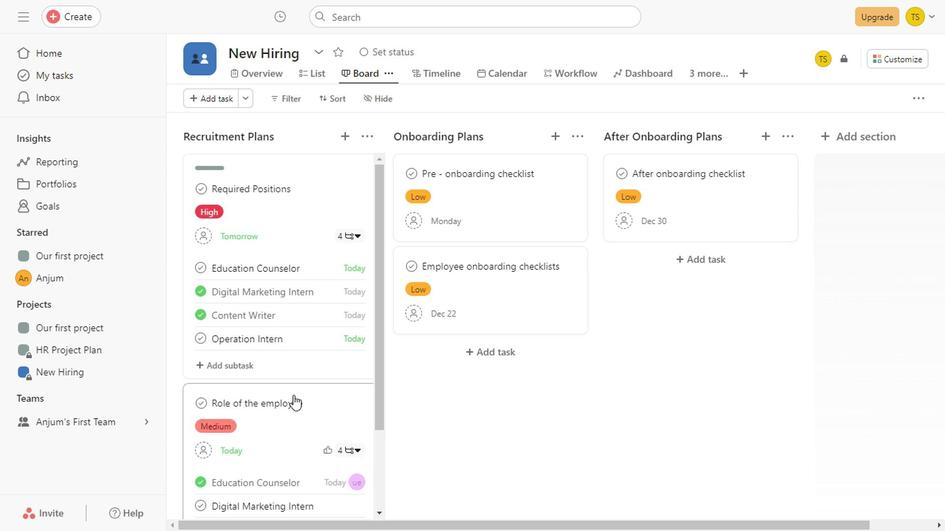 
Action: Mouse scrolled (290, 392) with delta (0, 0)
Screenshot: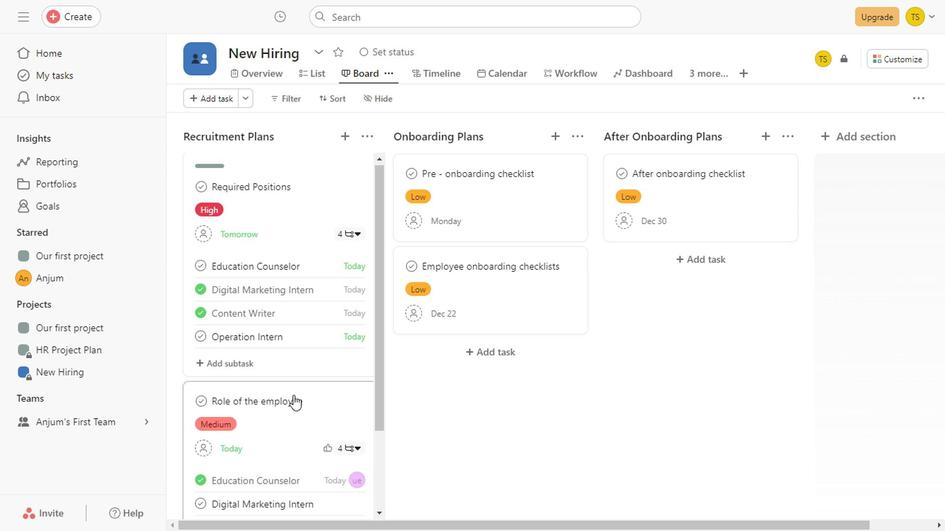 
Action: Mouse scrolled (290, 392) with delta (0, 0)
Screenshot: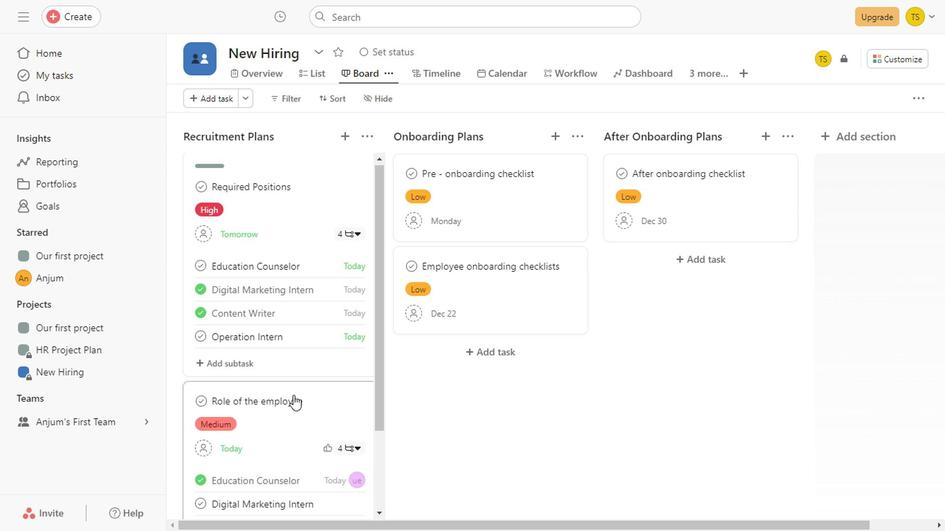 
Action: Mouse scrolled (290, 392) with delta (0, 0)
Screenshot: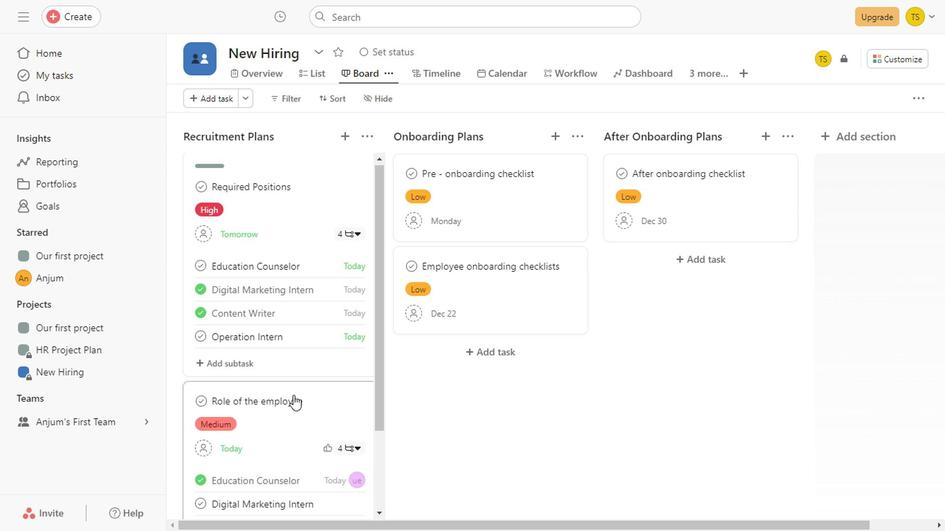 
Action: Mouse scrolled (290, 392) with delta (0, 0)
Screenshot: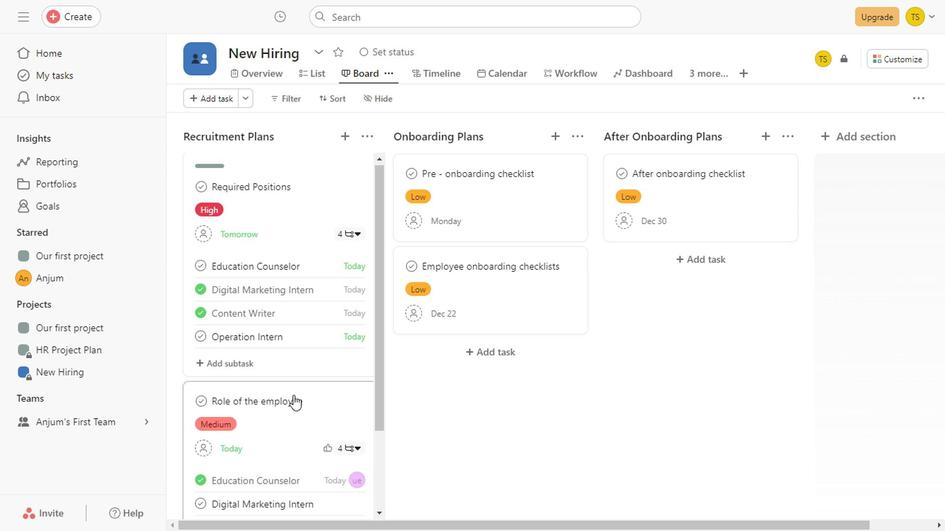 
Action: Mouse scrolled (290, 392) with delta (0, 0)
Screenshot: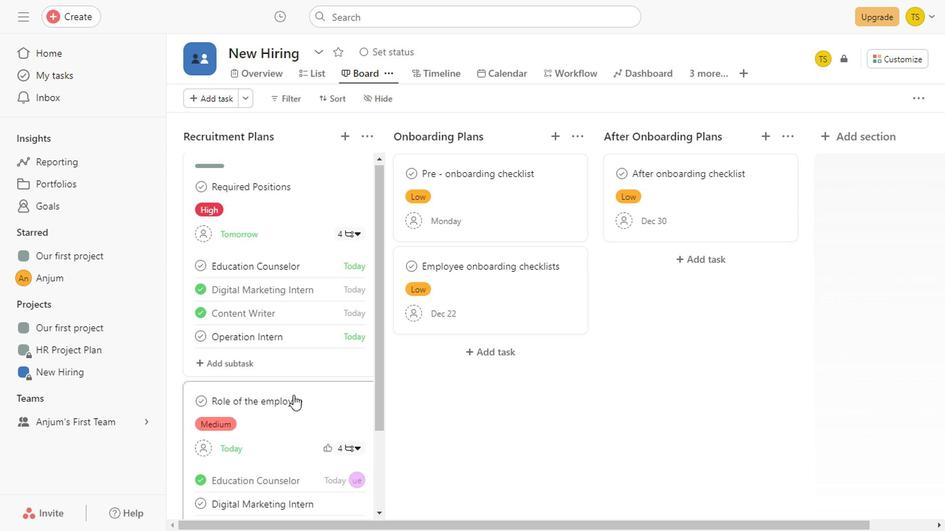 
Action: Mouse scrolled (290, 392) with delta (0, 0)
Screenshot: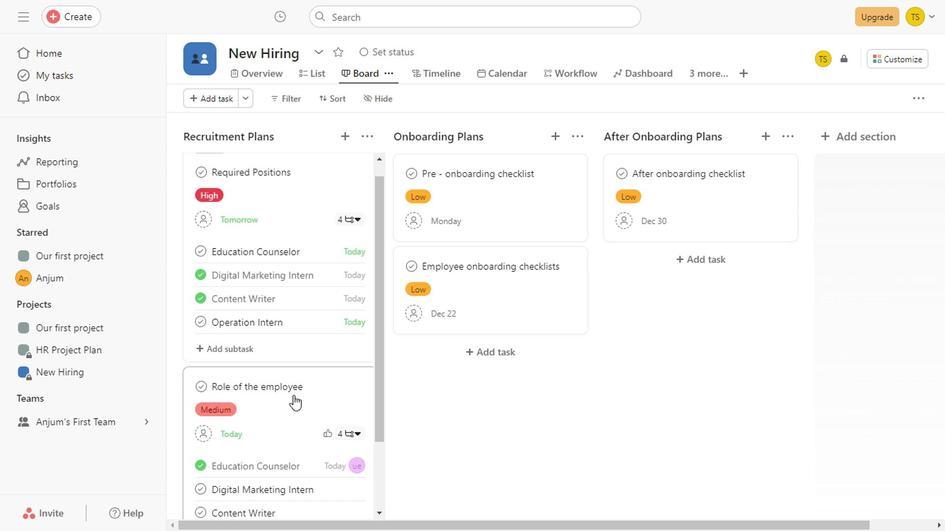 
Action: Mouse scrolled (290, 392) with delta (0, 0)
Screenshot: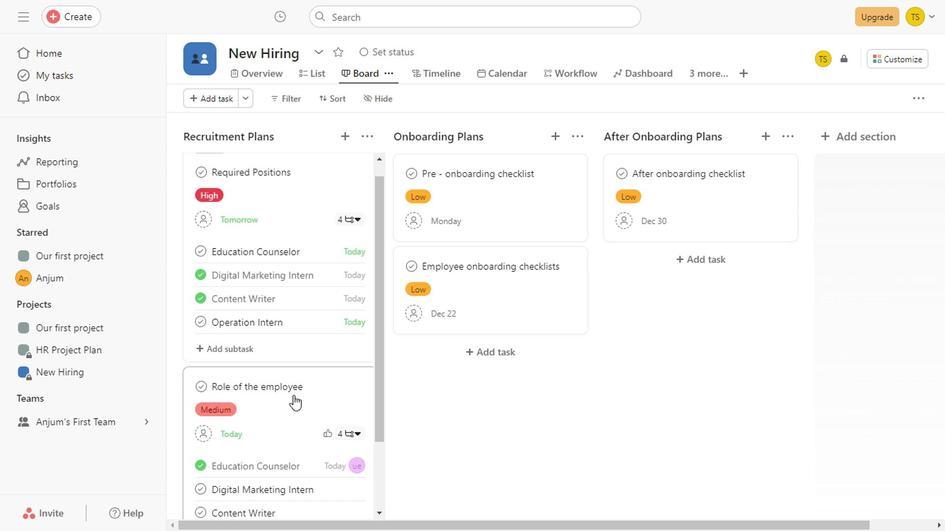 
Action: Mouse scrolled (290, 392) with delta (0, 0)
Screenshot: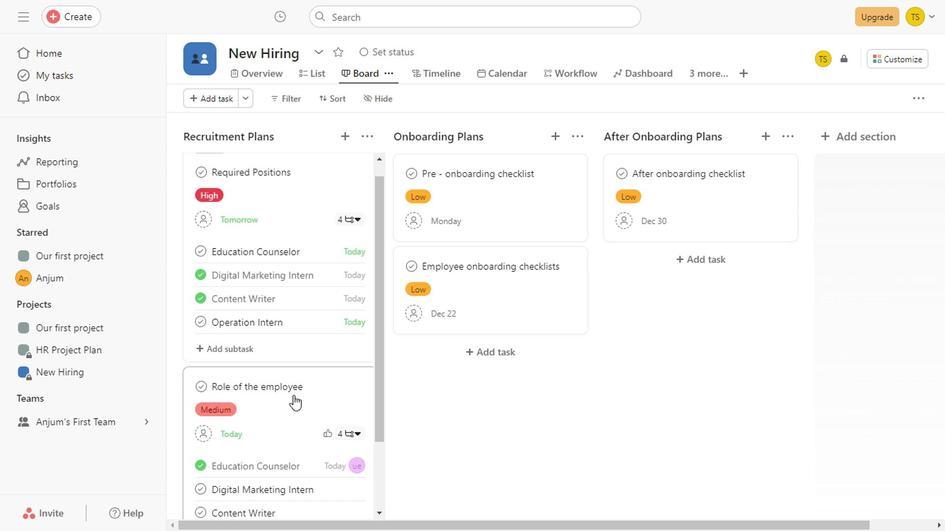 
Action: Mouse scrolled (290, 392) with delta (0, 0)
Screenshot: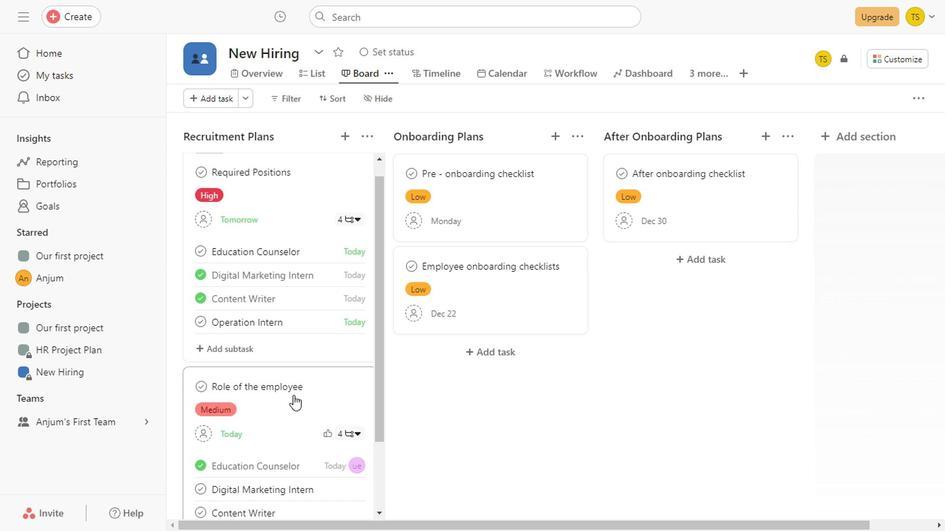 
Action: Mouse scrolled (290, 392) with delta (0, 0)
Screenshot: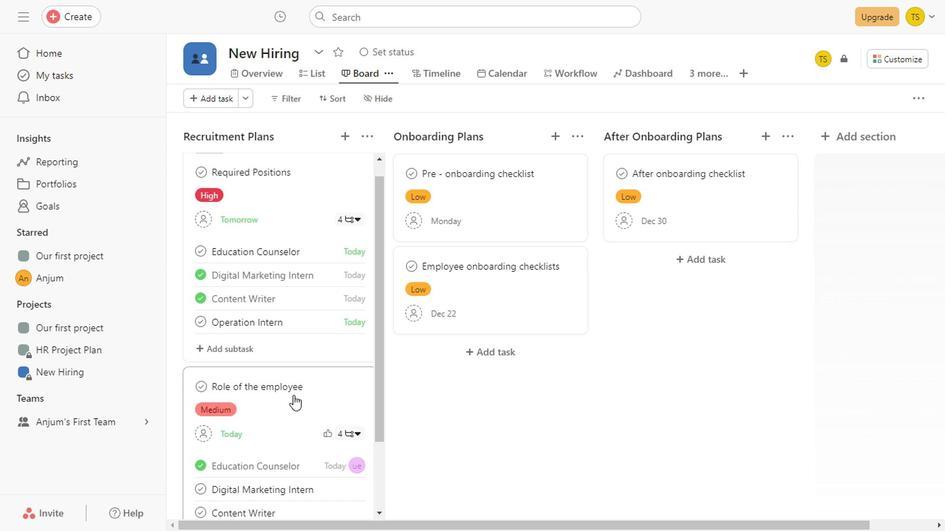 
Action: Mouse scrolled (290, 392) with delta (0, 0)
Screenshot: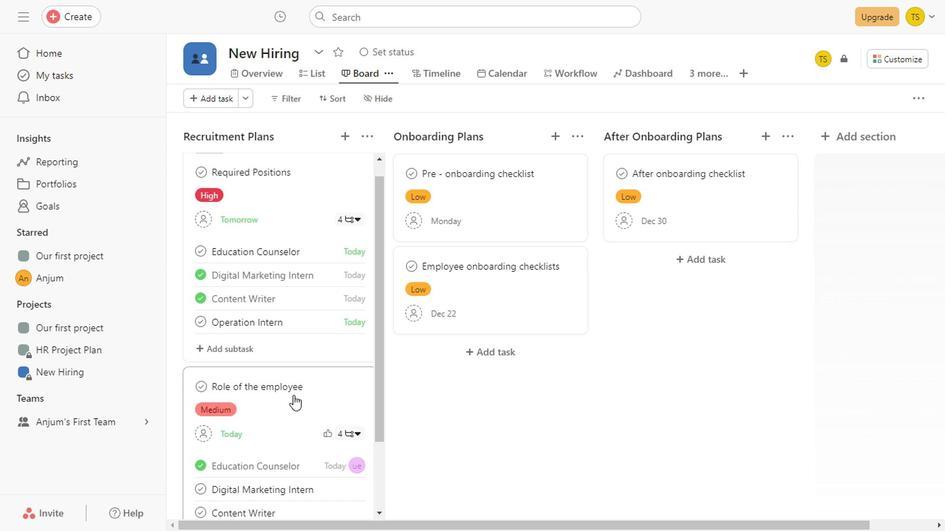 
Action: Mouse scrolled (290, 392) with delta (0, 0)
Screenshot: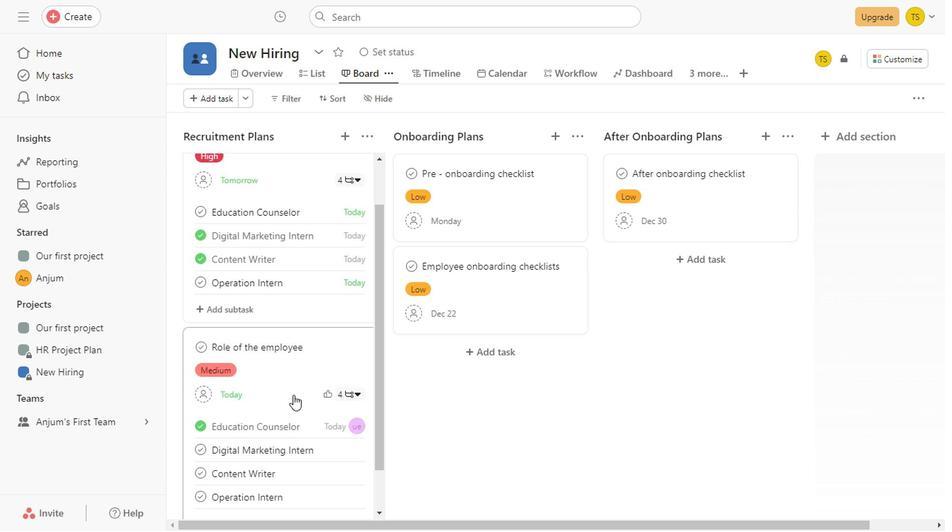 
Action: Mouse scrolled (290, 392) with delta (0, 0)
Screenshot: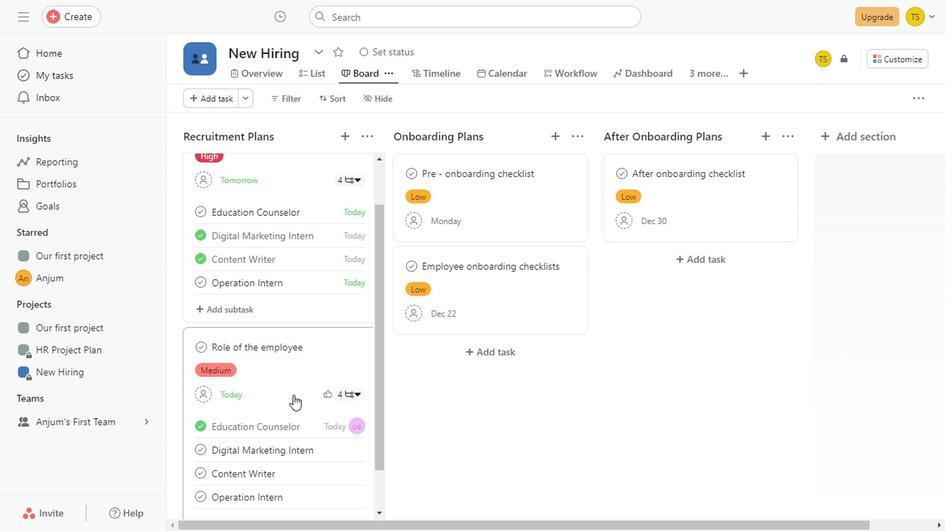 
Action: Mouse scrolled (290, 392) with delta (0, 0)
Screenshot: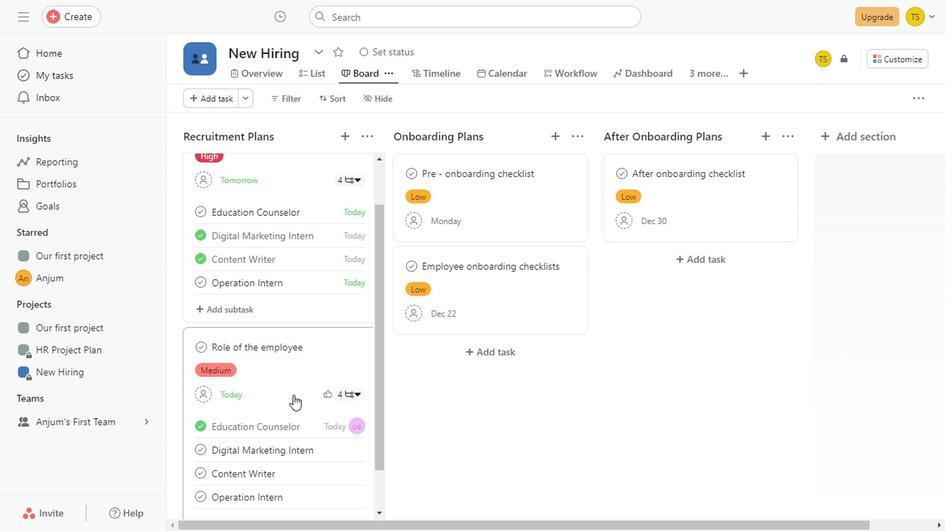 
Action: Mouse scrolled (290, 392) with delta (0, 0)
Screenshot: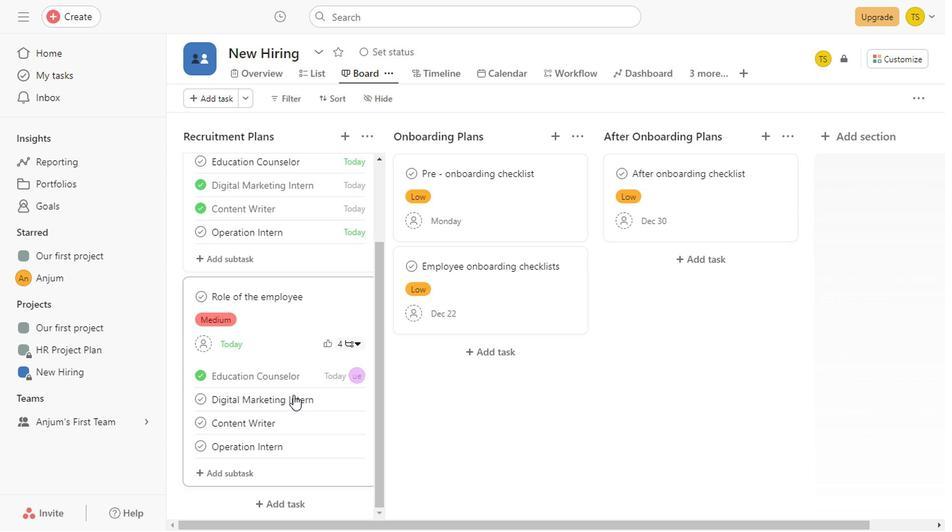 
Action: Mouse moved to (483, 403)
Screenshot: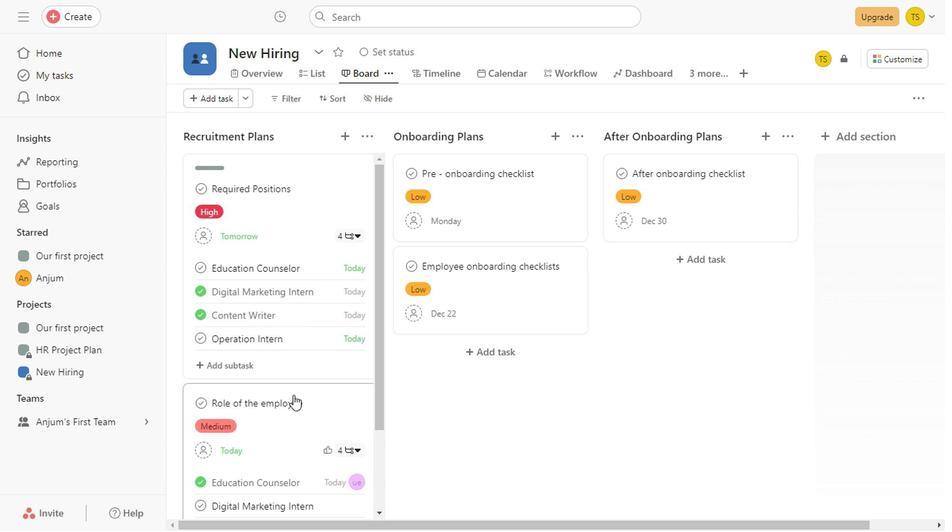 
Action: Mouse pressed left at (483, 403)
Screenshot: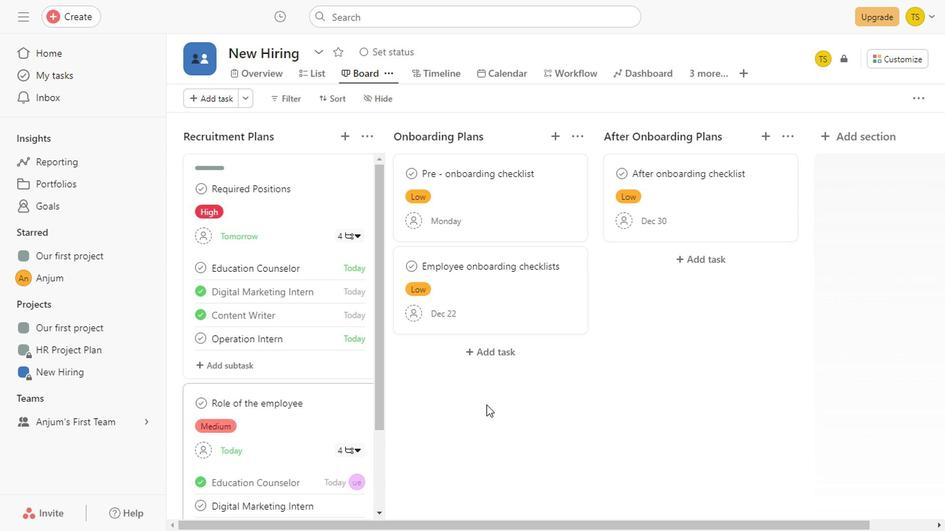 
Action: Mouse moved to (293, 94)
Screenshot: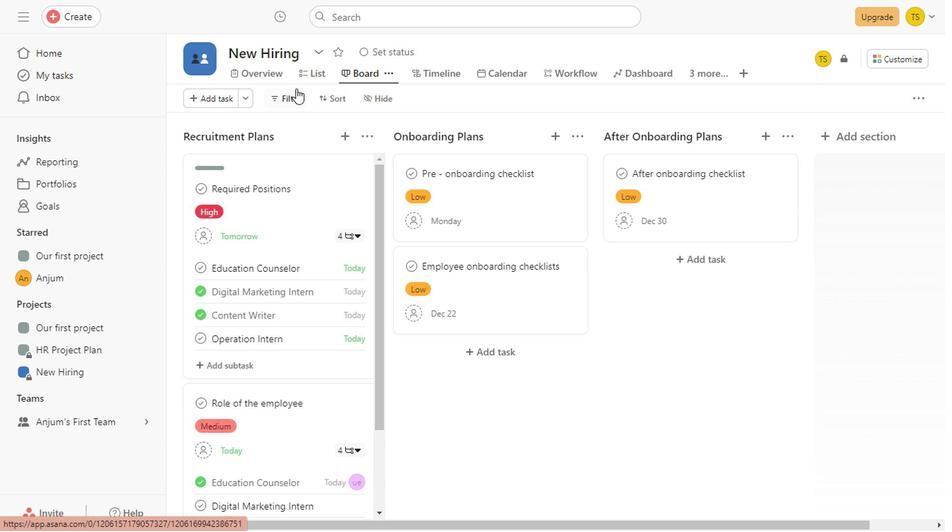 
Action: Mouse pressed left at (293, 94)
Screenshot: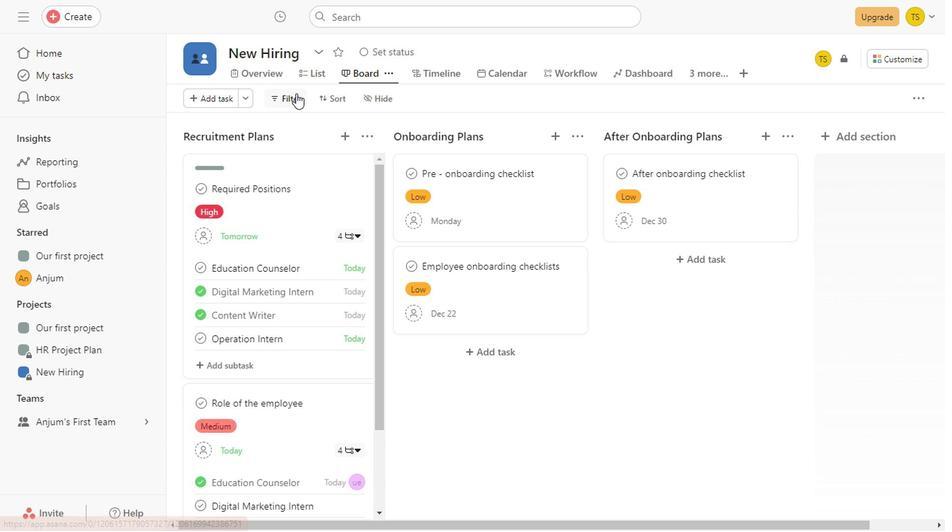 
Action: Mouse moved to (324, 155)
Screenshot: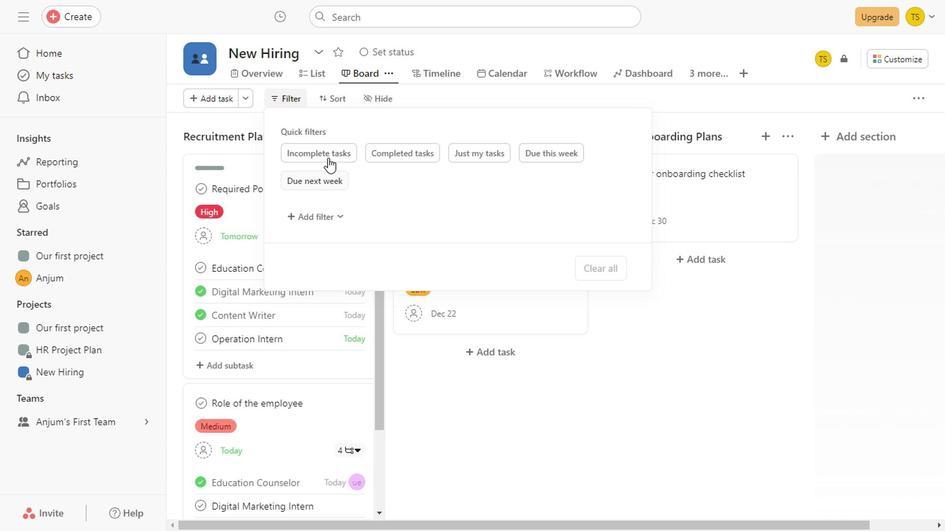 
Action: Mouse pressed left at (324, 155)
Screenshot: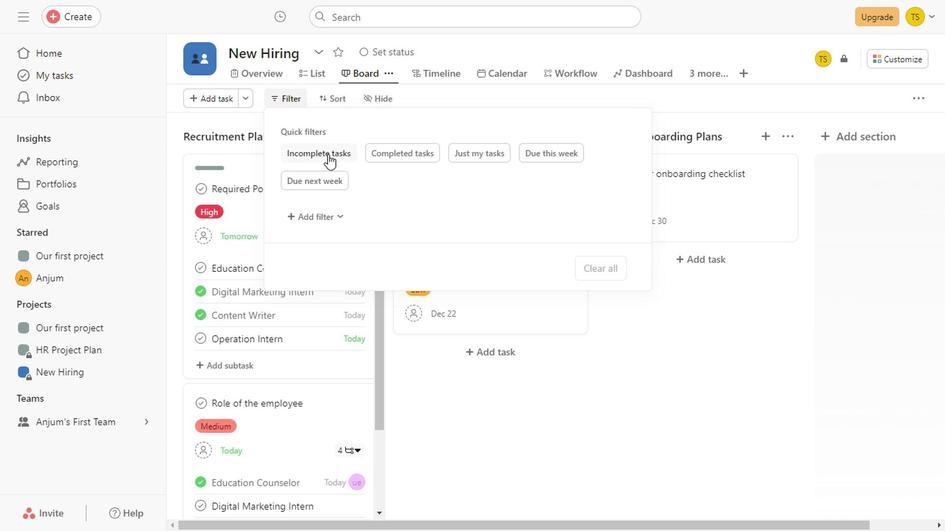 
Action: Mouse moved to (684, 387)
Screenshot: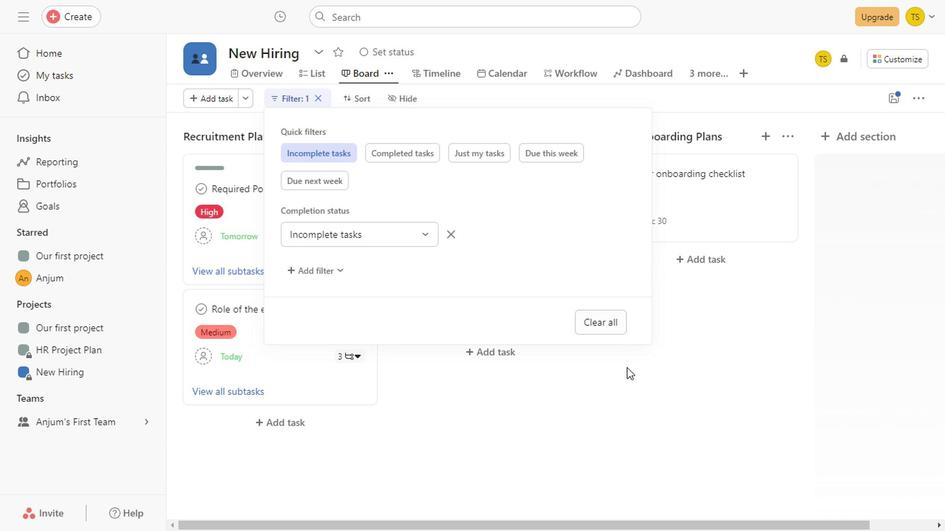 
Action: Mouse pressed left at (684, 387)
Screenshot: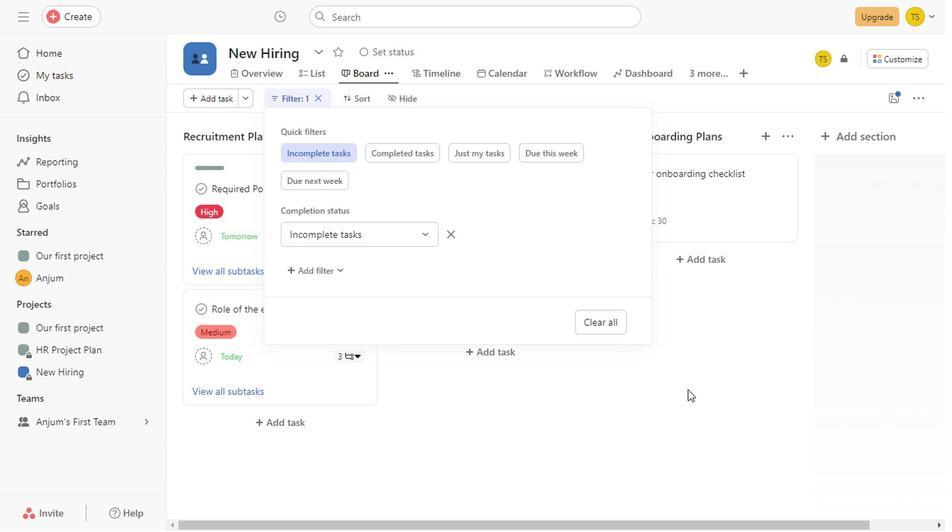 
Action: Mouse moved to (348, 361)
Screenshot: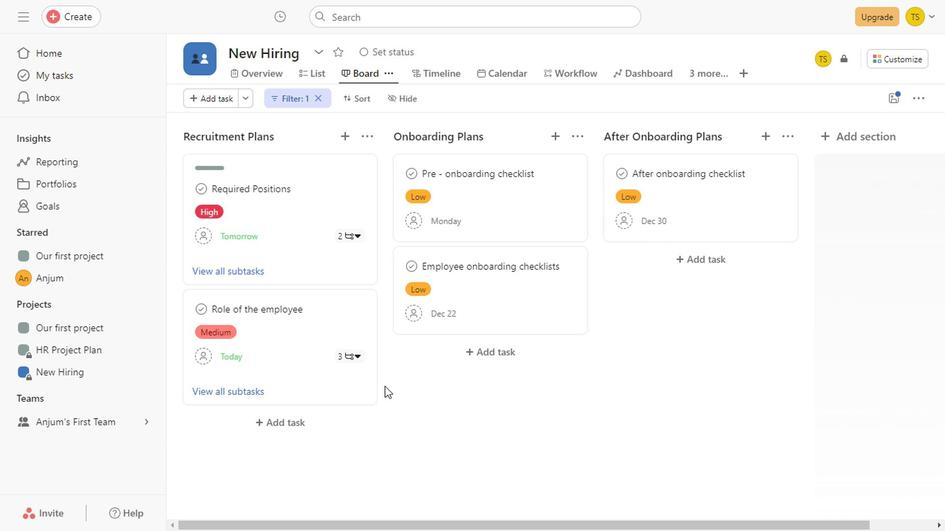 
Action: Mouse pressed left at (348, 361)
Screenshot: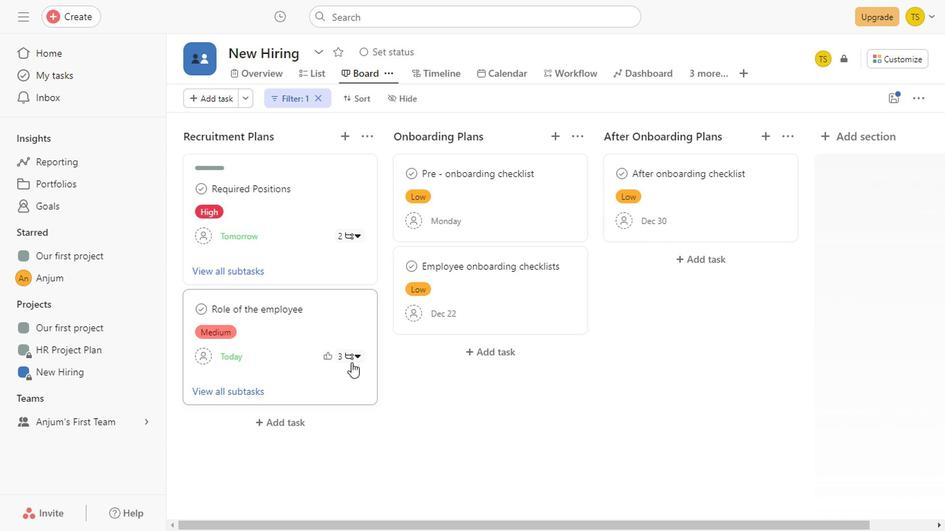 
Action: Mouse moved to (346, 350)
Screenshot: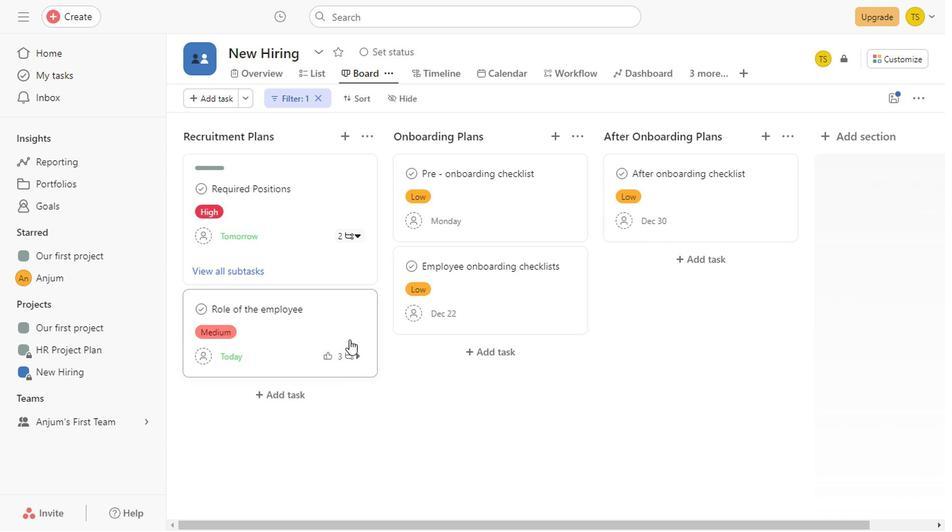 
Action: Mouse pressed left at (346, 350)
Screenshot: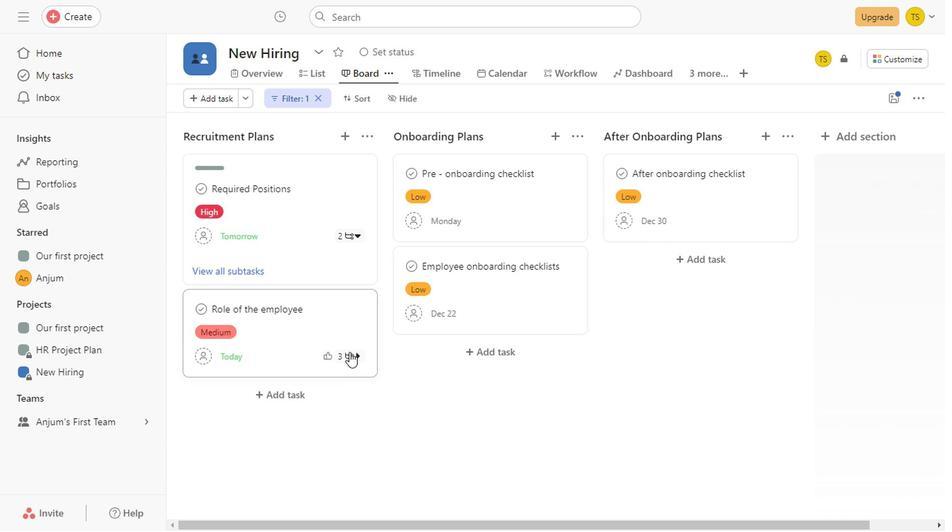 
Action: Mouse moved to (354, 233)
Screenshot: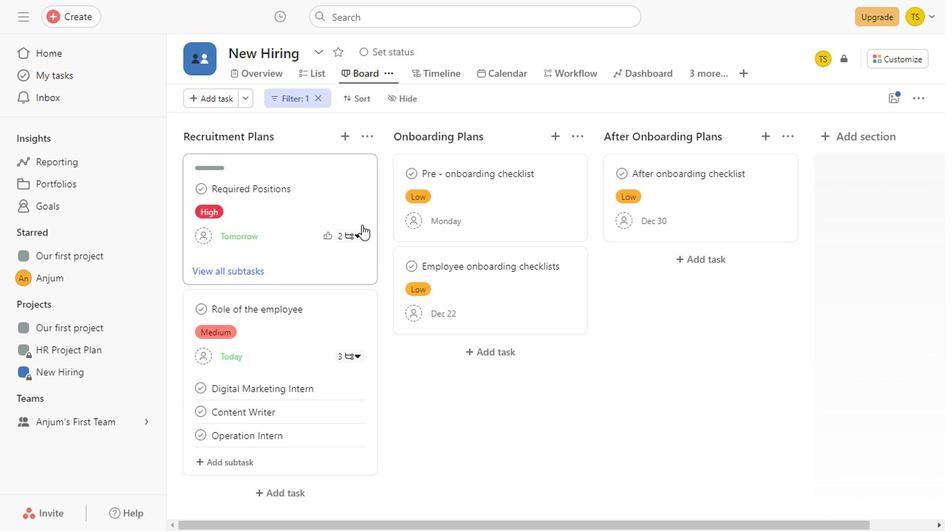 
Action: Mouse pressed left at (354, 233)
Screenshot: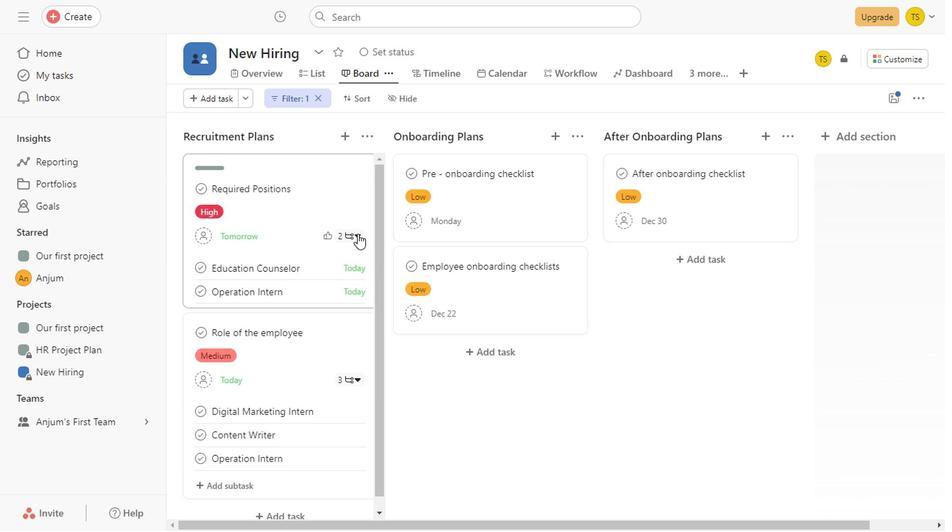 
Action: Mouse moved to (349, 237)
Screenshot: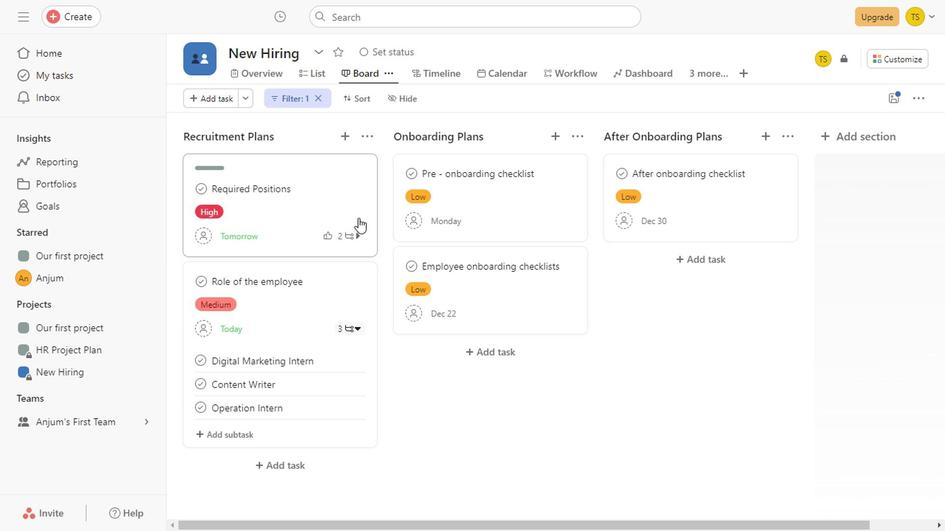 
Action: Mouse pressed left at (349, 237)
Screenshot: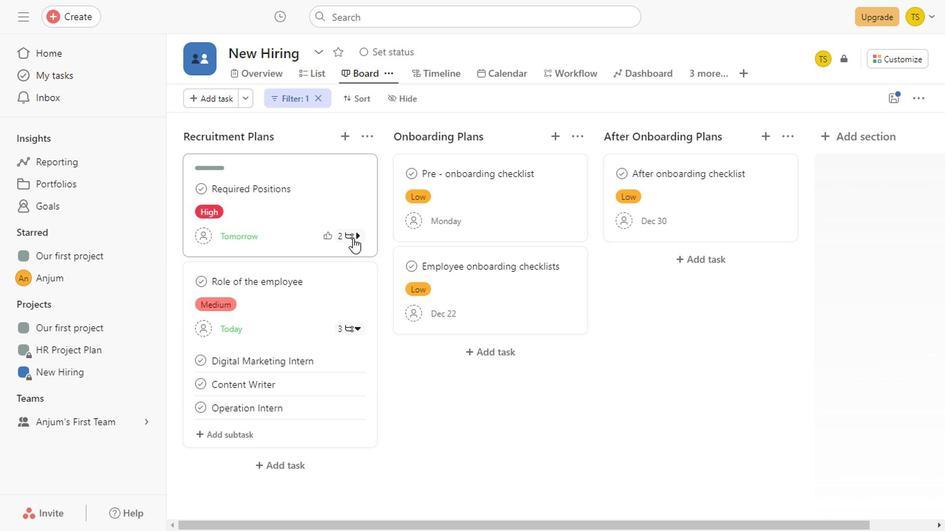 
Action: Mouse moved to (288, 104)
Screenshot: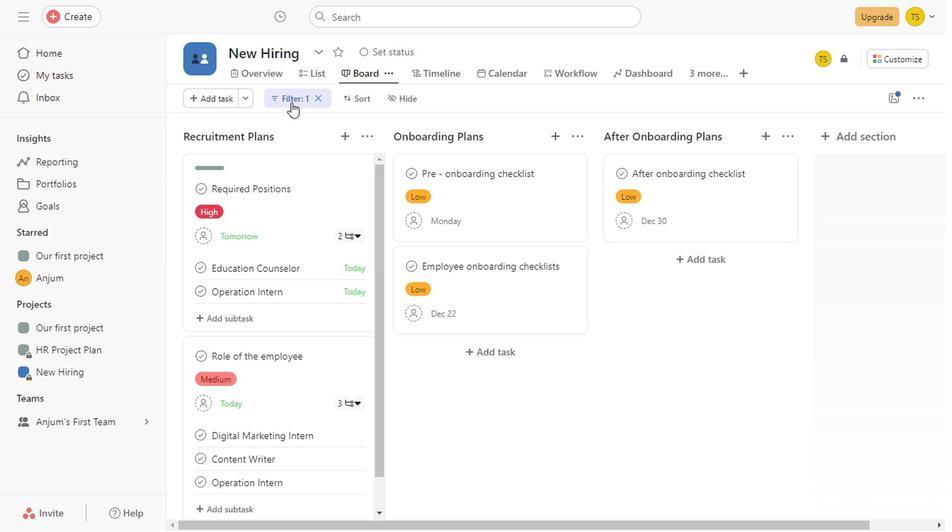 
Action: Mouse pressed left at (288, 104)
Screenshot: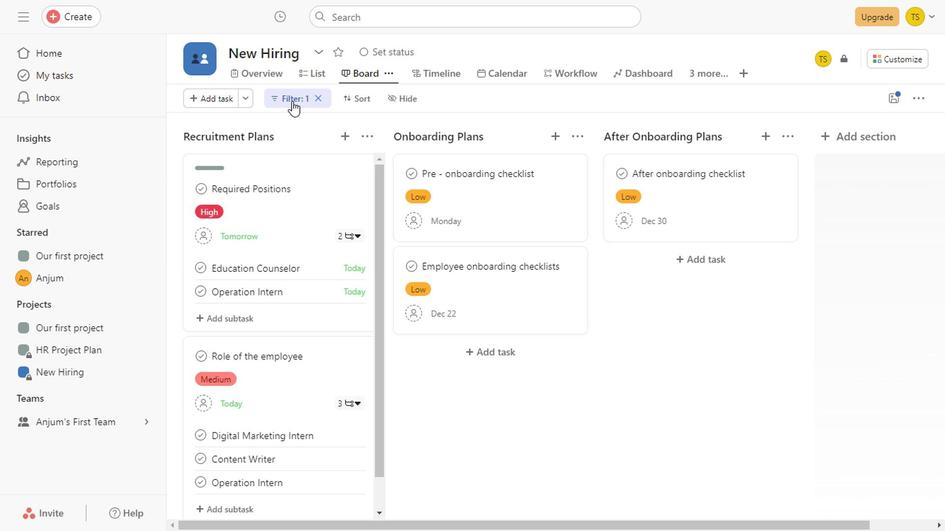 
Action: Mouse moved to (449, 230)
Screenshot: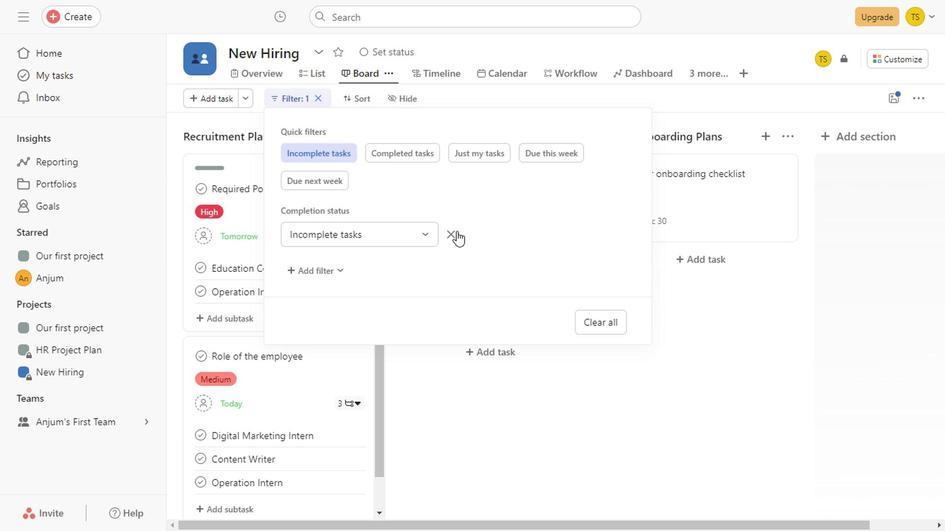 
Action: Mouse pressed left at (449, 230)
Screenshot: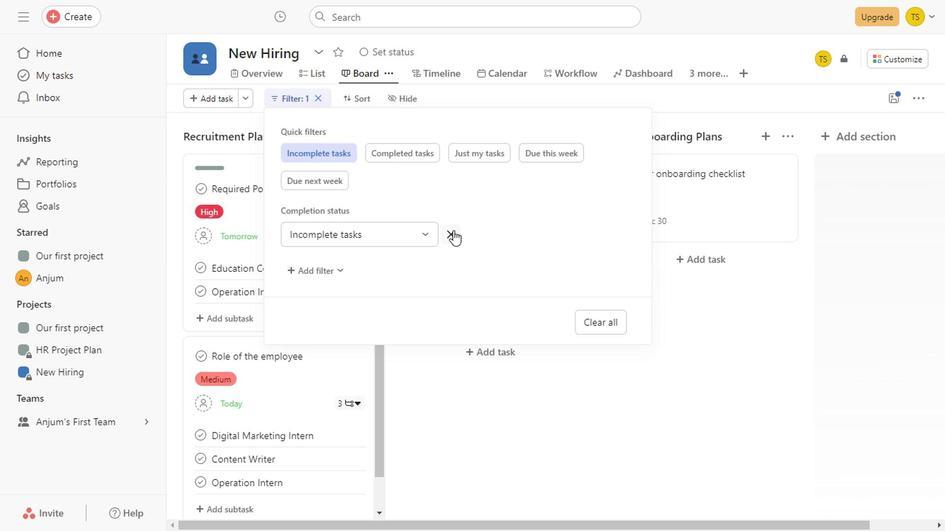 
Action: Mouse moved to (399, 149)
Screenshot: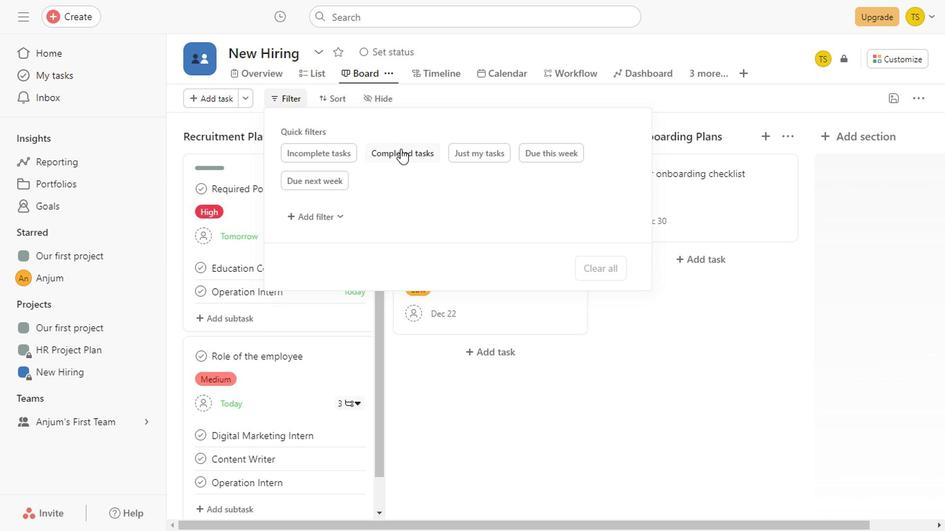 
Action: Mouse pressed left at (399, 149)
Screenshot: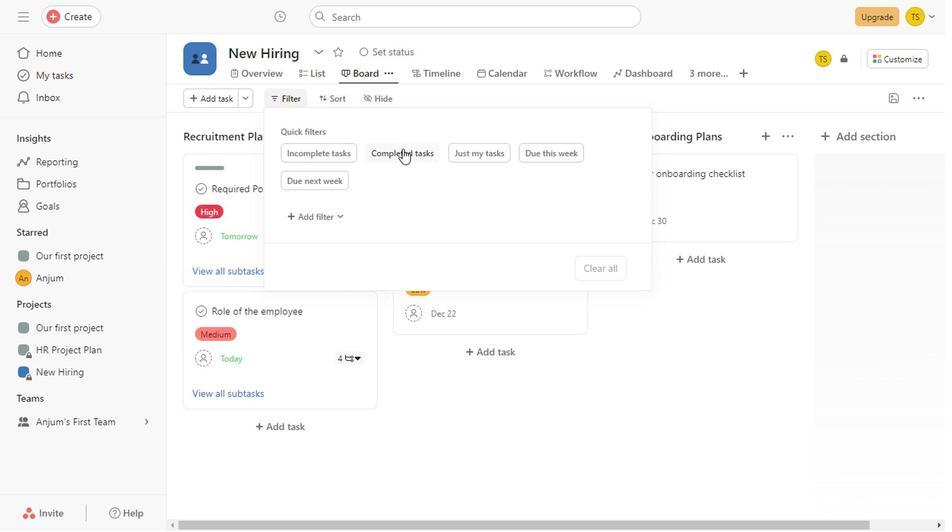 
Action: Mouse moved to (700, 404)
Screenshot: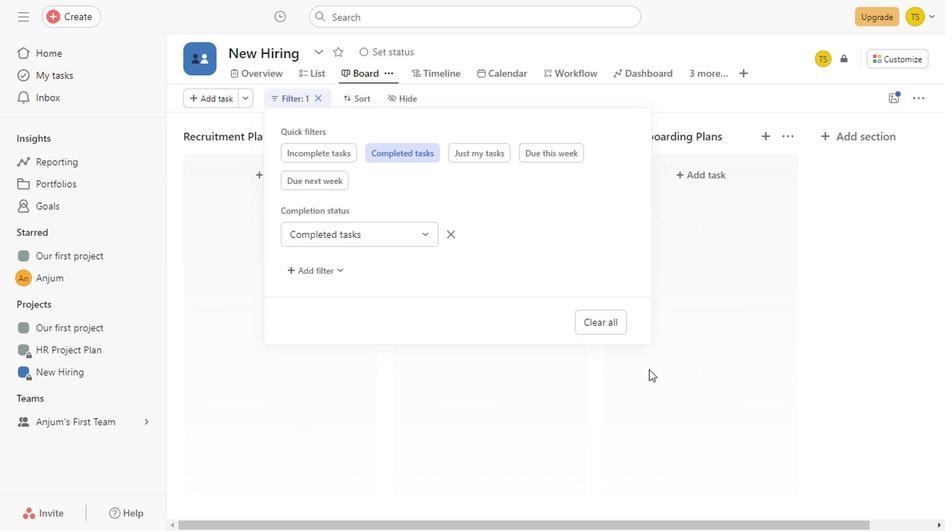 
Action: Mouse pressed left at (700, 404)
Screenshot: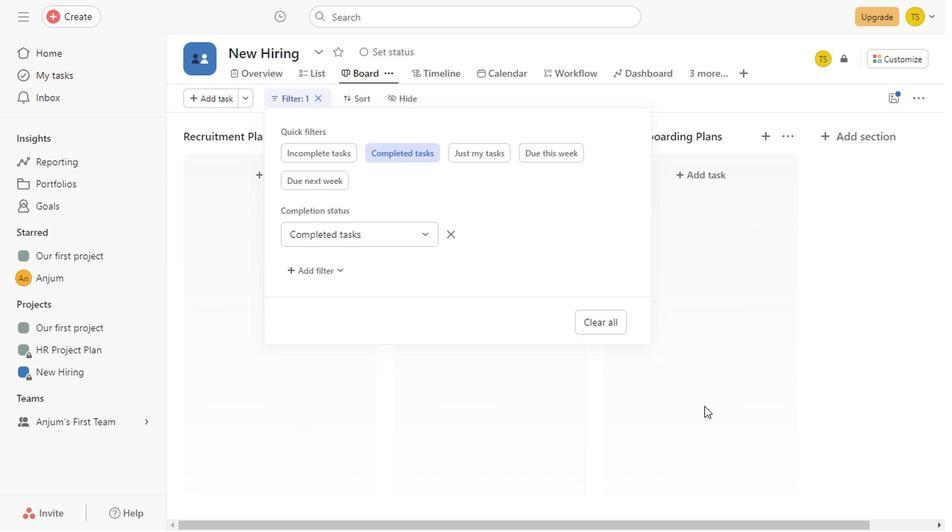 
Action: Mouse moved to (291, 104)
Screenshot: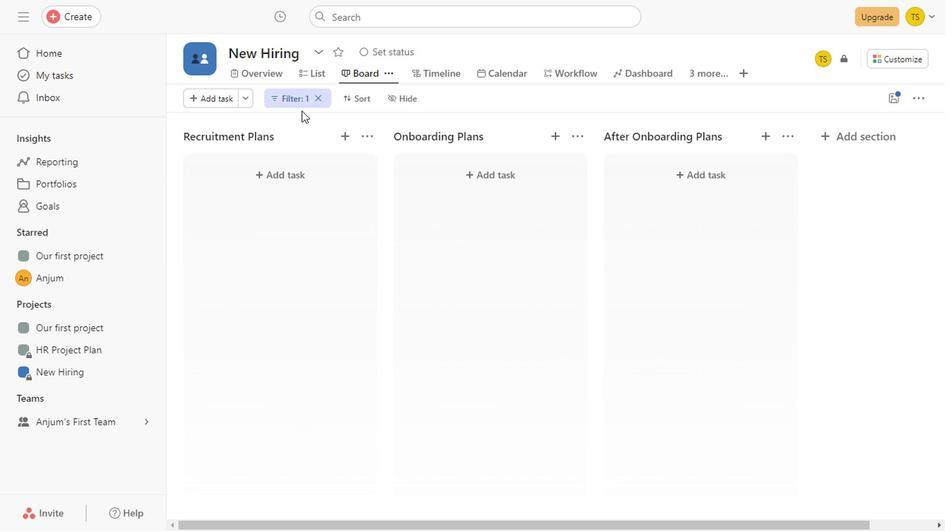 
Action: Mouse pressed left at (291, 104)
Screenshot: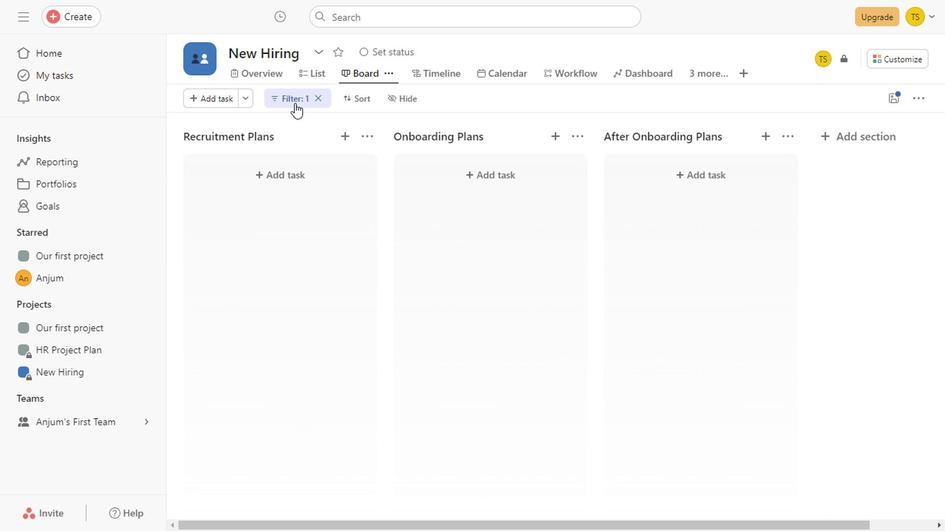 
Action: Mouse moved to (447, 242)
Screenshot: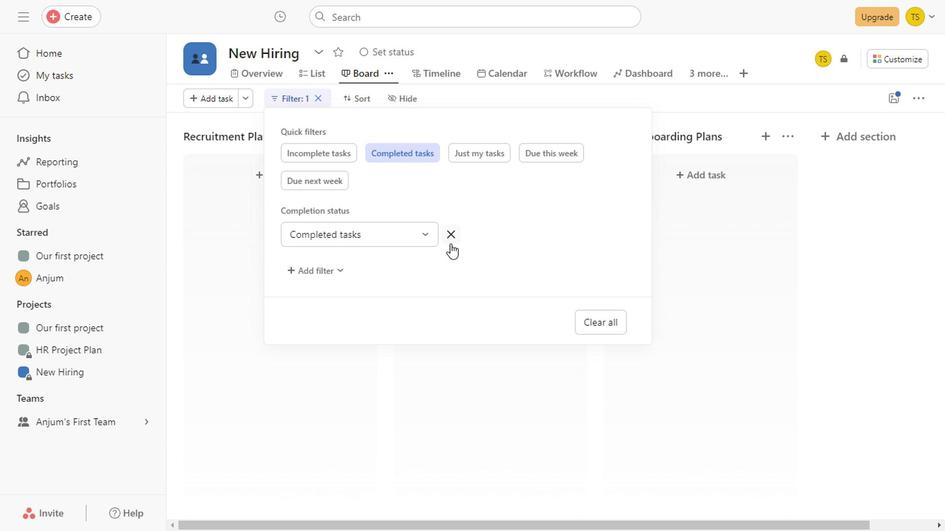 
Action: Mouse pressed left at (447, 242)
Screenshot: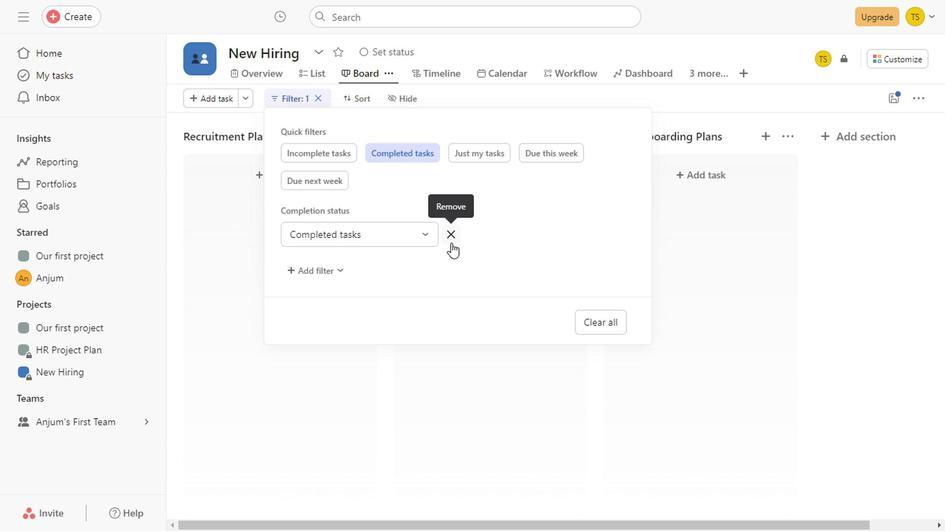 
Action: Mouse moved to (477, 153)
Screenshot: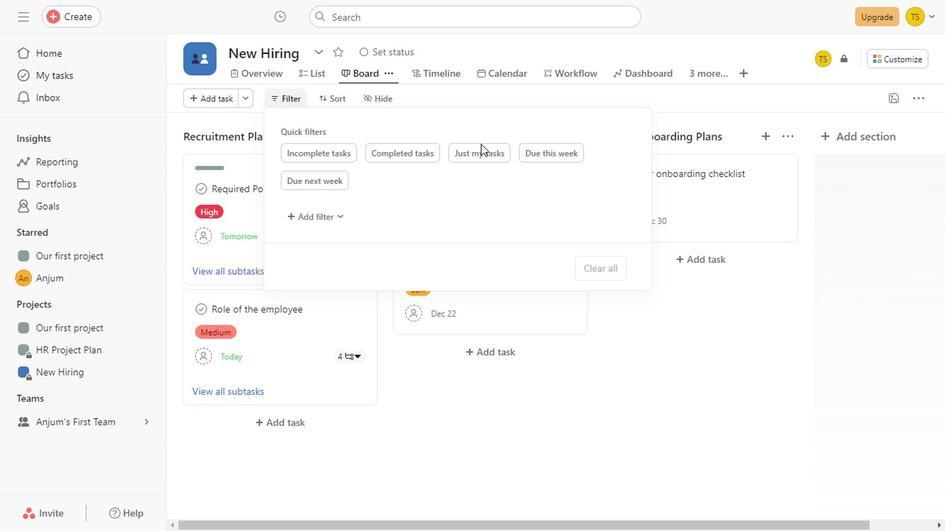 
Action: Mouse pressed left at (477, 153)
Screenshot: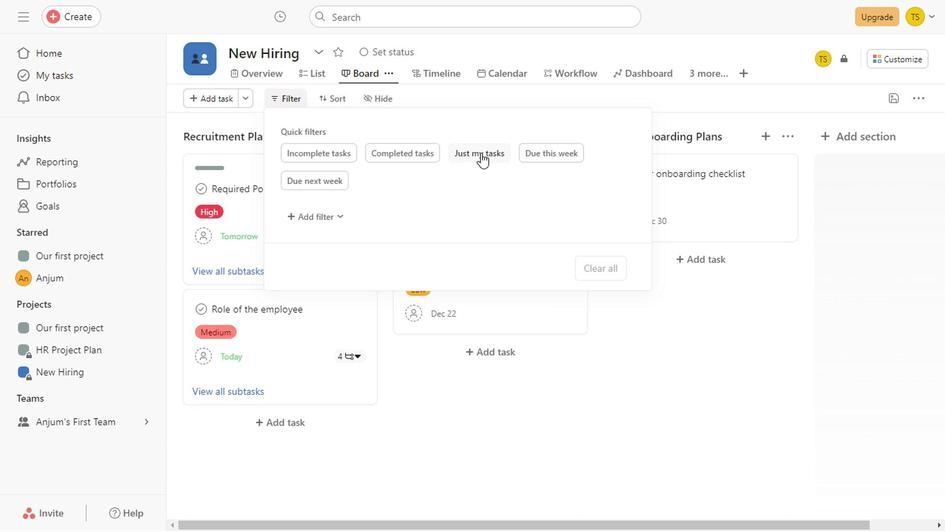
Action: Mouse moved to (732, 213)
Screenshot: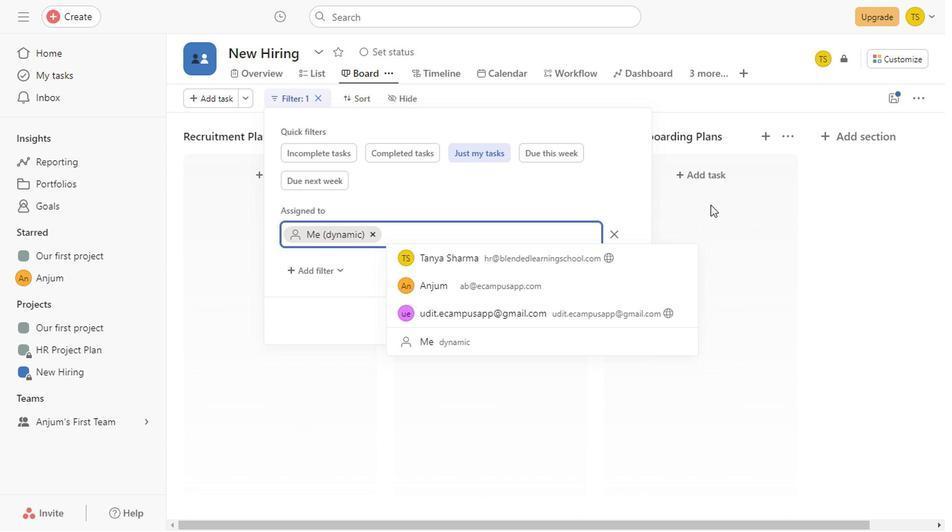 
Action: Mouse pressed left at (732, 213)
Screenshot: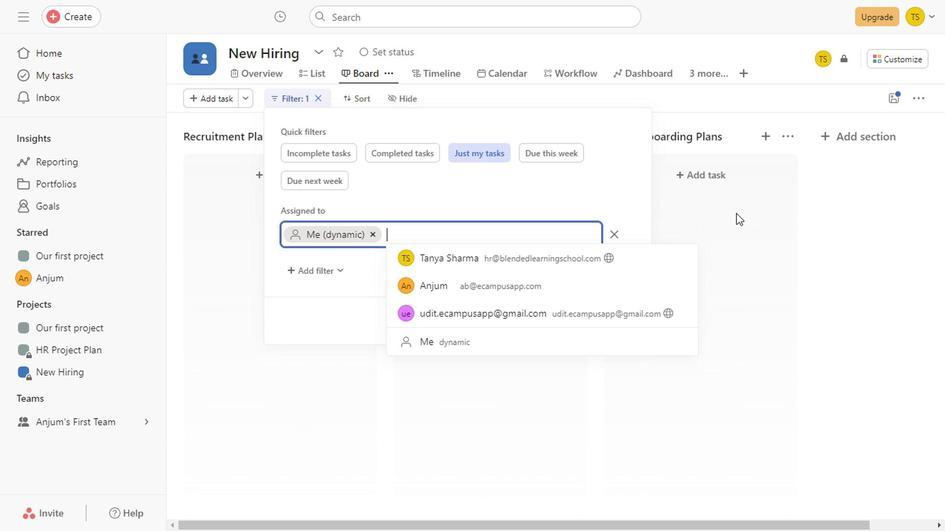 
Action: Mouse moved to (315, 98)
Screenshot: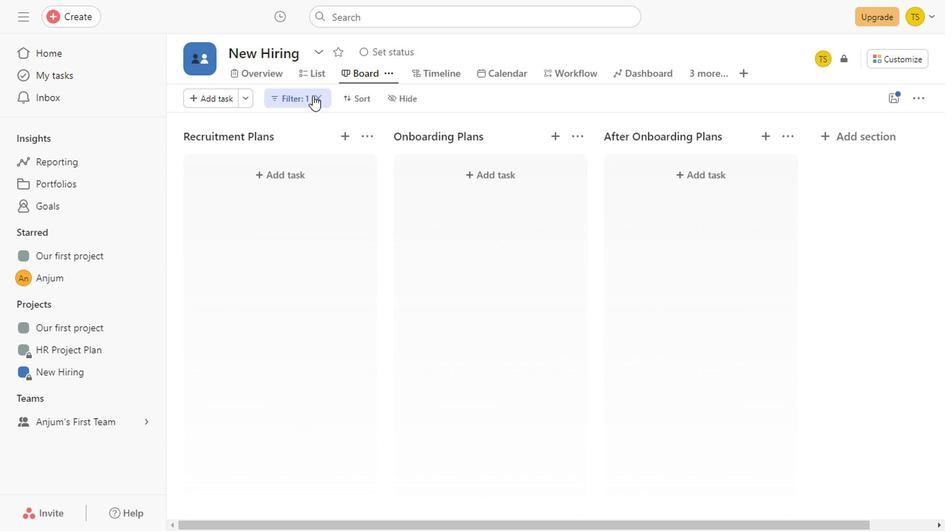 
Action: Mouse pressed left at (315, 98)
Screenshot: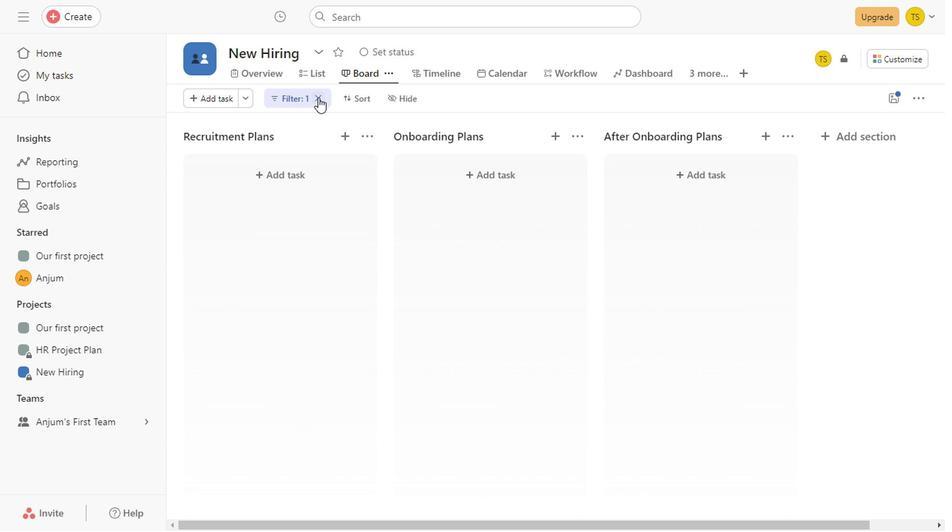 
Action: Mouse moved to (295, 96)
Screenshot: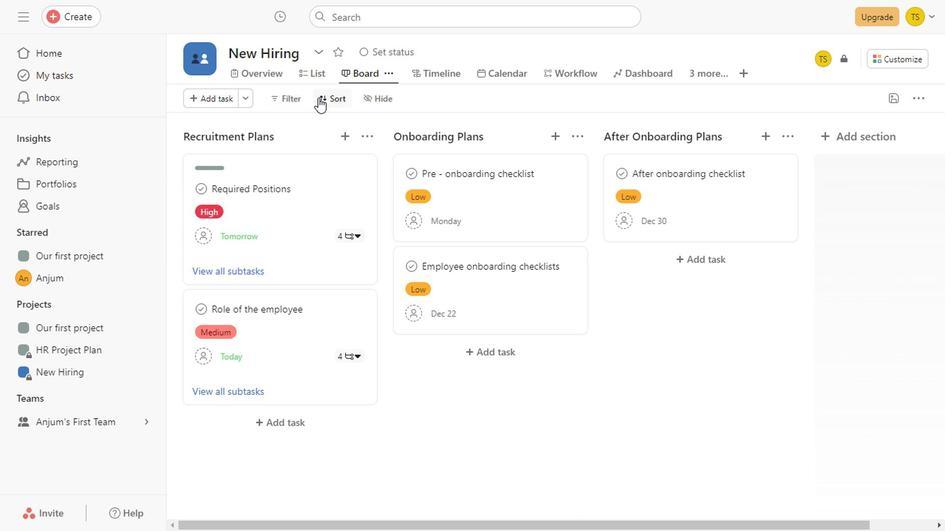 
Action: Mouse pressed left at (295, 96)
Screenshot: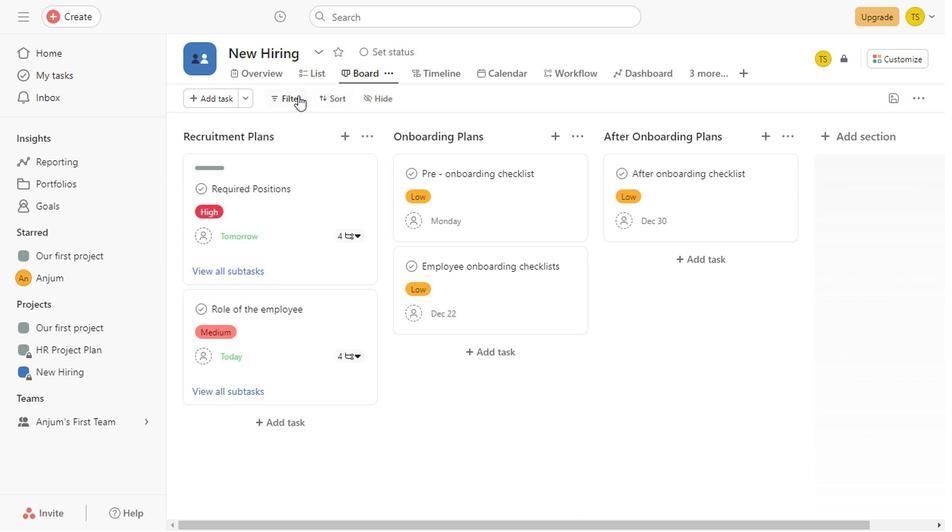 
Action: Mouse moved to (489, 440)
Screenshot: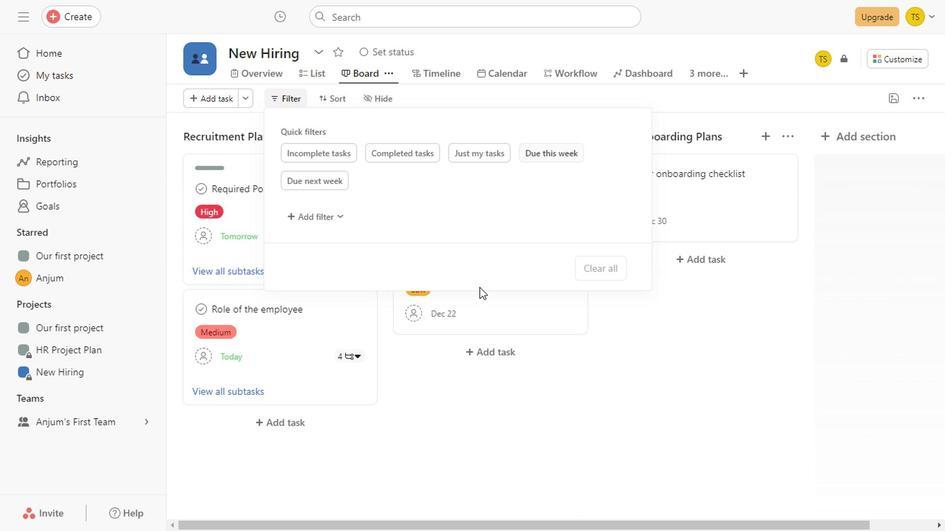 
Action: Mouse pressed left at (489, 440)
Screenshot: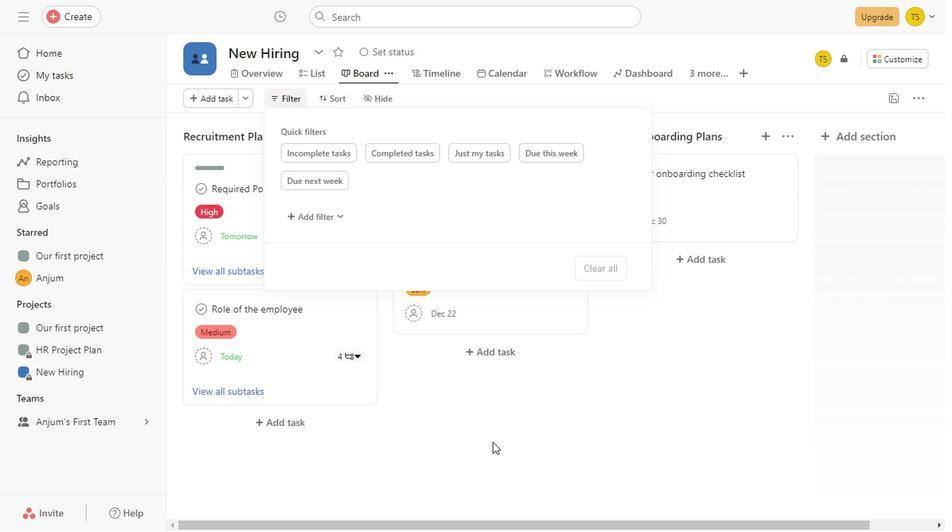 
Action: Mouse moved to (353, 235)
Screenshot: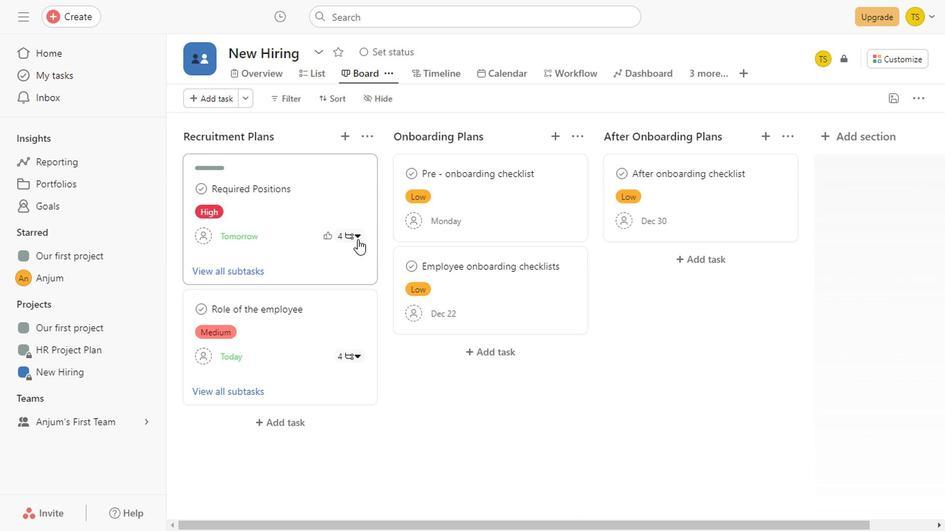 
Action: Mouse pressed left at (353, 235)
Screenshot: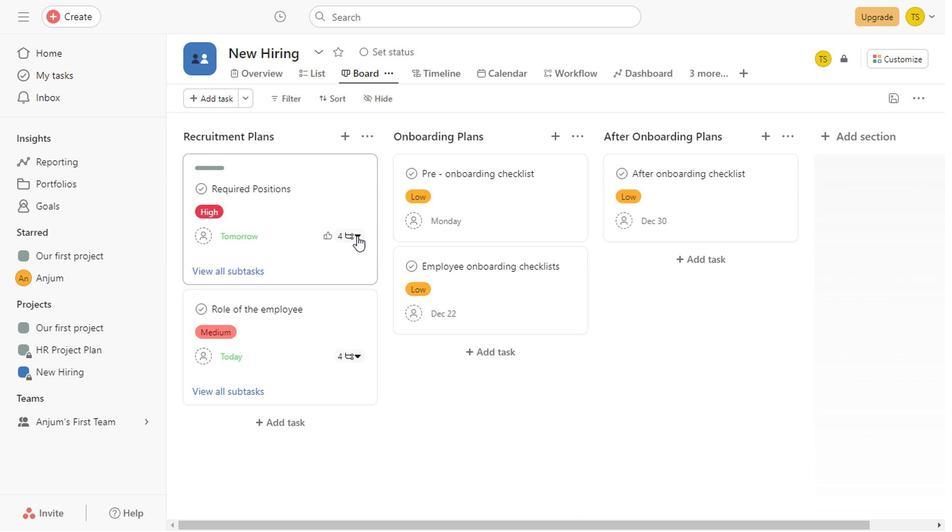
Action: Mouse pressed left at (353, 235)
Screenshot: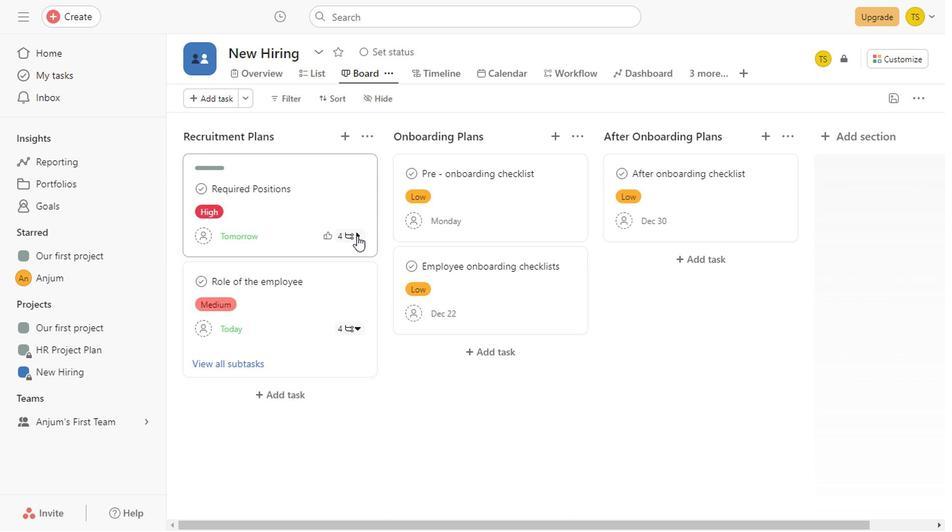 
Action: Mouse moved to (331, 97)
Screenshot: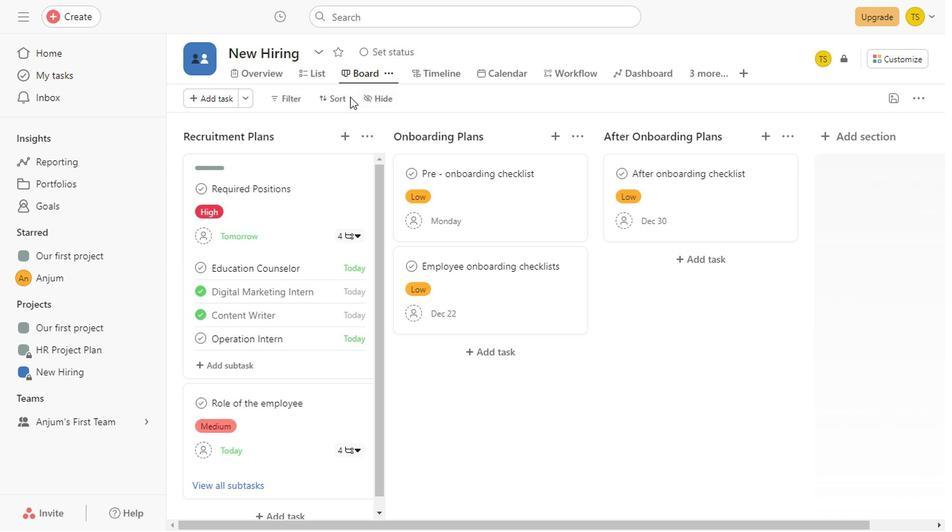 
Action: Mouse pressed left at (331, 97)
Screenshot: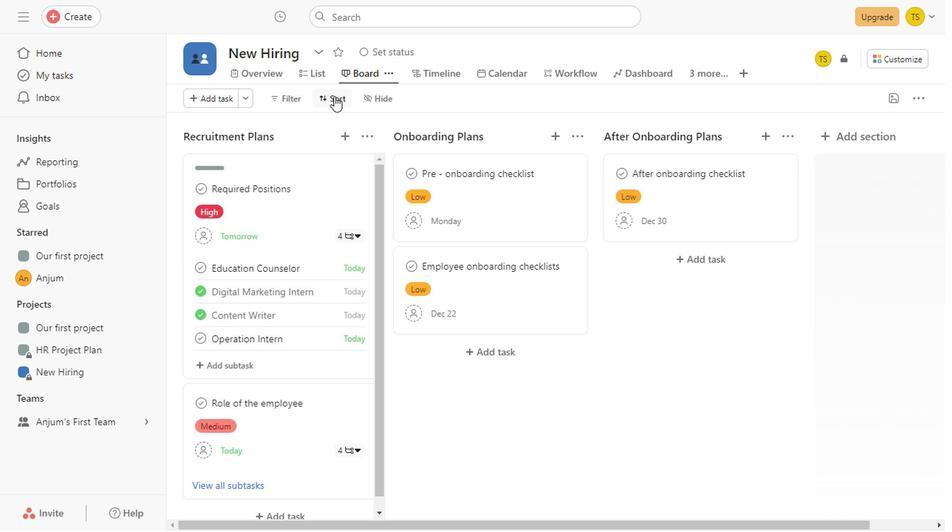 
Action: Mouse moved to (368, 198)
Screenshot: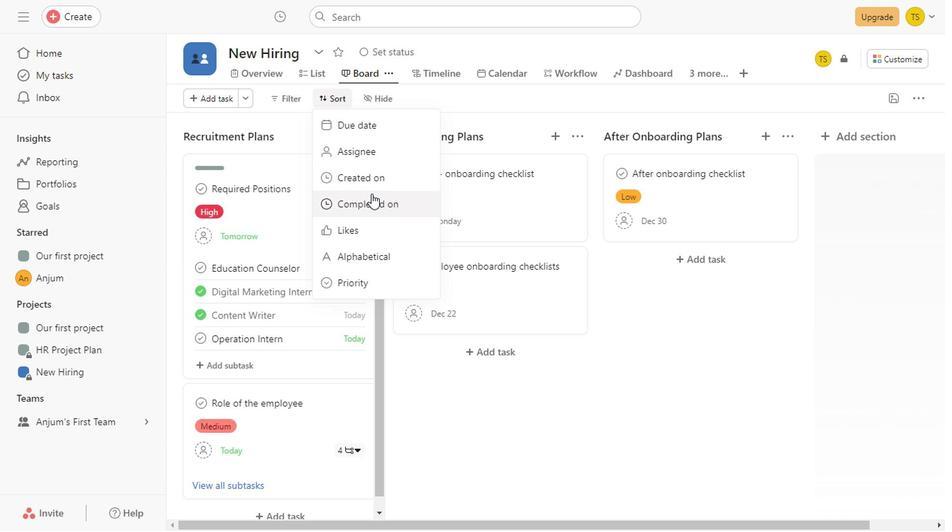 
Action: Mouse pressed left at (368, 198)
Screenshot: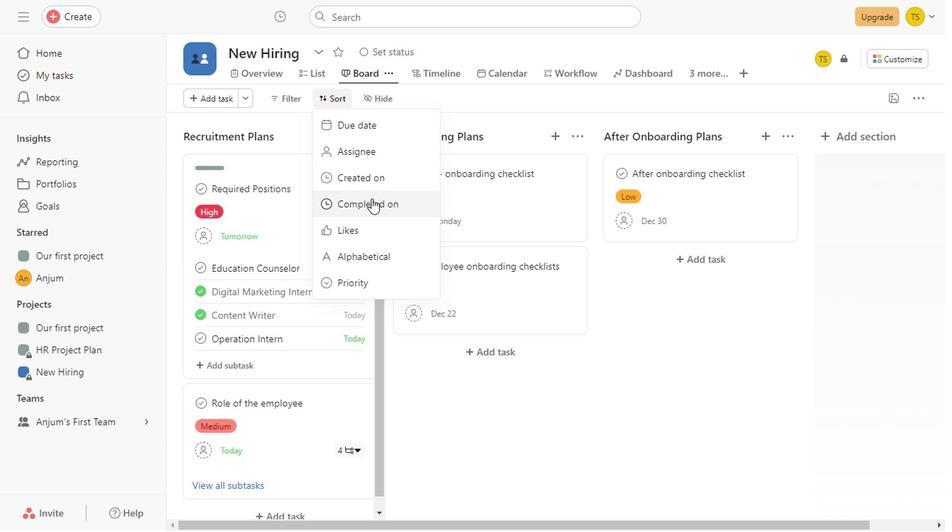
Action: Mouse moved to (407, 102)
Screenshot: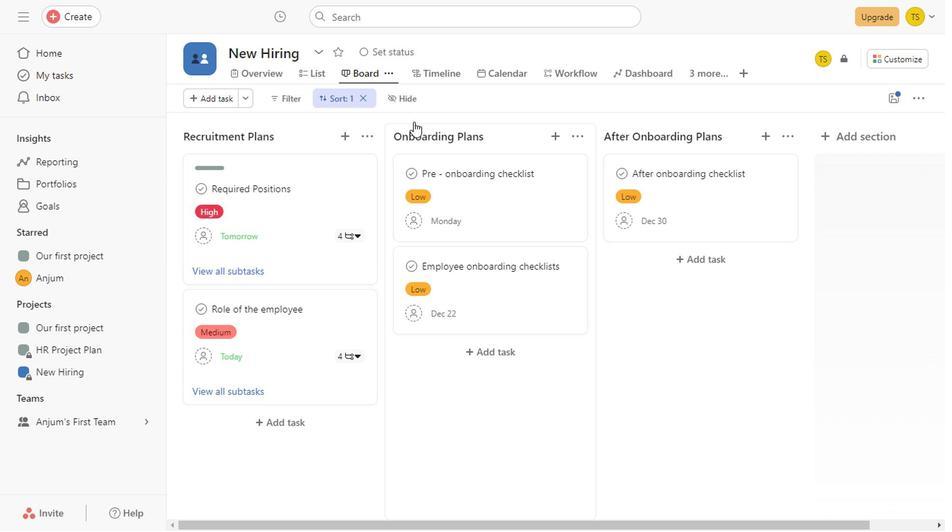 
Action: Mouse pressed left at (407, 102)
Screenshot: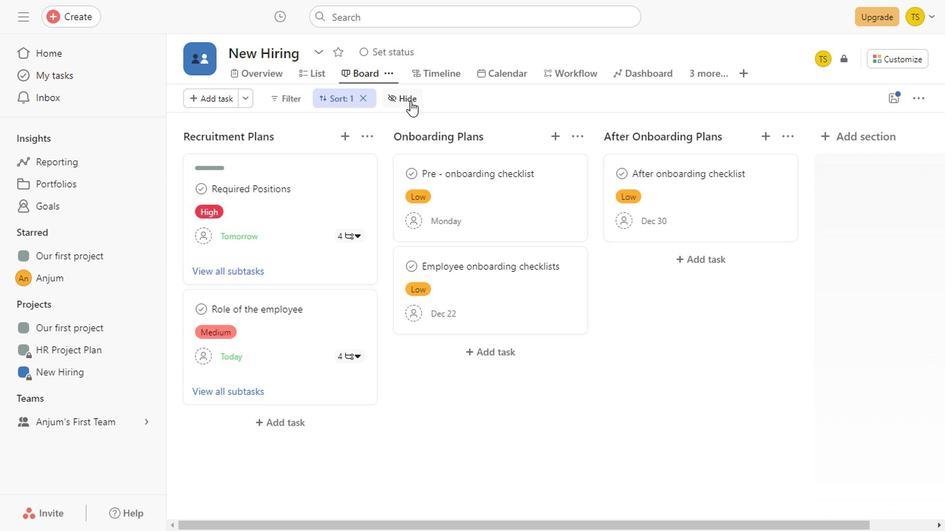 
Action: Mouse moved to (439, 69)
Screenshot: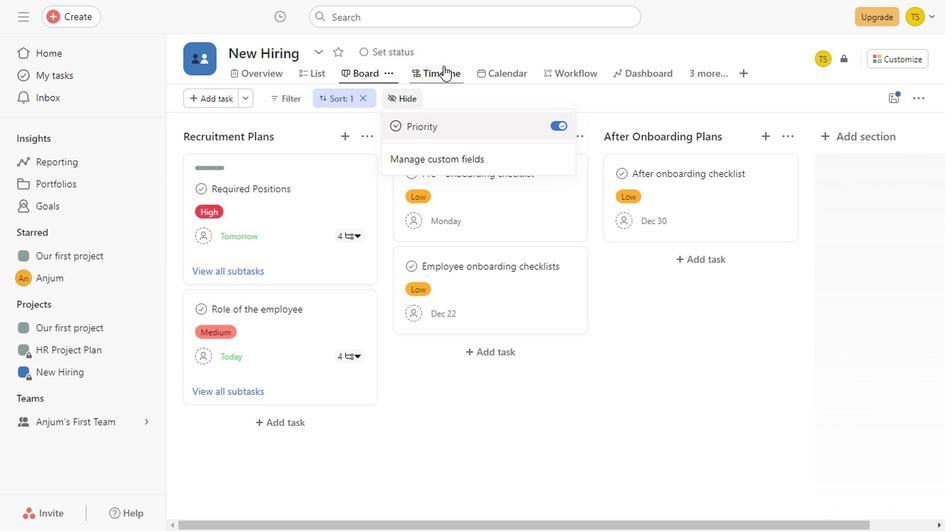 
Action: Mouse pressed left at (439, 69)
Screenshot: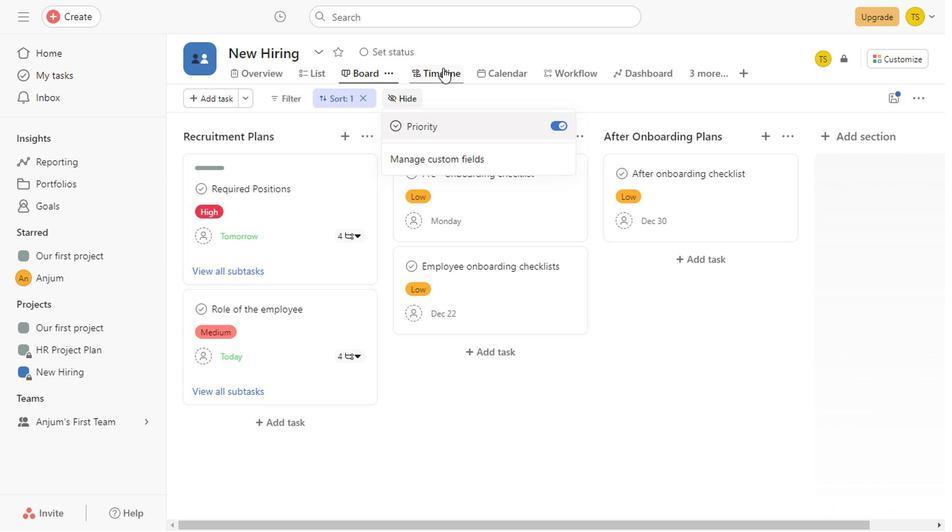 
Action: Mouse moved to (486, 68)
Screenshot: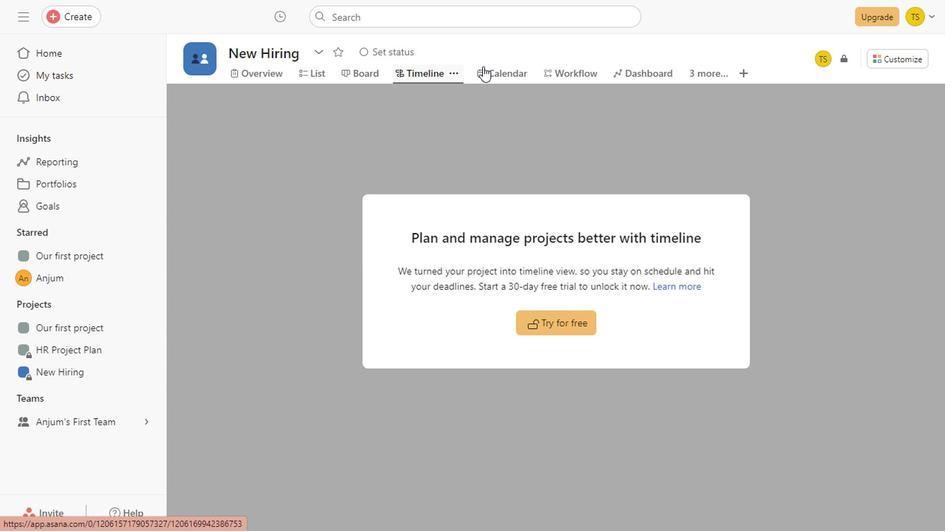 
Action: Mouse pressed left at (486, 68)
Screenshot: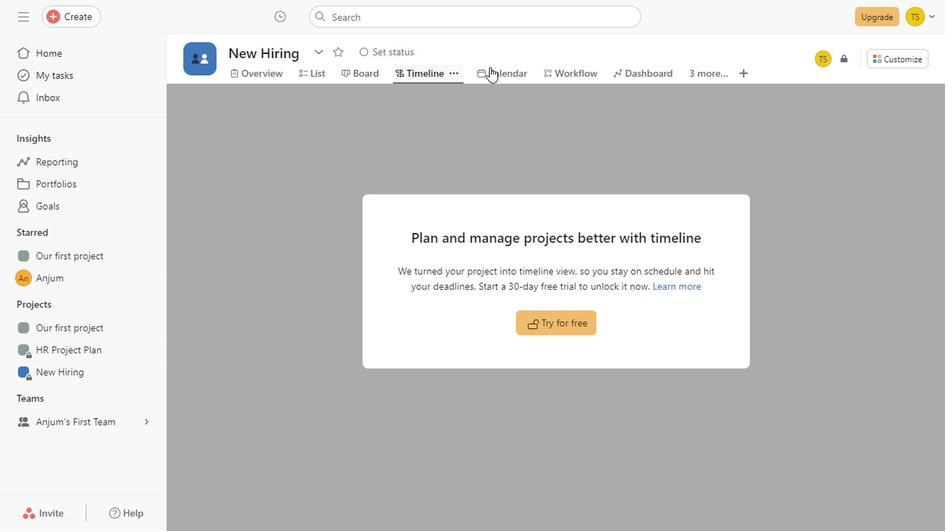
Action: Mouse moved to (487, 395)
Screenshot: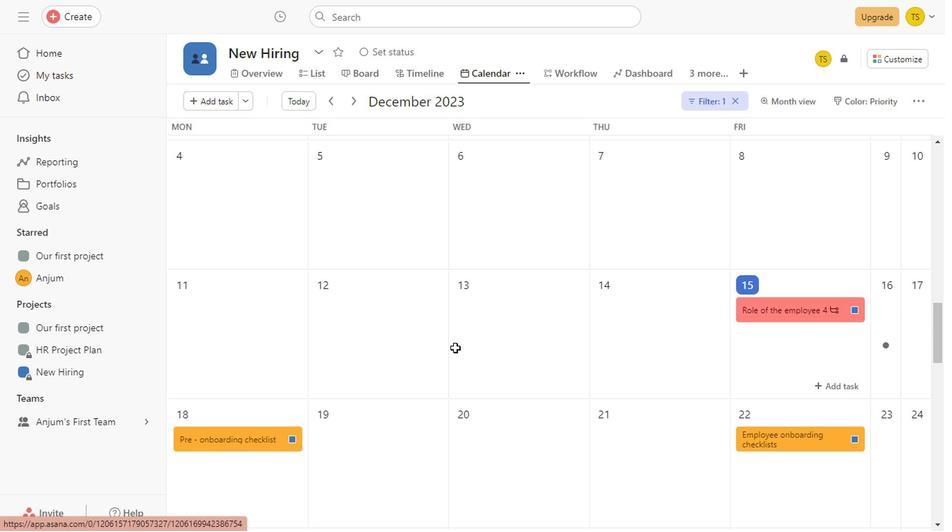 
Action: Mouse scrolled (487, 394) with delta (0, 0)
Screenshot: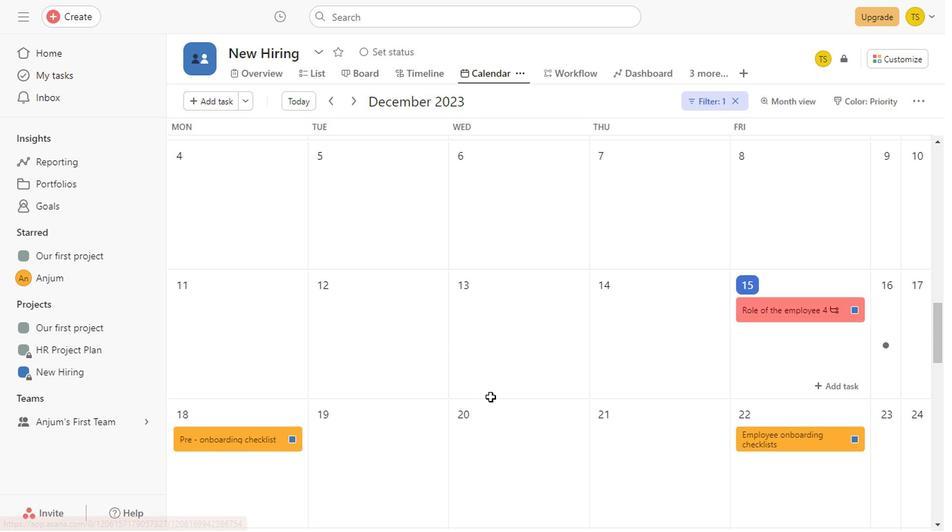 
Action: Mouse scrolled (487, 394) with delta (0, 0)
Screenshot: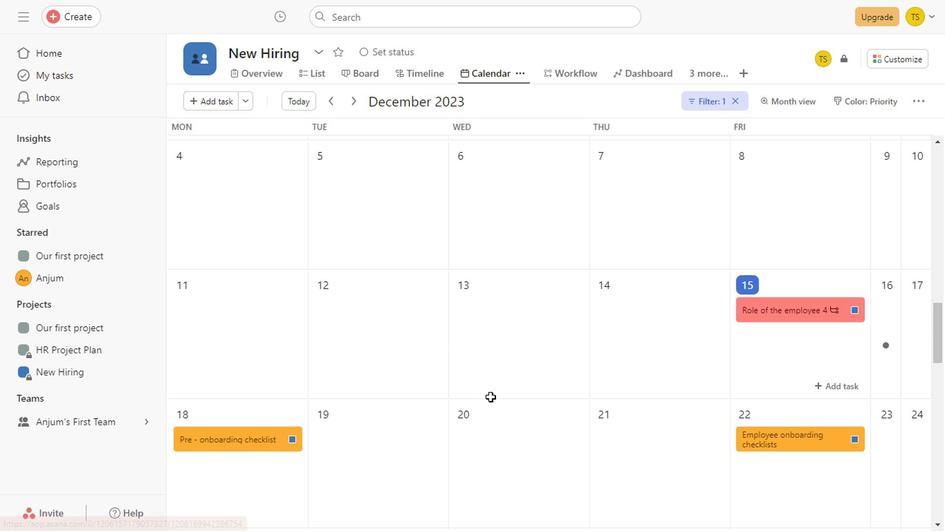 
Action: Mouse scrolled (487, 394) with delta (0, 0)
Screenshot: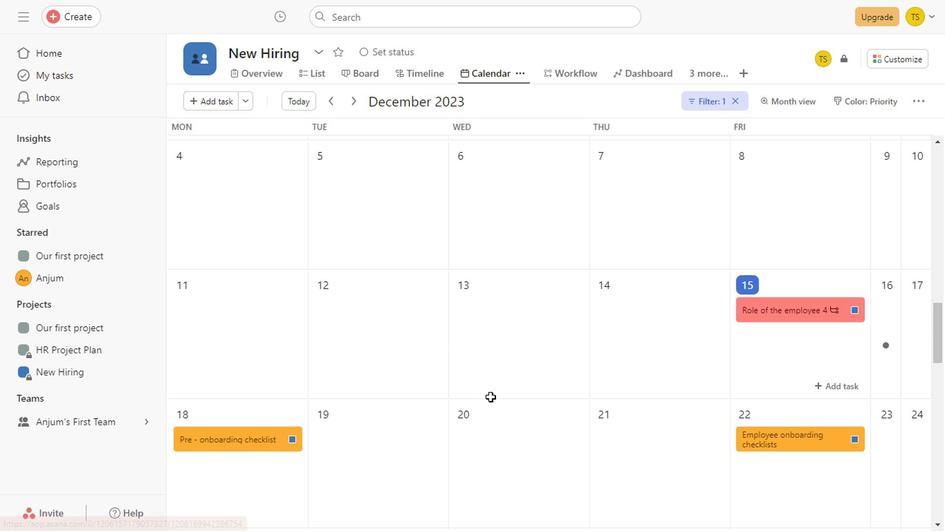 
Action: Mouse scrolled (487, 394) with delta (0, 0)
Screenshot: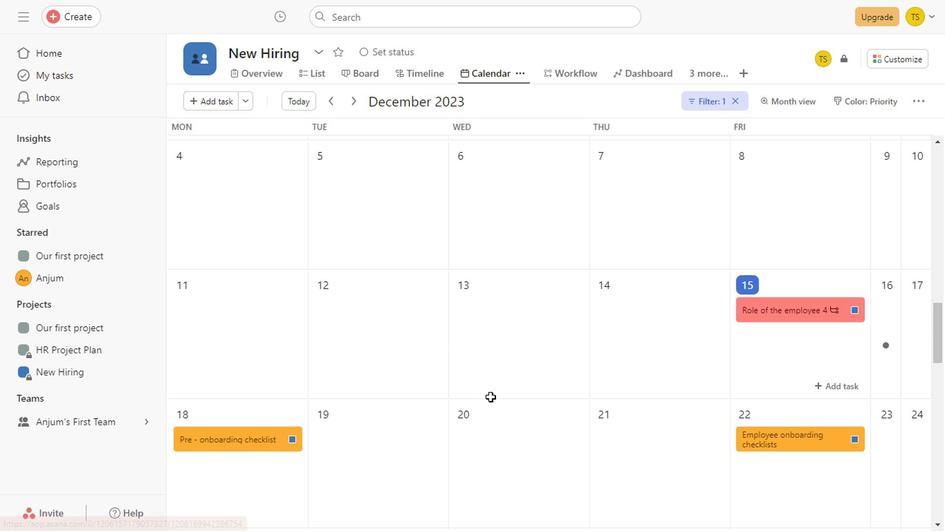 
Action: Mouse scrolled (487, 394) with delta (0, 0)
Screenshot: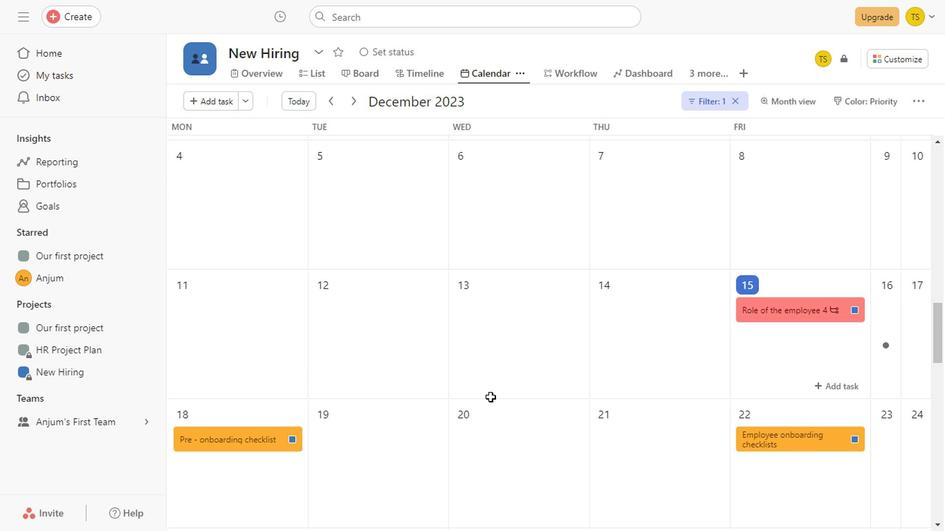 
Action: Mouse scrolled (487, 394) with delta (0, 0)
Screenshot: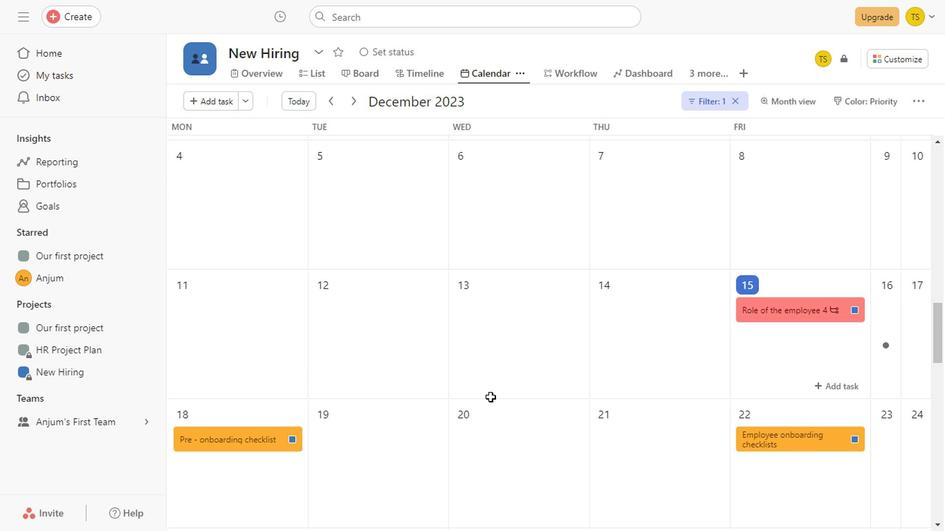 
Action: Mouse scrolled (487, 394) with delta (0, 0)
Screenshot: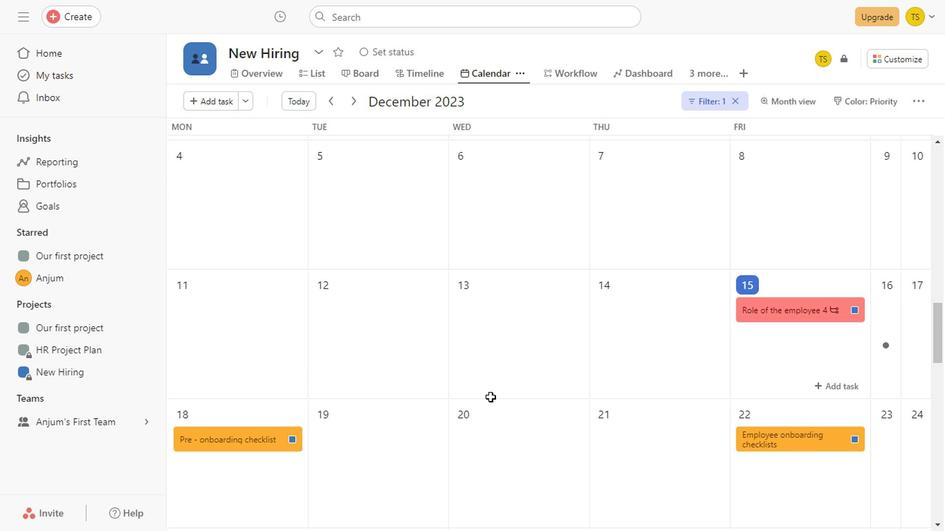 
Action: Mouse scrolled (487, 394) with delta (0, 0)
Screenshot: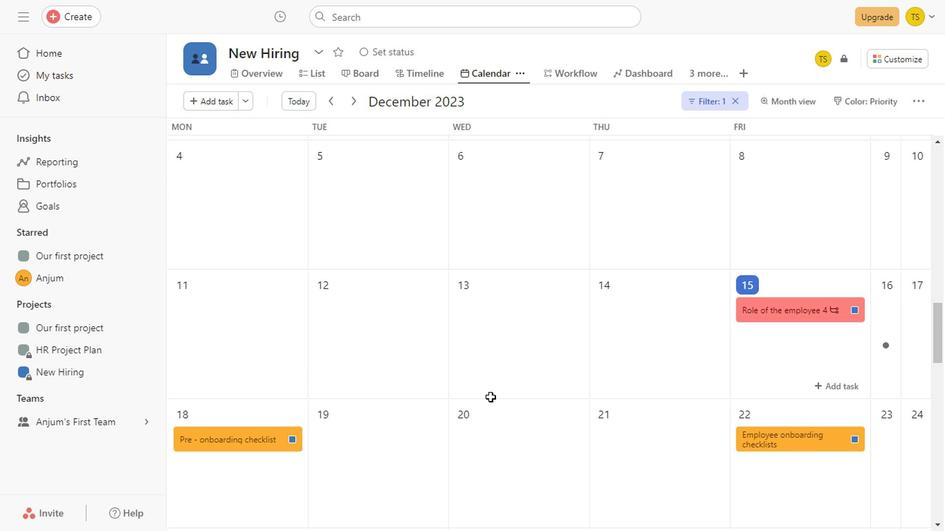 
Action: Mouse scrolled (487, 394) with delta (0, 0)
Screenshot: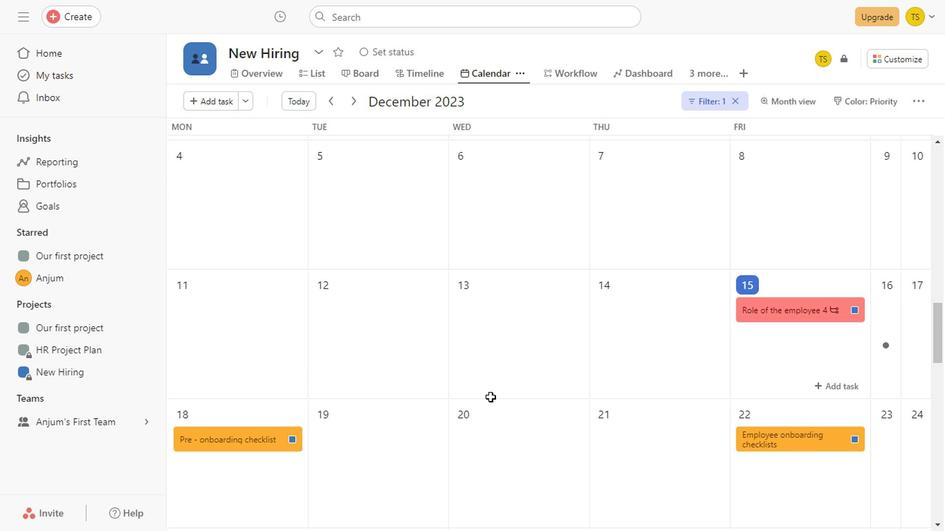 
Action: Mouse scrolled (487, 394) with delta (0, 0)
Screenshot: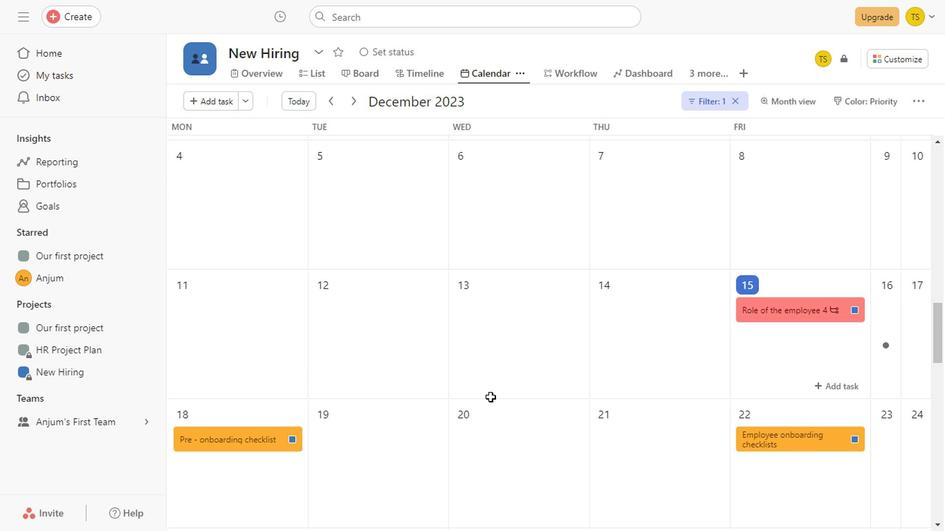 
Action: Mouse scrolled (487, 394) with delta (0, 0)
Screenshot: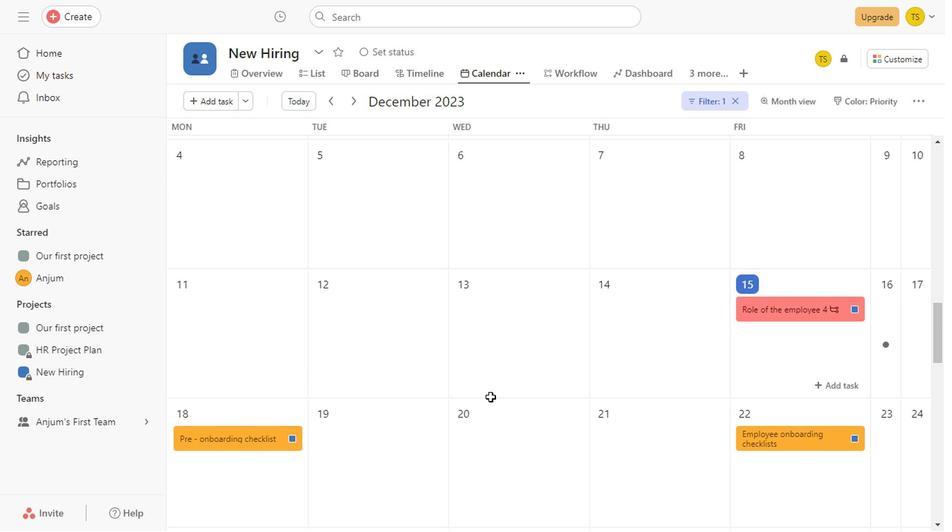 
Action: Mouse scrolled (487, 394) with delta (0, 0)
Screenshot: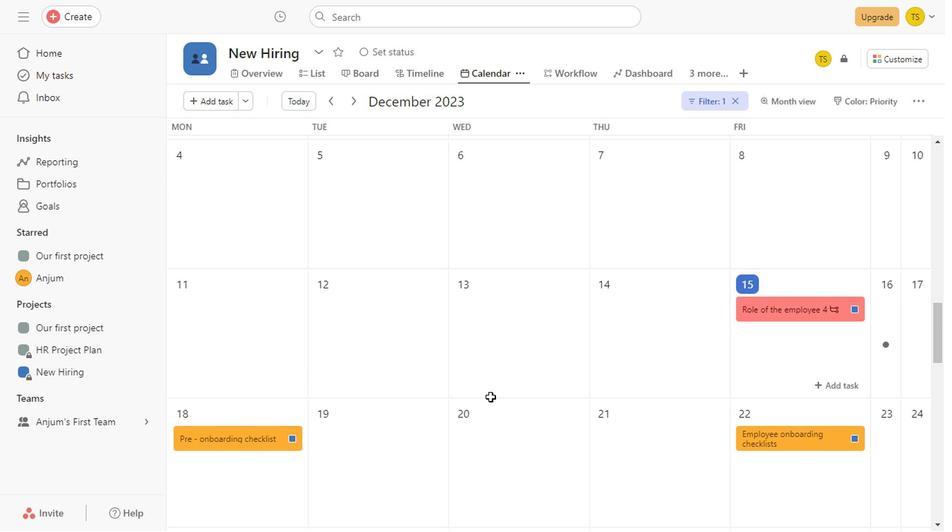 
Action: Mouse scrolled (487, 394) with delta (0, 0)
Screenshot: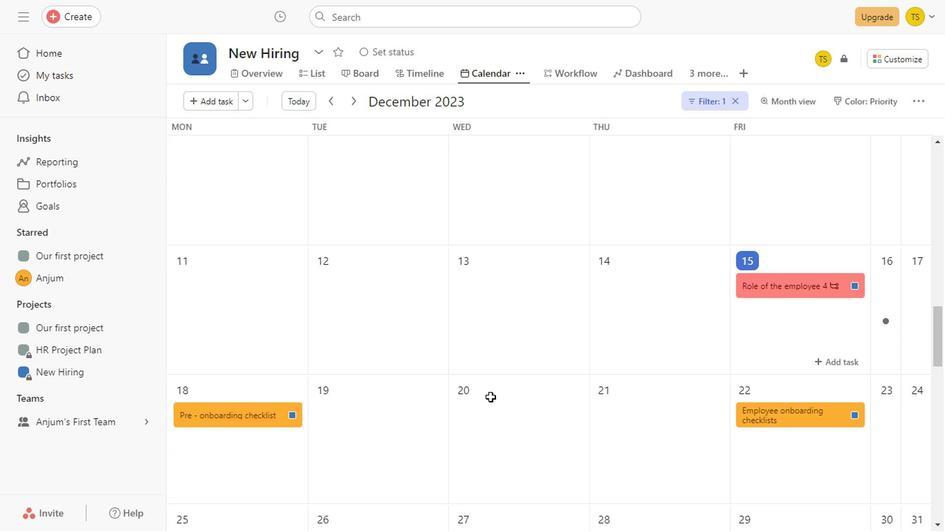 
Action: Mouse moved to (720, 332)
Screenshot: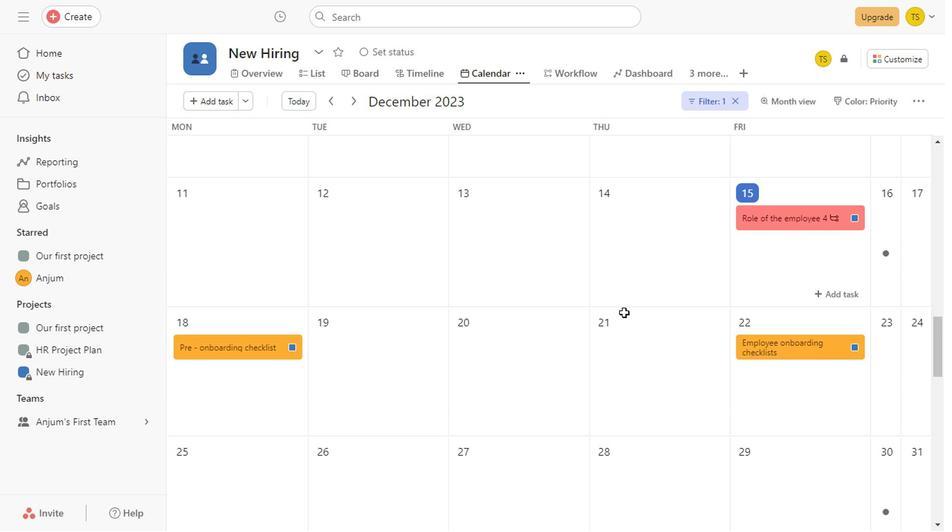 
Action: Mouse scrolled (720, 331) with delta (0, 0)
Screenshot: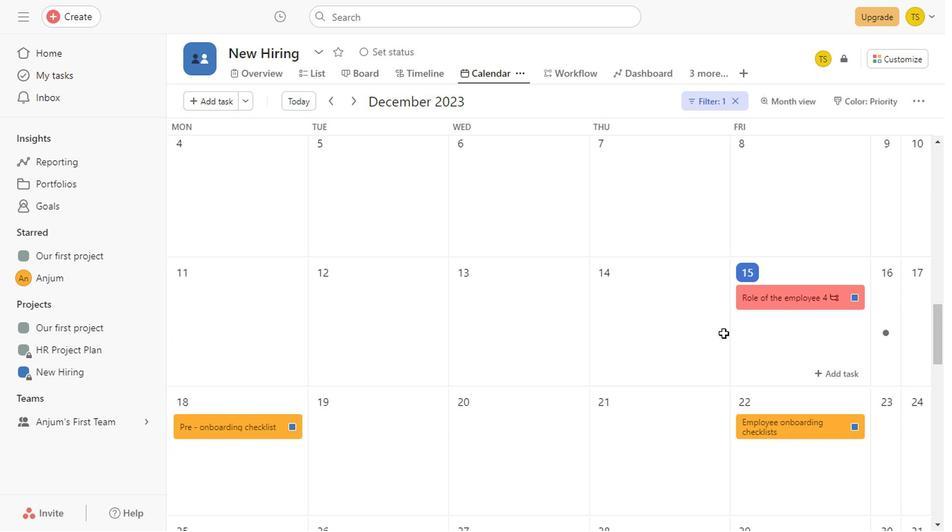
Action: Mouse scrolled (720, 331) with delta (0, 0)
Screenshot: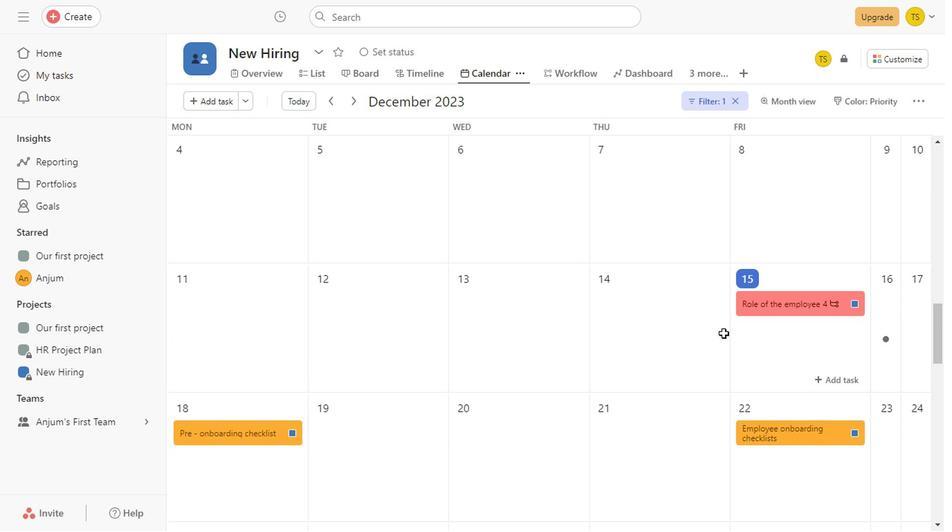 
Action: Mouse scrolled (720, 331) with delta (0, 0)
Screenshot: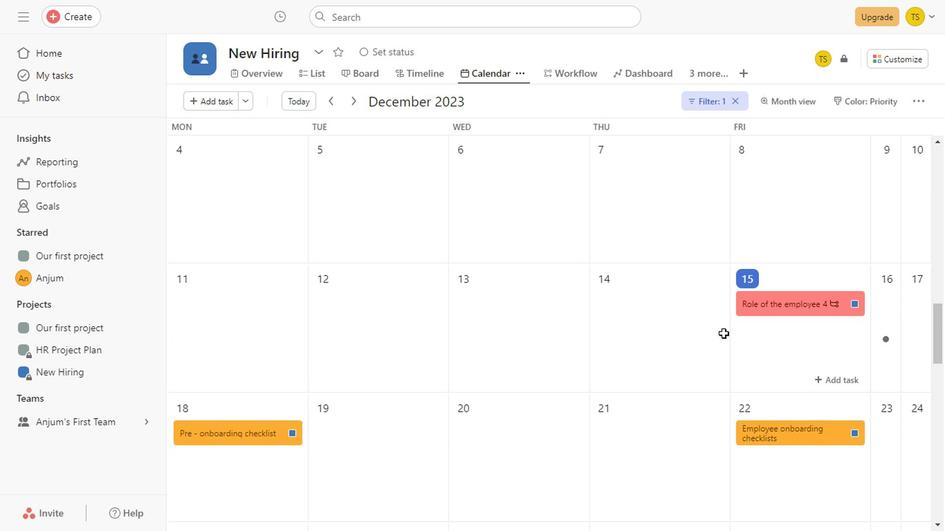 
Action: Mouse scrolled (720, 331) with delta (0, 0)
Screenshot: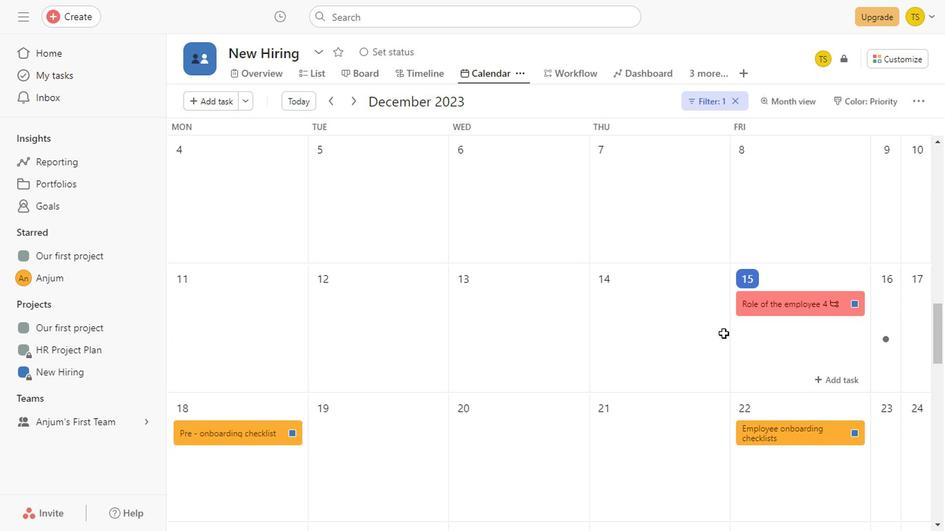 
Action: Mouse scrolled (720, 331) with delta (0, 0)
Screenshot: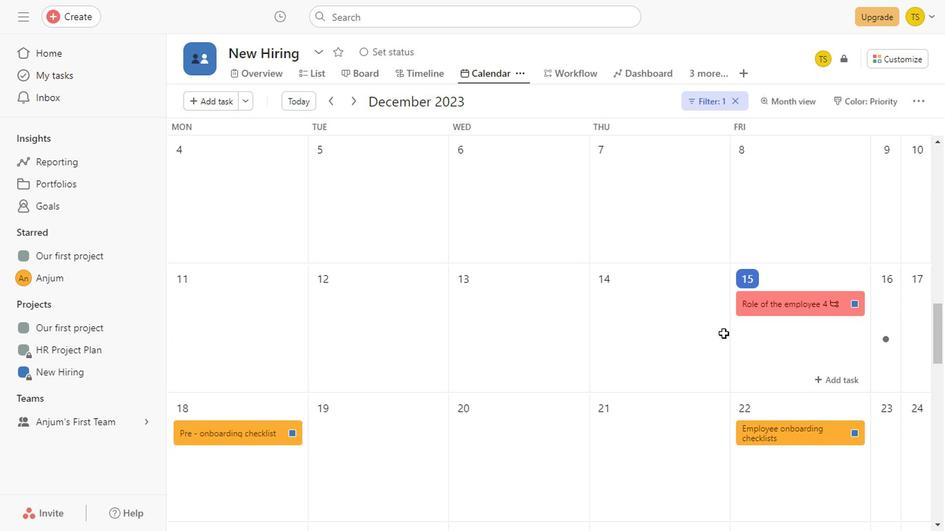 
Action: Mouse scrolled (720, 331) with delta (0, 0)
Screenshot: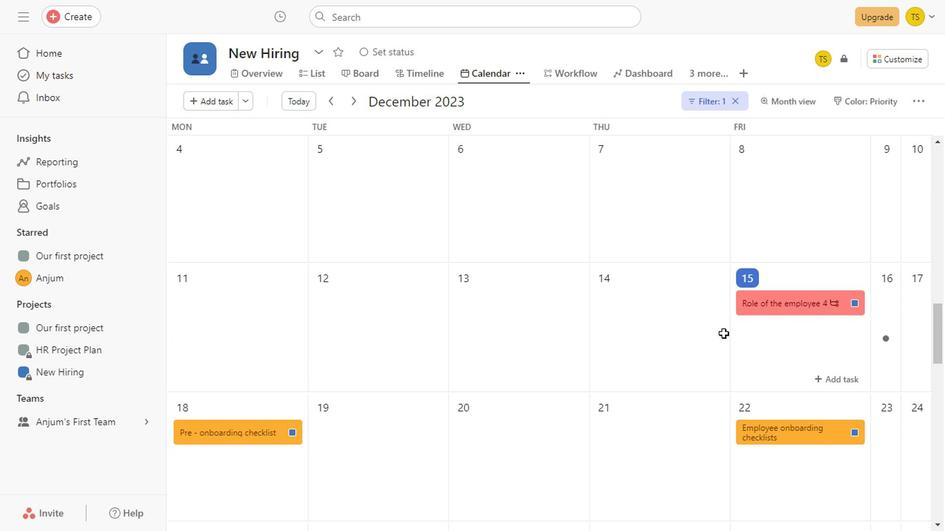 
Action: Mouse scrolled (720, 331) with delta (0, 0)
Screenshot: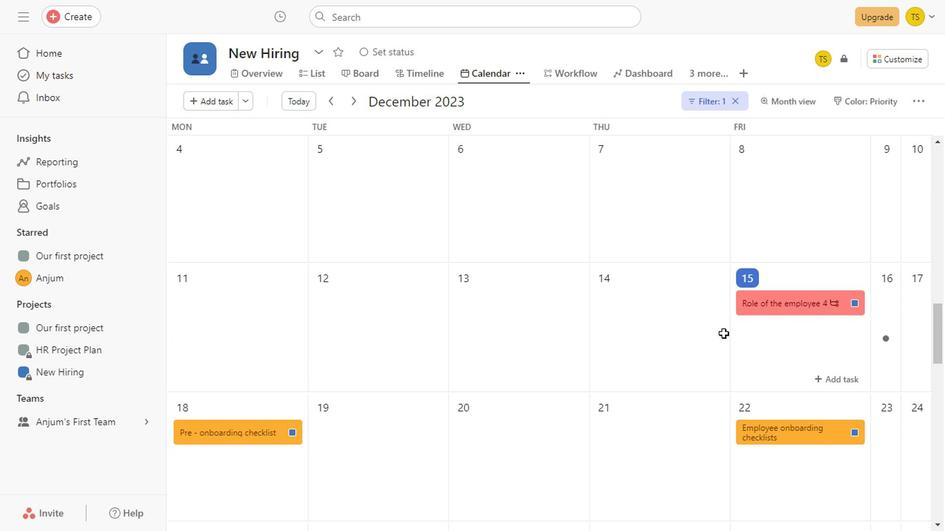 
Action: Mouse scrolled (720, 331) with delta (0, 0)
Screenshot: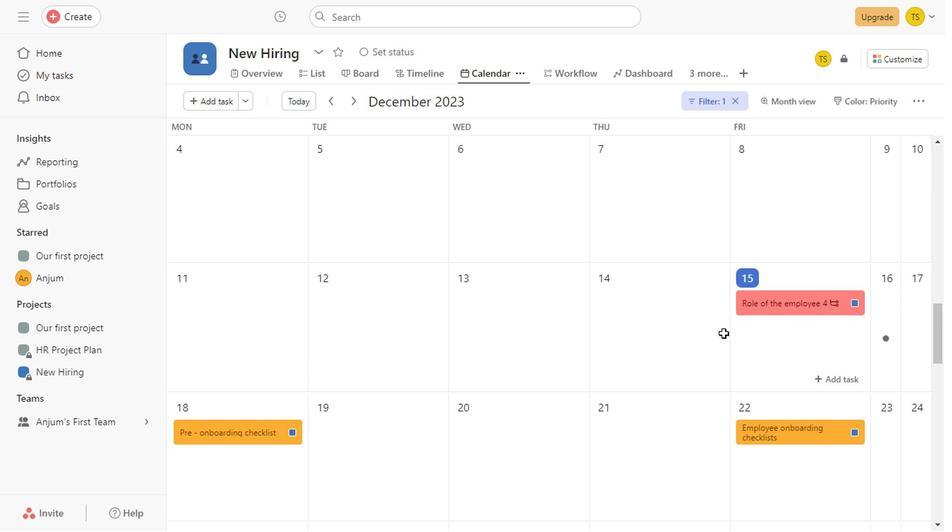 
Action: Mouse scrolled (720, 331) with delta (0, 0)
Screenshot: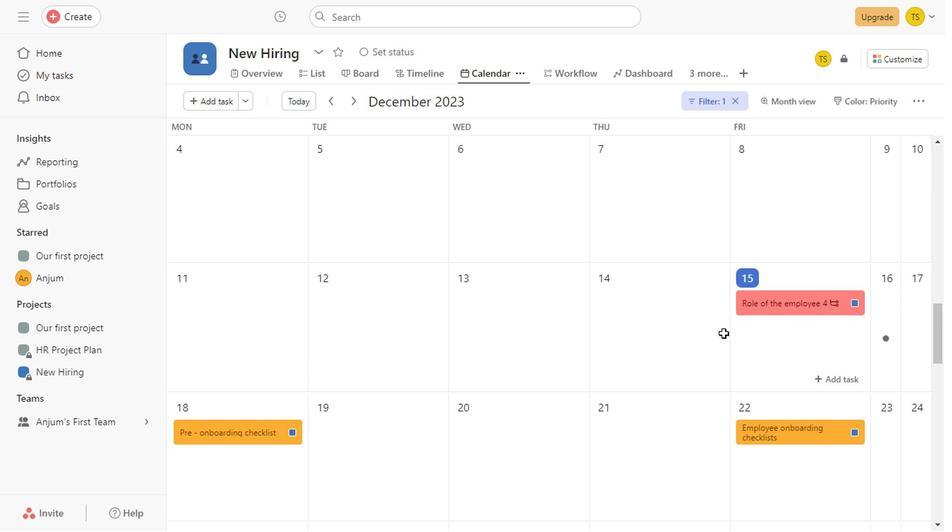 
Action: Mouse scrolled (720, 331) with delta (0, 0)
Screenshot: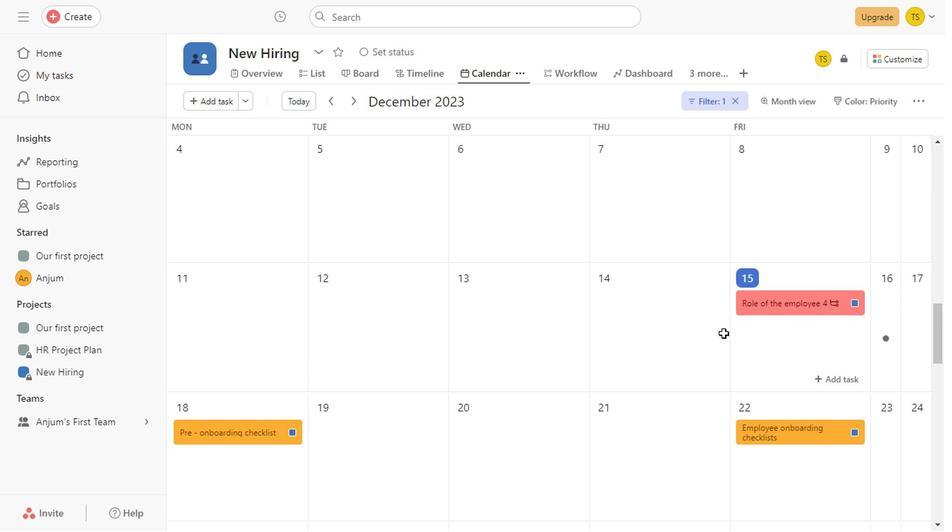 
Action: Mouse scrolled (720, 331) with delta (0, 0)
Screenshot: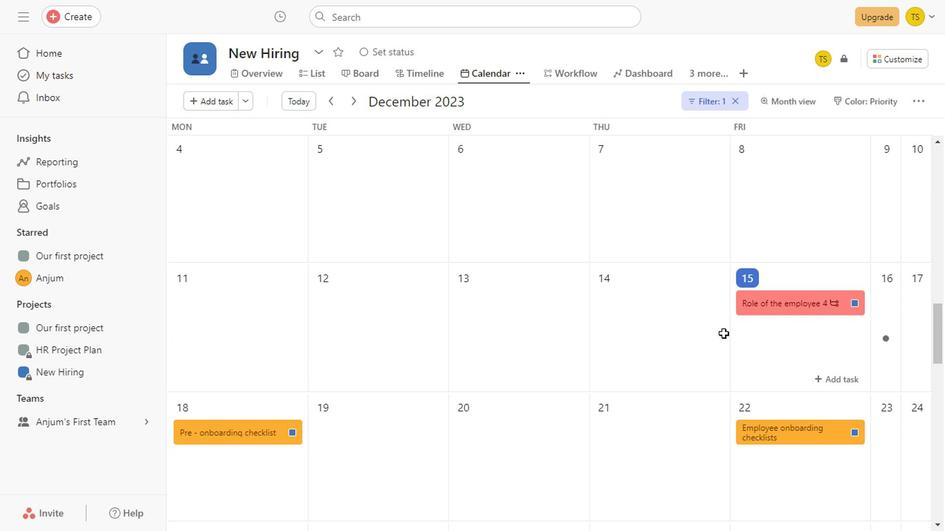 
Action: Mouse scrolled (720, 331) with delta (0, 0)
Screenshot: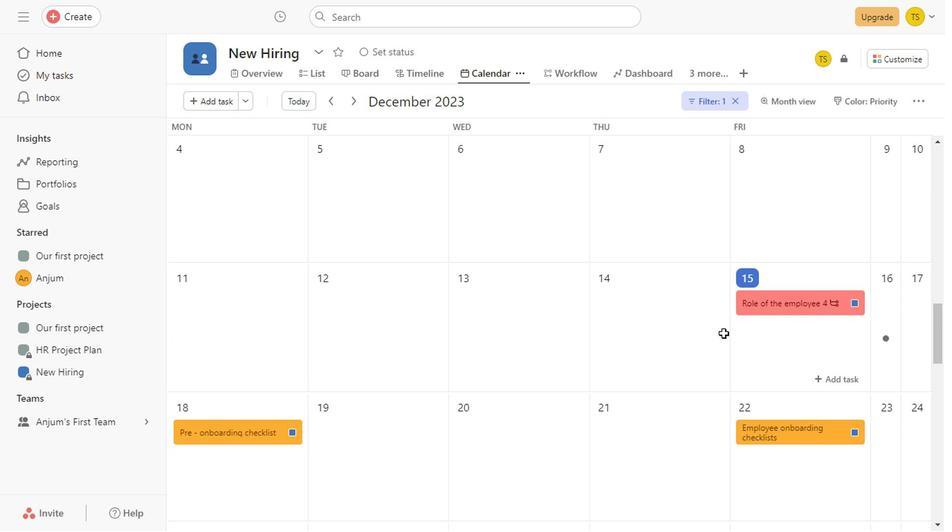 
Action: Mouse scrolled (720, 331) with delta (0, 0)
Screenshot: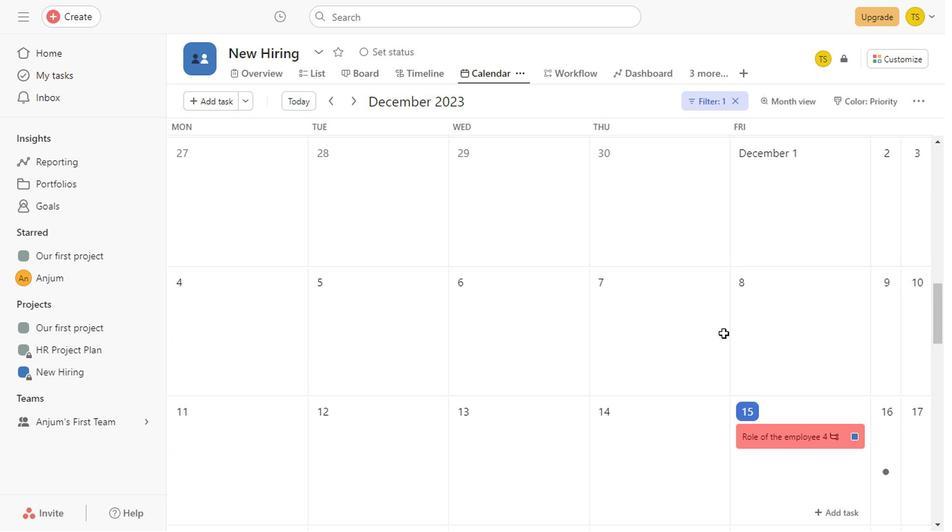 
Action: Mouse scrolled (720, 331) with delta (0, 0)
Screenshot: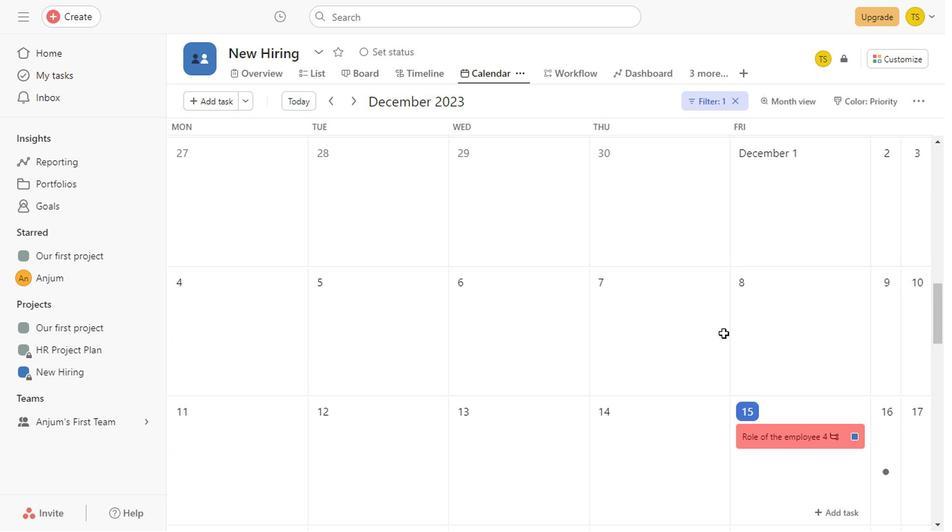 
Action: Mouse scrolled (720, 331) with delta (0, 0)
Screenshot: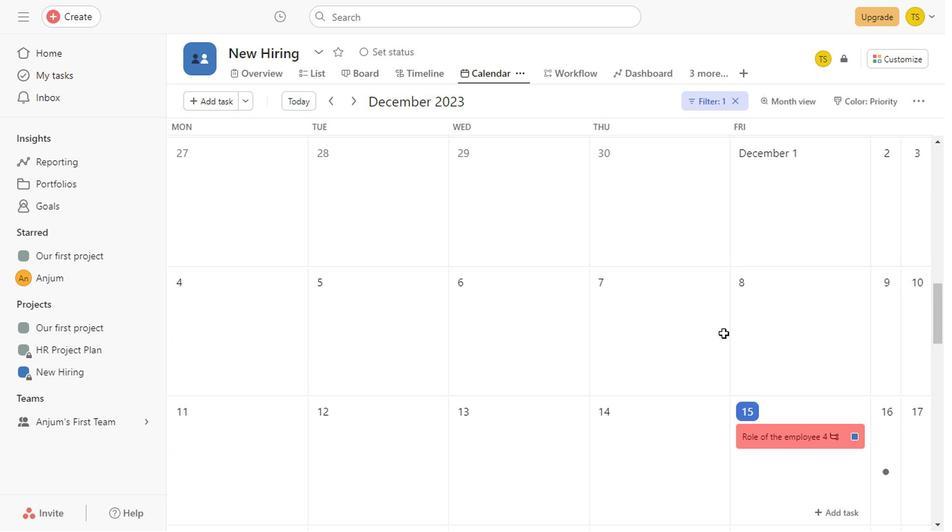 
Action: Mouse scrolled (720, 331) with delta (0, 0)
Screenshot: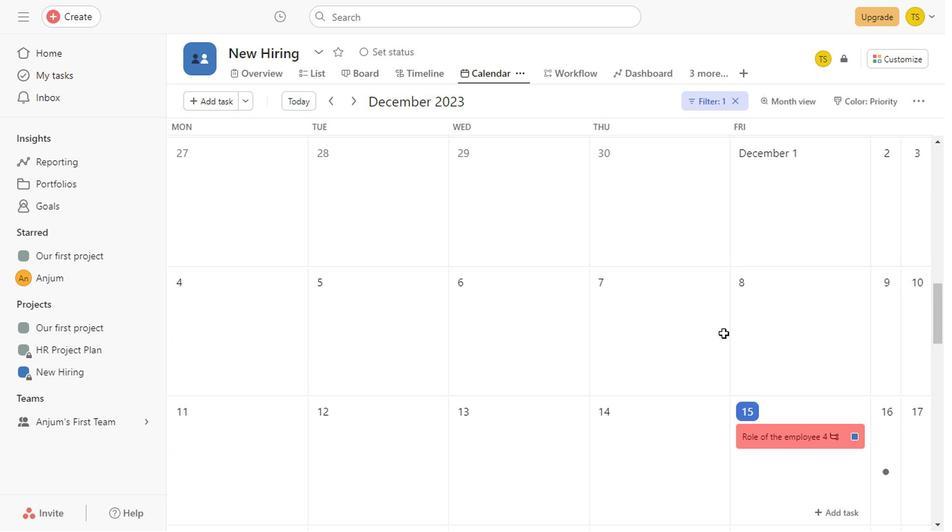 
Action: Mouse scrolled (720, 331) with delta (0, 0)
Screenshot: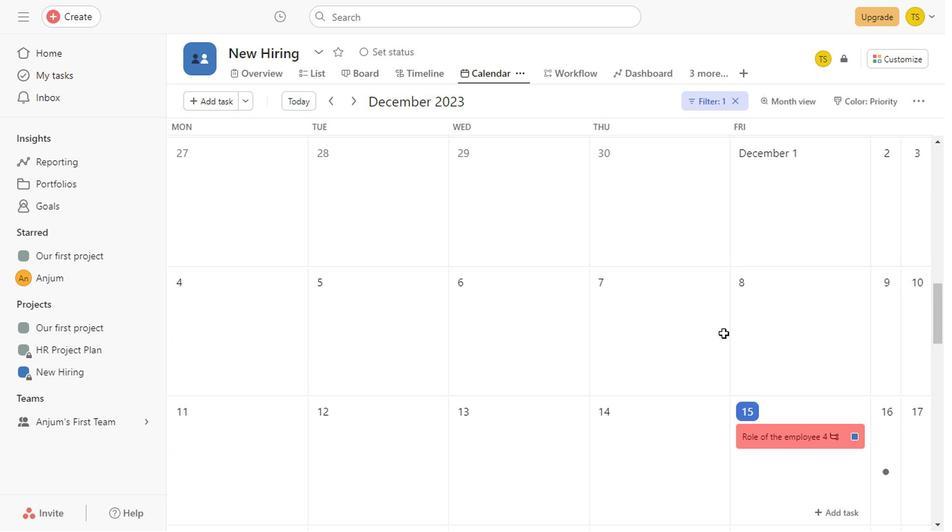 
Action: Mouse scrolled (720, 331) with delta (0, 0)
Screenshot: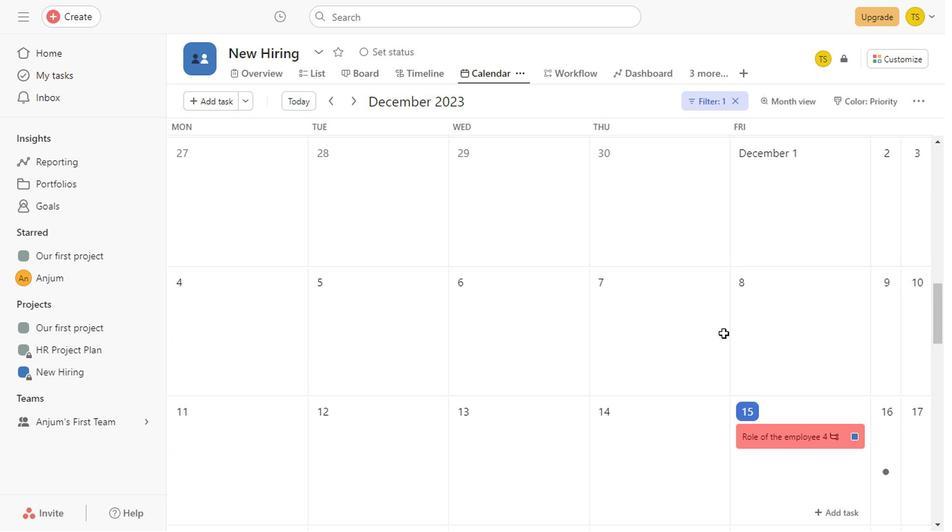 
Action: Mouse scrolled (720, 331) with delta (0, 0)
Screenshot: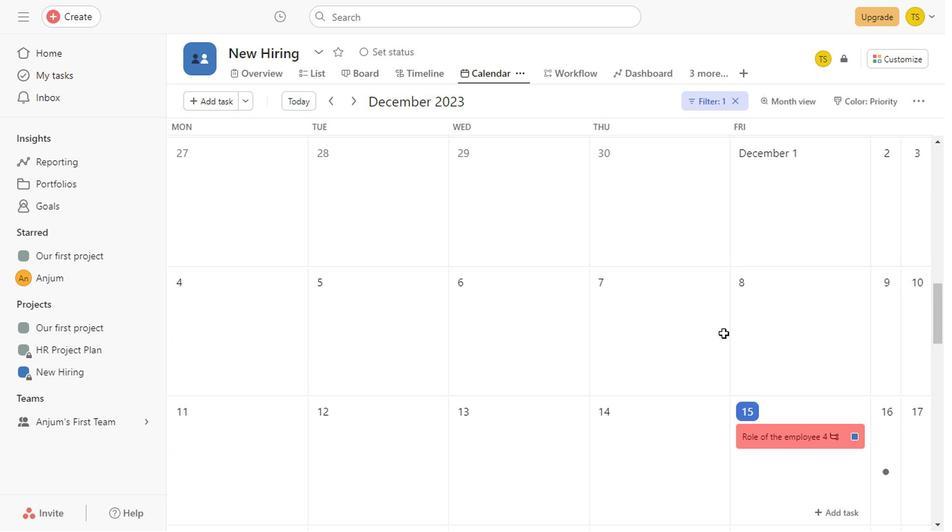 
Action: Mouse scrolled (720, 331) with delta (0, 0)
Screenshot: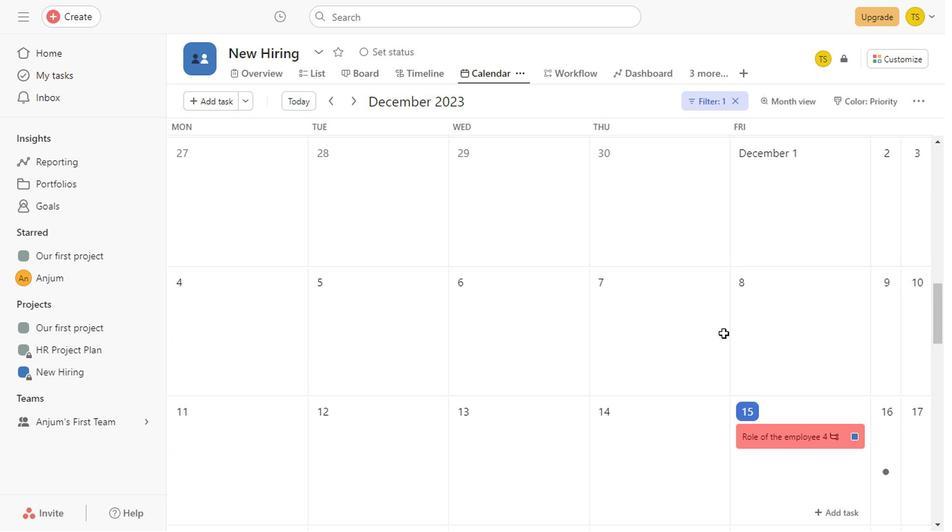 
Action: Mouse scrolled (720, 331) with delta (0, 0)
Screenshot: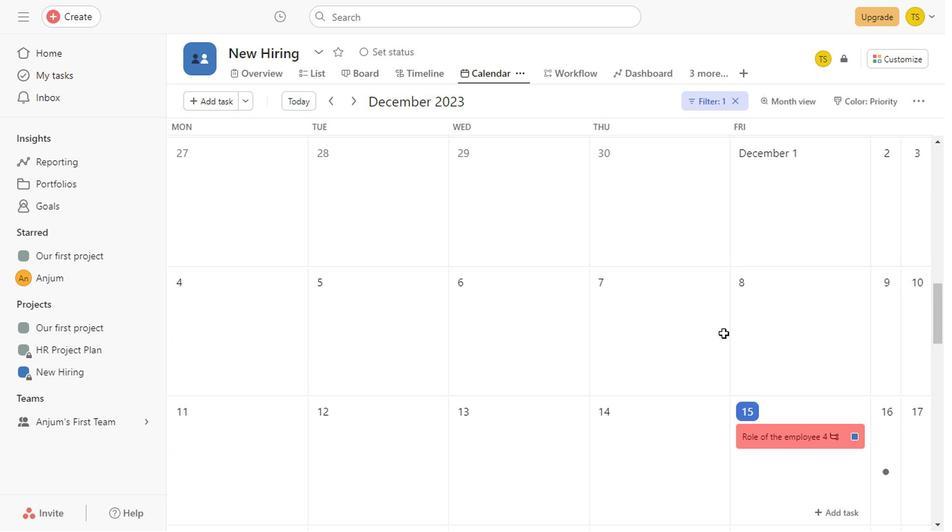 
Action: Mouse scrolled (720, 331) with delta (0, 0)
Screenshot: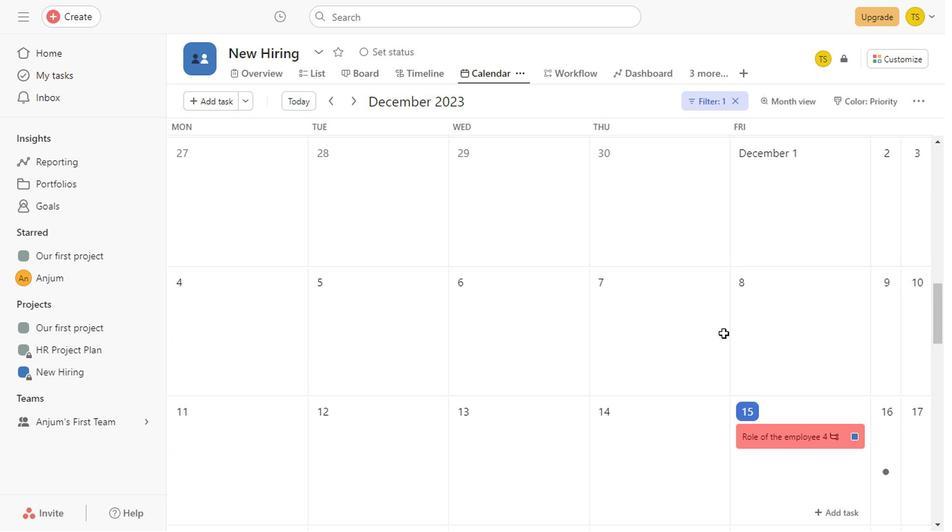 
Action: Mouse scrolled (720, 331) with delta (0, 0)
Screenshot: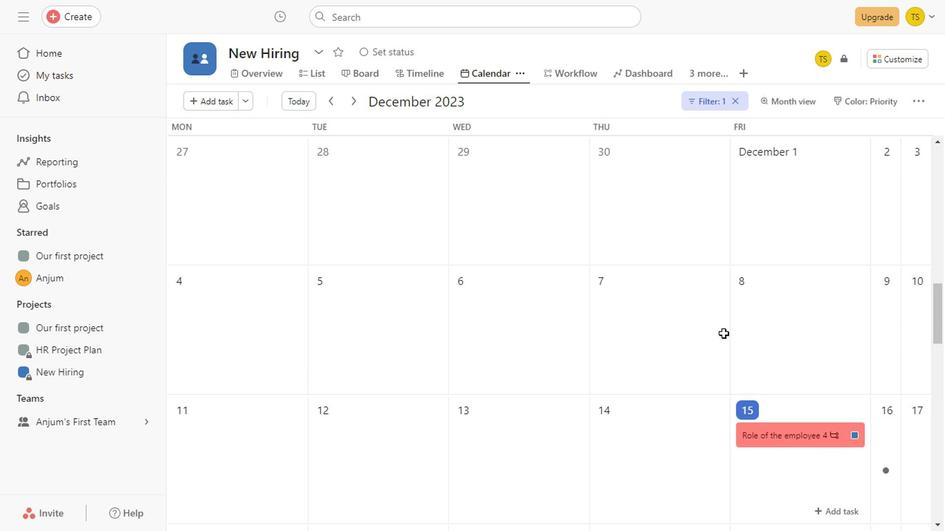 
Action: Mouse scrolled (720, 331) with delta (0, 0)
Screenshot: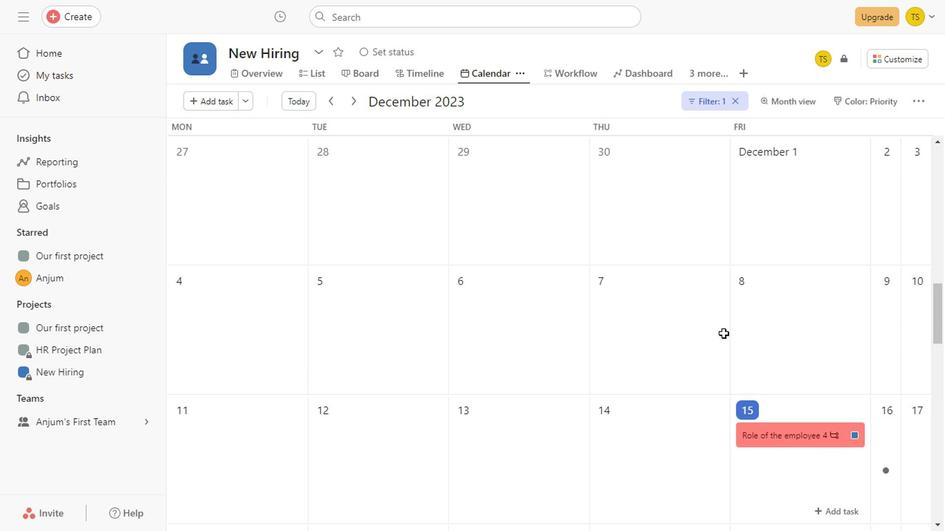 
Action: Mouse scrolled (720, 331) with delta (0, 0)
Screenshot: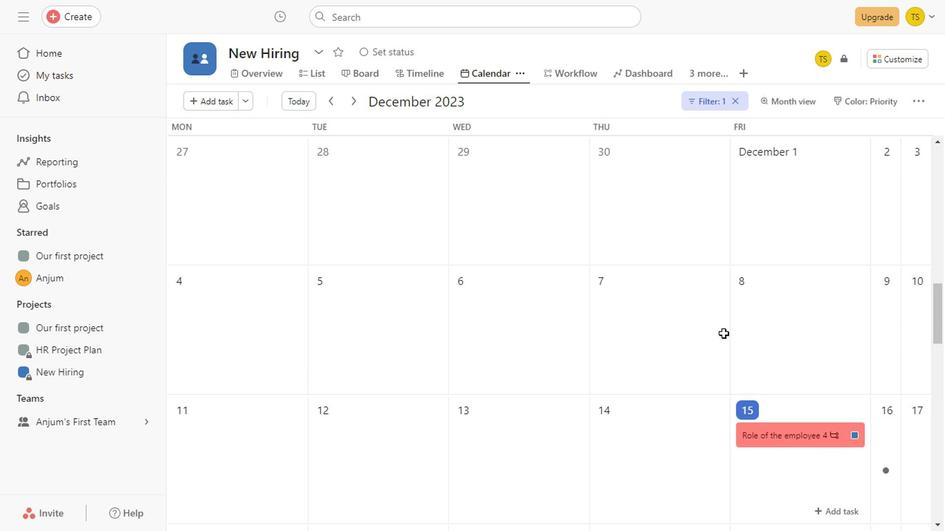 
Action: Mouse scrolled (720, 331) with delta (0, 0)
Screenshot: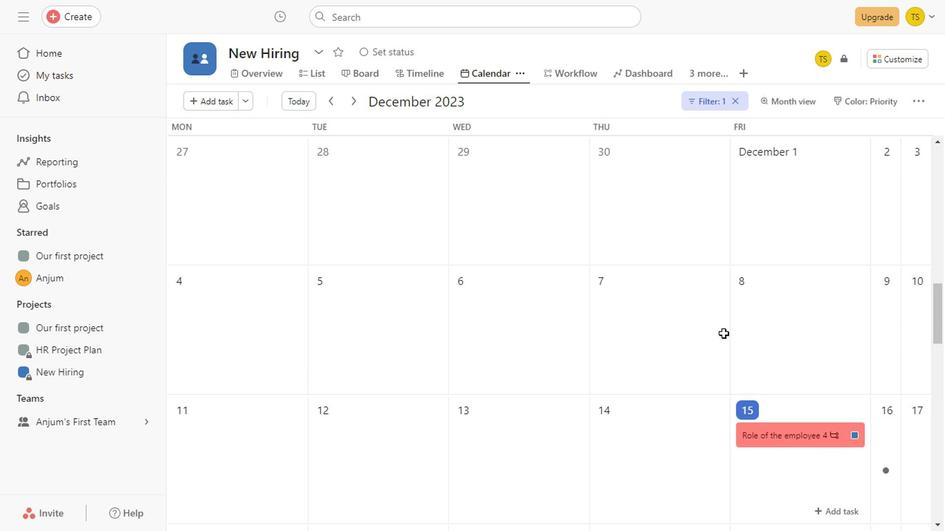
Action: Mouse scrolled (720, 331) with delta (0, 0)
Screenshot: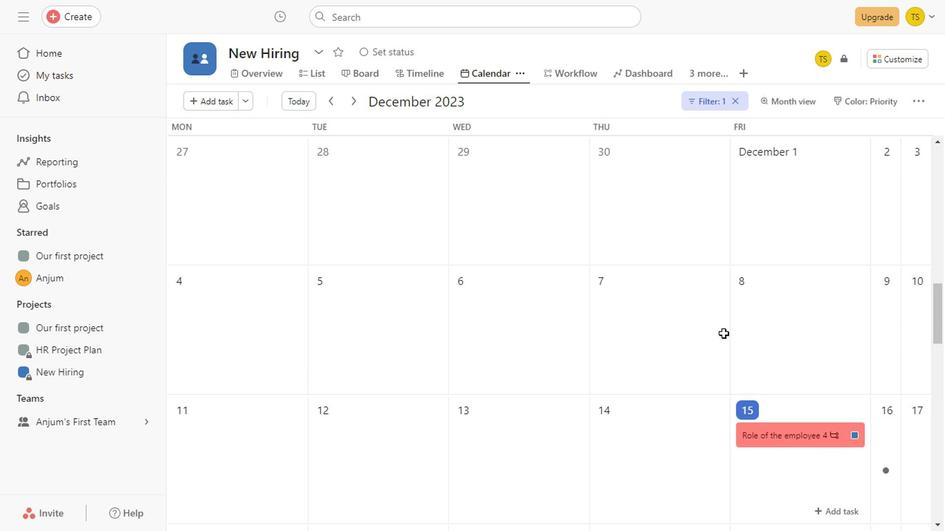 
Action: Mouse scrolled (720, 331) with delta (0, 0)
Screenshot: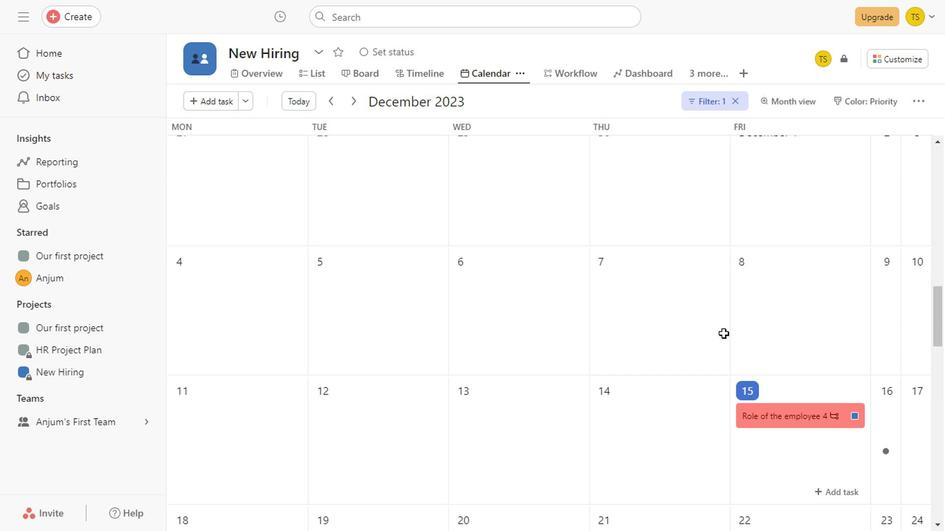 
Action: Mouse scrolled (720, 331) with delta (0, 0)
Screenshot: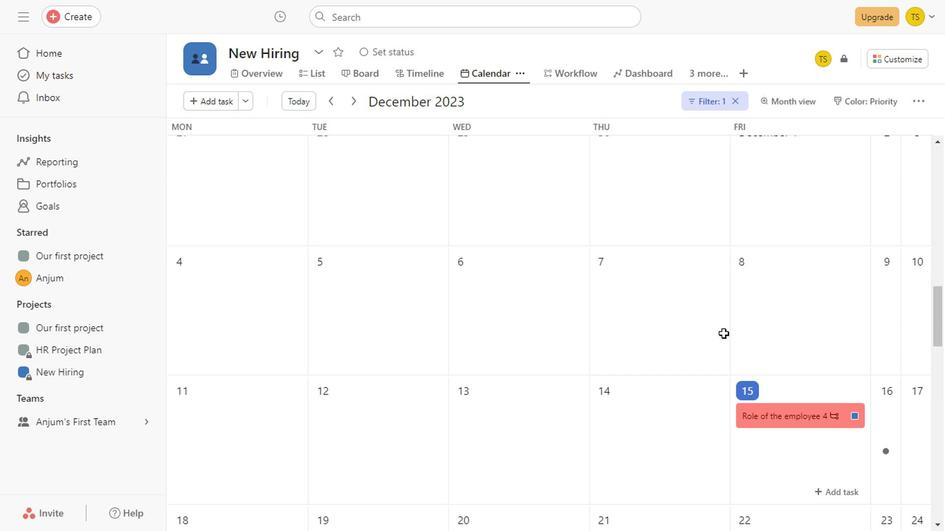 
Action: Mouse scrolled (720, 331) with delta (0, 0)
Screenshot: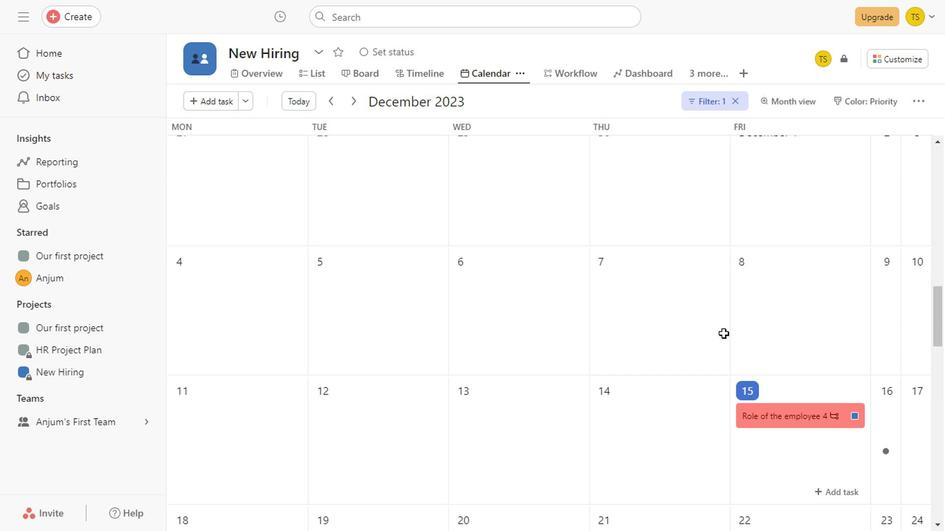 
Action: Mouse scrolled (720, 331) with delta (0, 0)
Screenshot: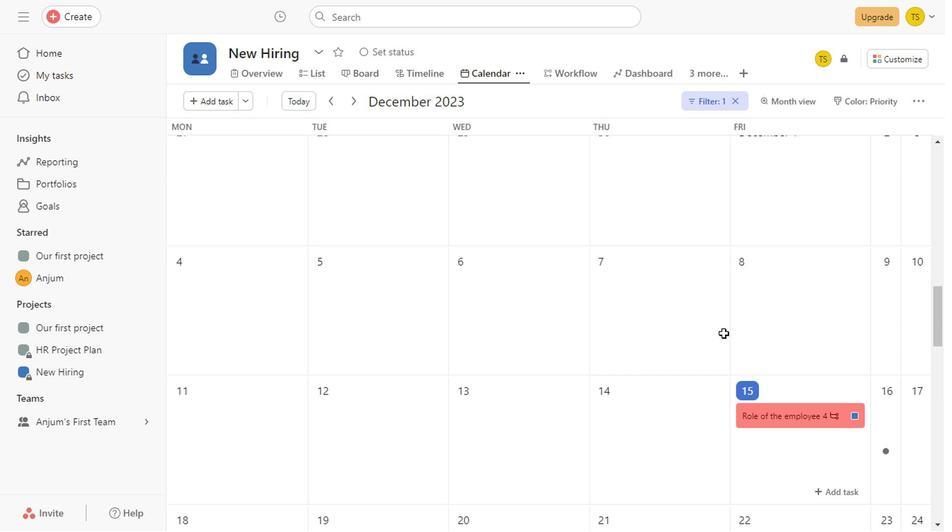 
Action: Mouse scrolled (720, 331) with delta (0, 0)
Screenshot: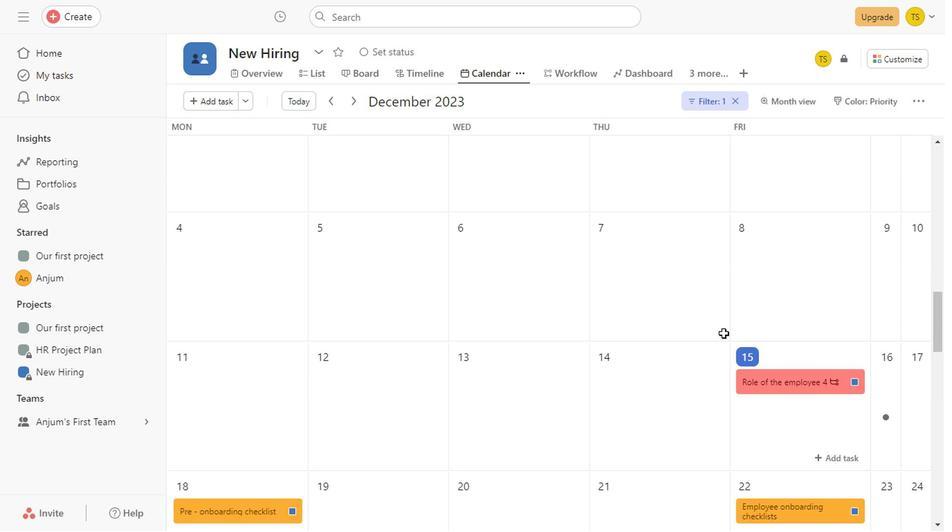 
Action: Mouse scrolled (720, 331) with delta (0, 0)
Screenshot: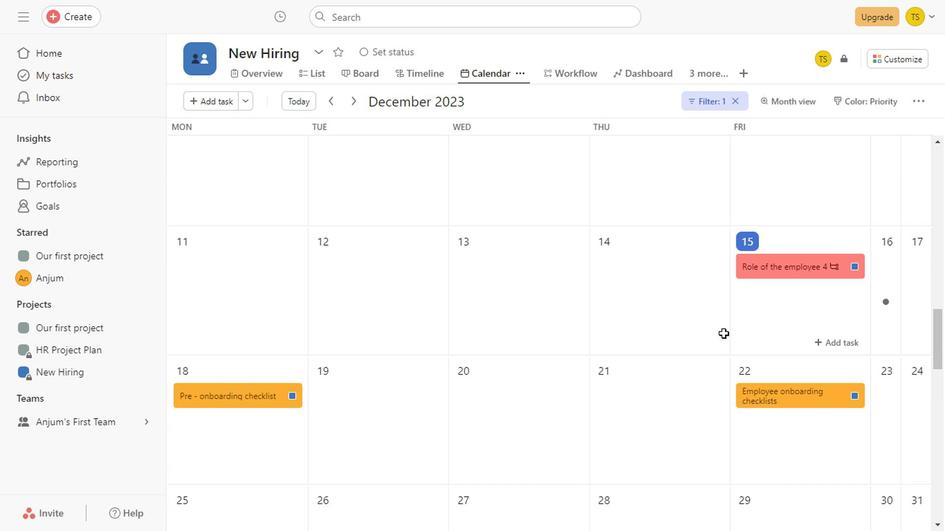 
Action: Mouse scrolled (720, 331) with delta (0, 0)
Screenshot: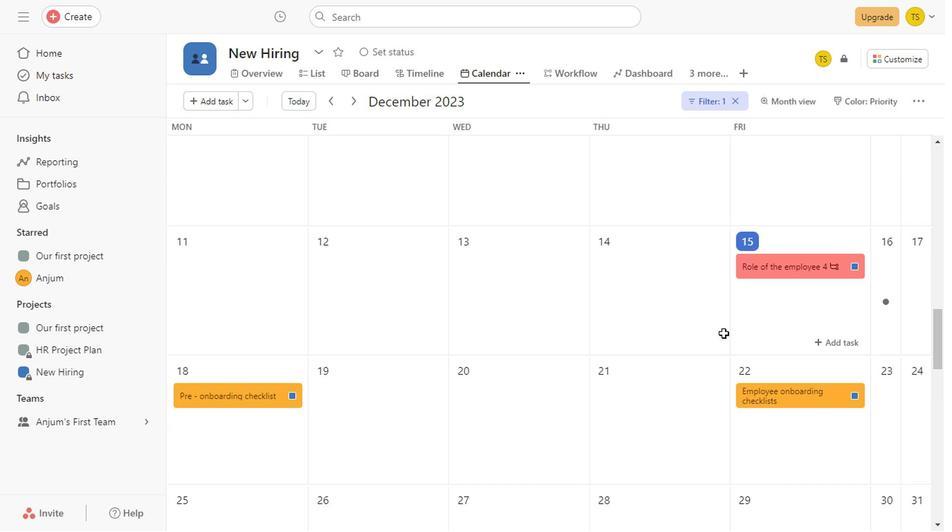 
Action: Mouse scrolled (720, 331) with delta (0, 0)
